 Task: Provide the 2023 Victory Lane Racing Xfinity Series picks for the track "Pocono Raceway".
Action: Mouse moved to (171, 217)
Screenshot: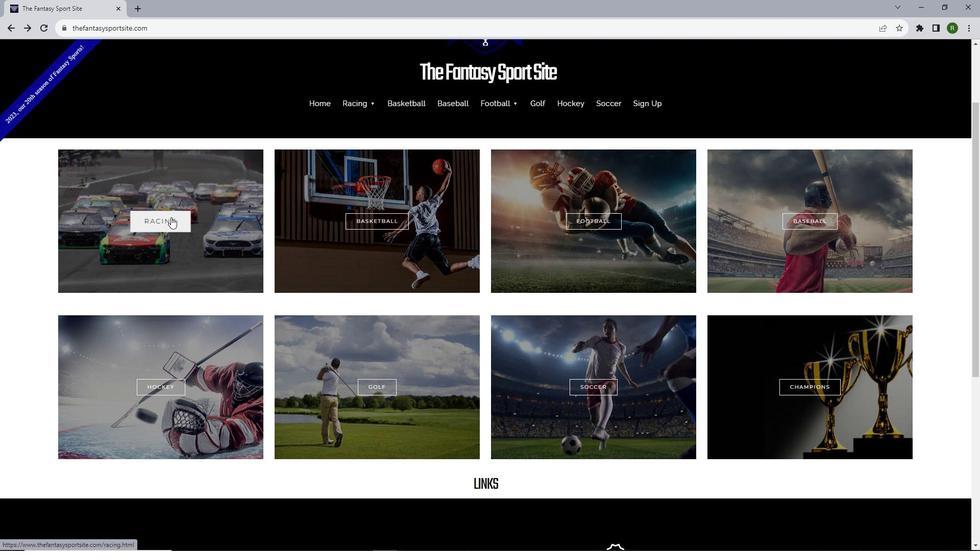 
Action: Mouse pressed left at (171, 217)
Screenshot: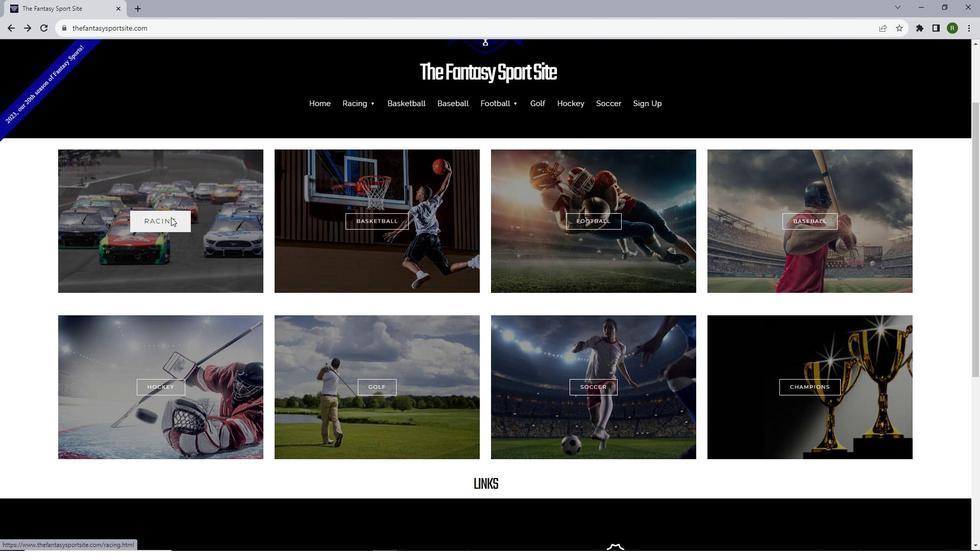 
Action: Mouse moved to (347, 228)
Screenshot: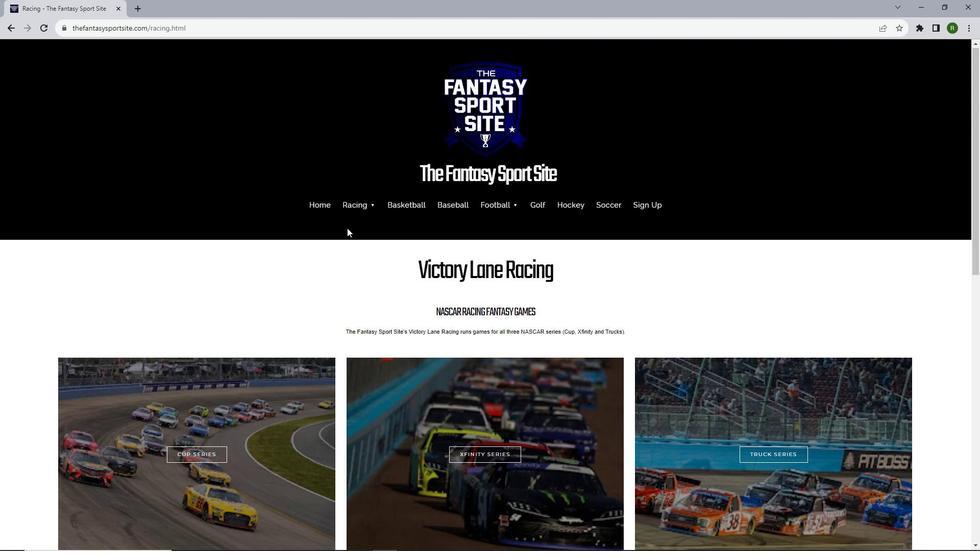 
Action: Mouse scrolled (347, 227) with delta (0, 0)
Screenshot: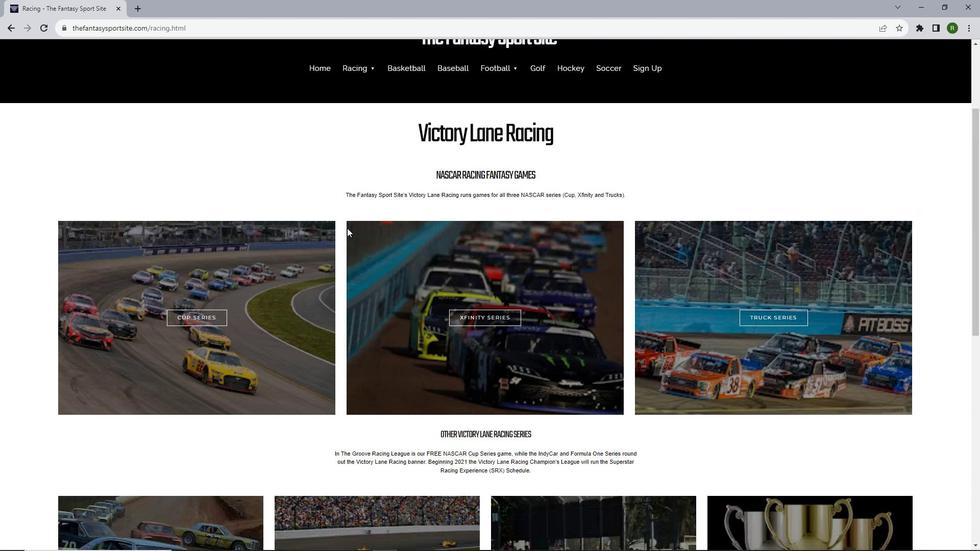 
Action: Mouse scrolled (347, 227) with delta (0, 0)
Screenshot: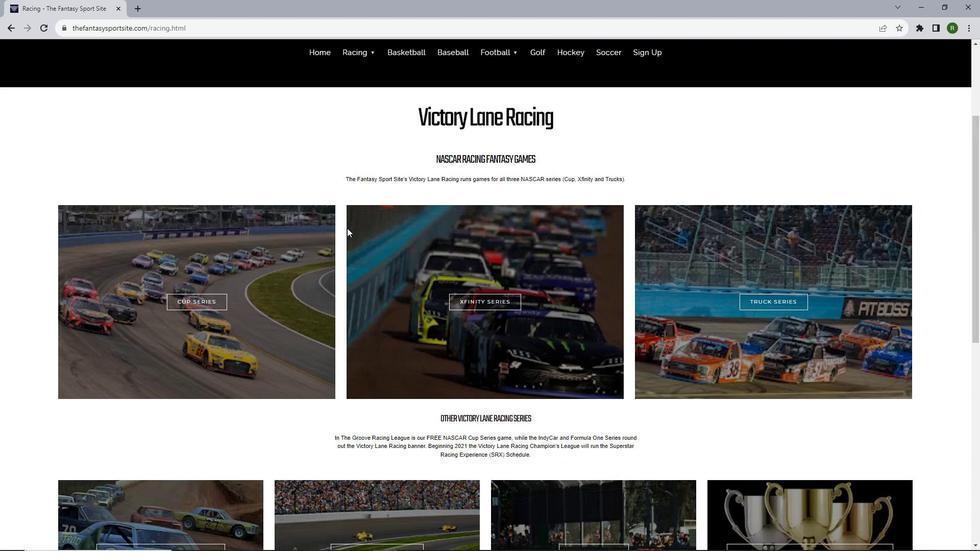 
Action: Mouse scrolled (347, 227) with delta (0, 0)
Screenshot: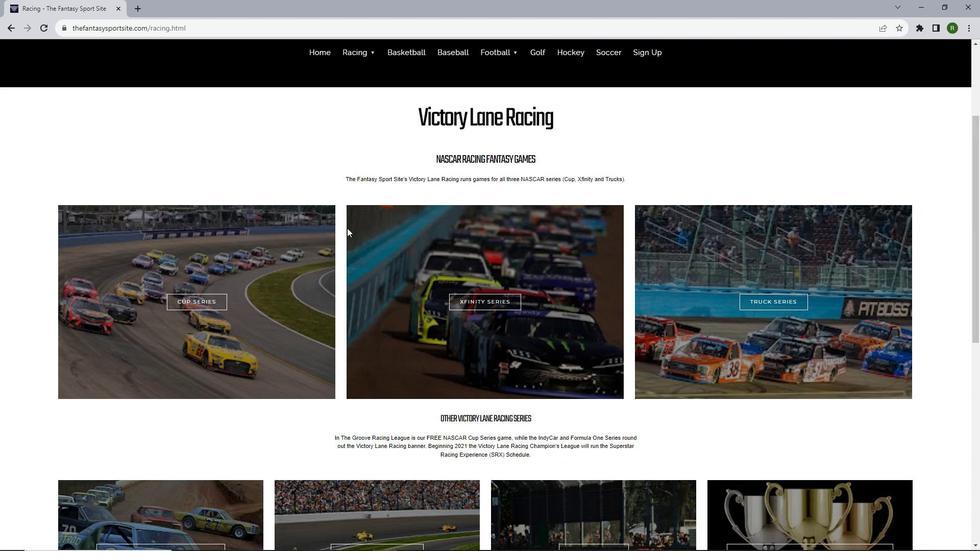
Action: Mouse moved to (507, 297)
Screenshot: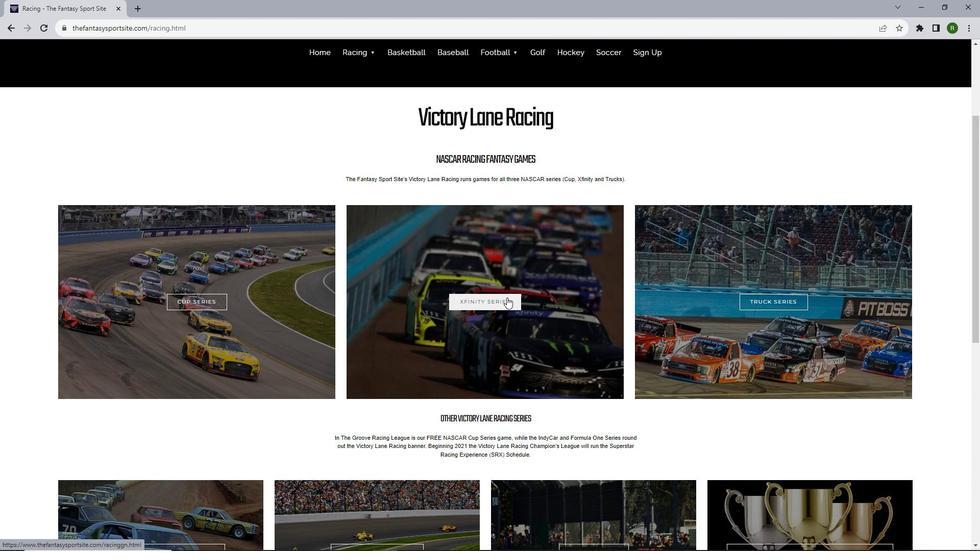 
Action: Mouse pressed left at (507, 297)
Screenshot: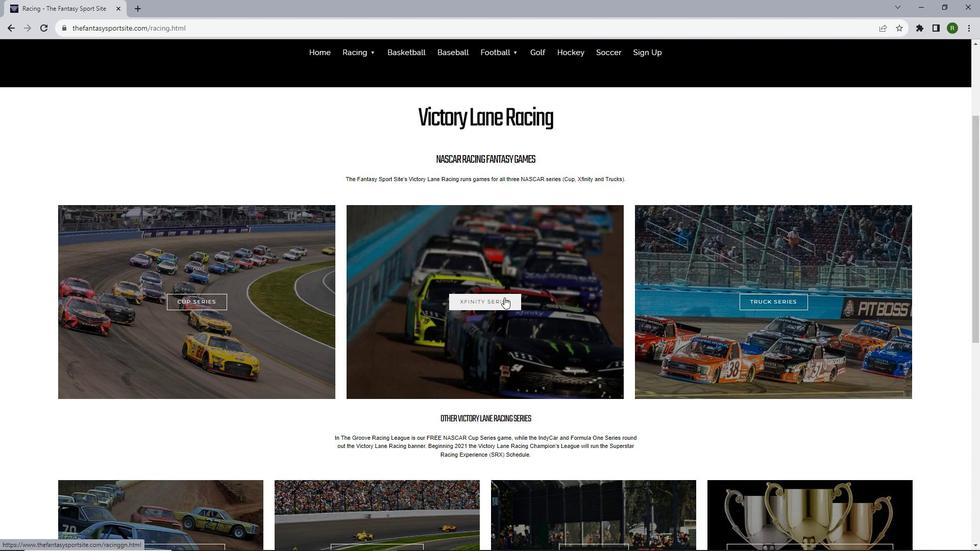 
Action: Mouse moved to (283, 146)
Screenshot: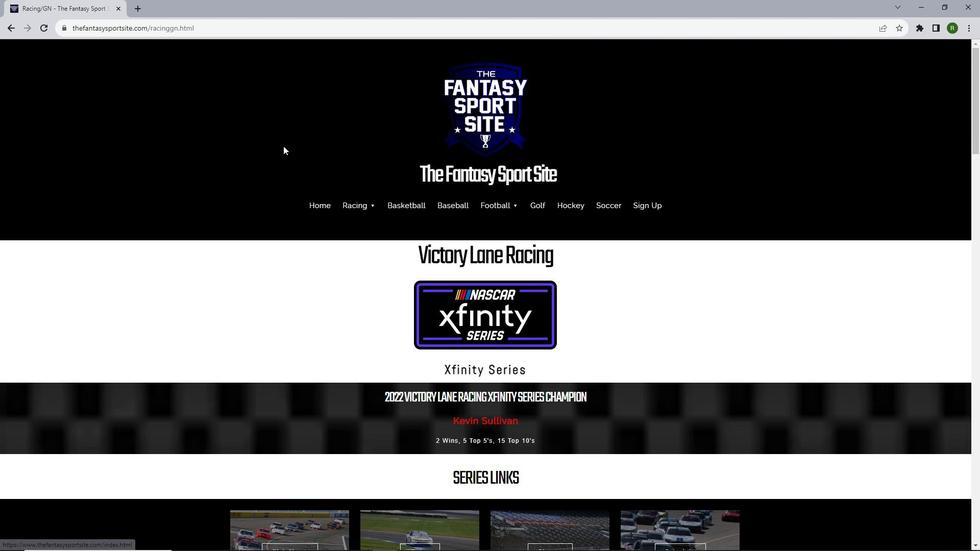
Action: Mouse scrolled (283, 145) with delta (0, 0)
Screenshot: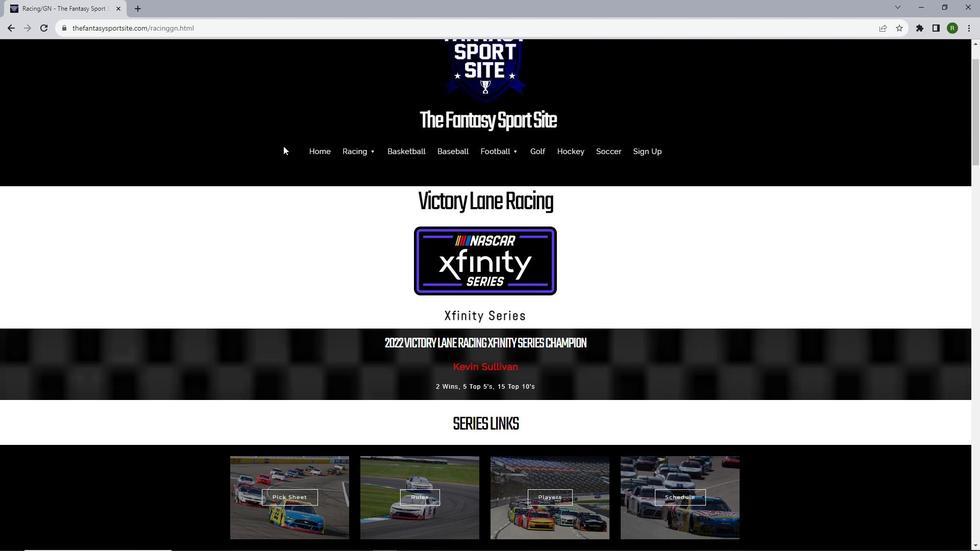 
Action: Mouse scrolled (283, 145) with delta (0, 0)
Screenshot: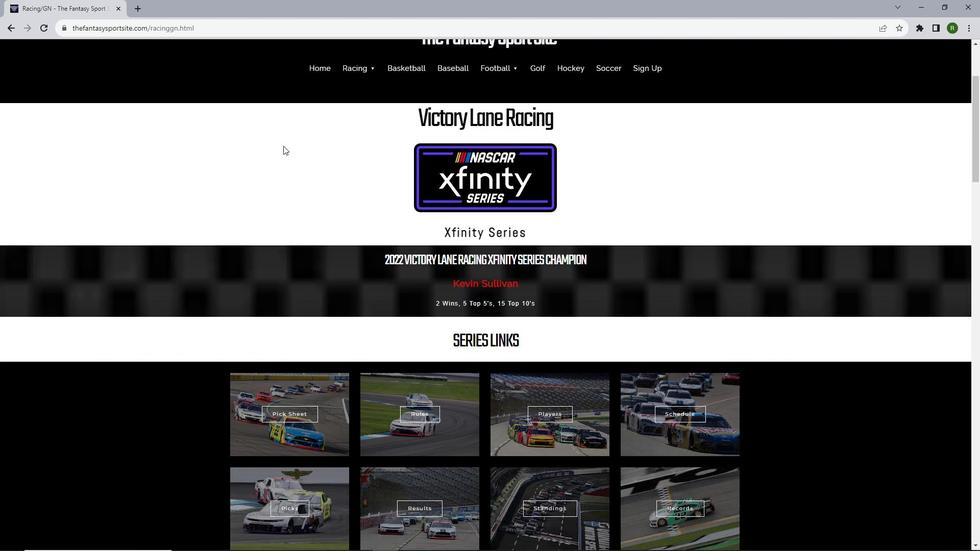 
Action: Mouse scrolled (283, 145) with delta (0, 0)
Screenshot: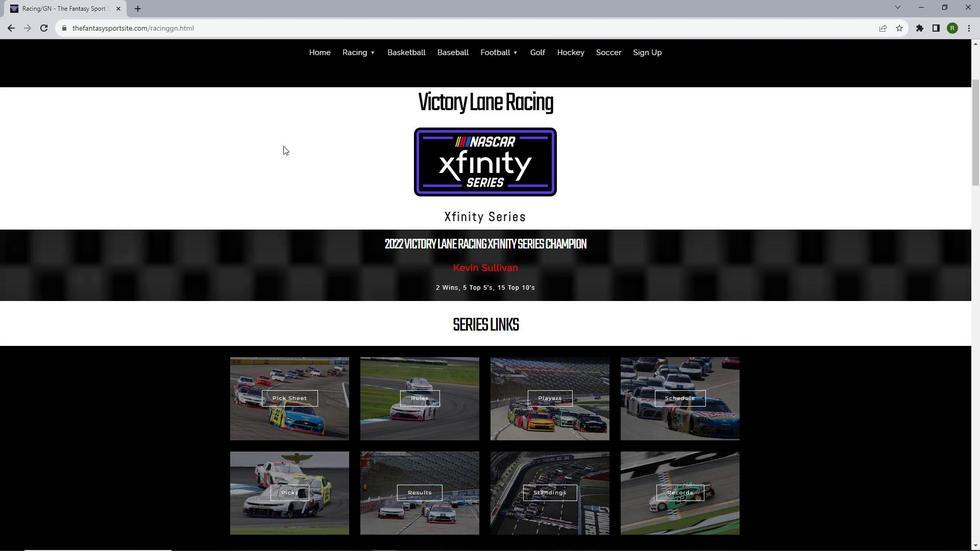 
Action: Mouse scrolled (283, 145) with delta (0, 0)
Screenshot: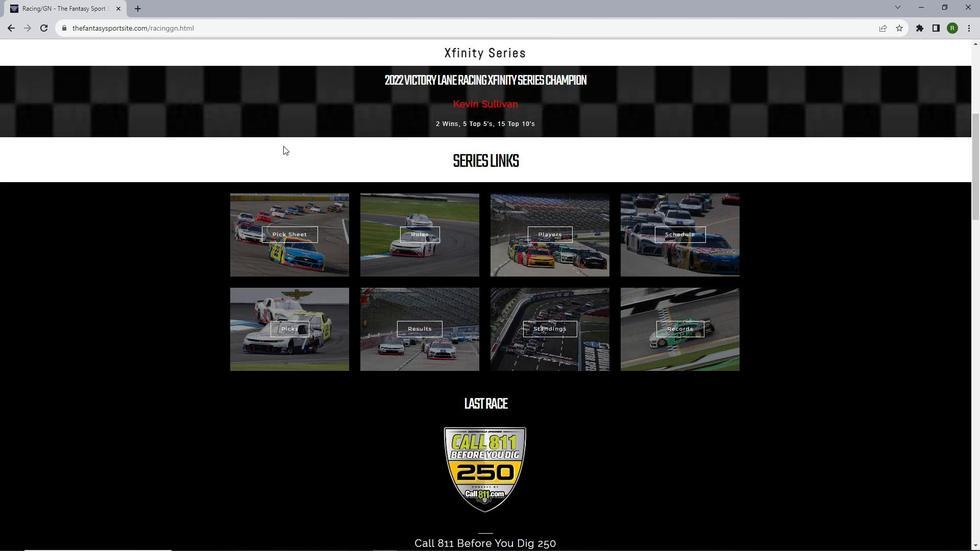 
Action: Mouse scrolled (283, 145) with delta (0, 0)
Screenshot: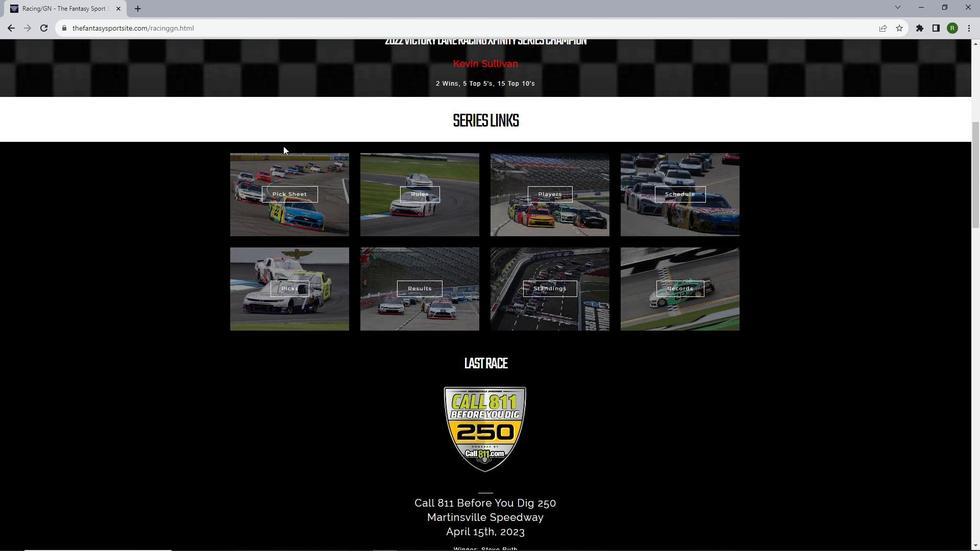 
Action: Mouse scrolled (283, 145) with delta (0, 0)
Screenshot: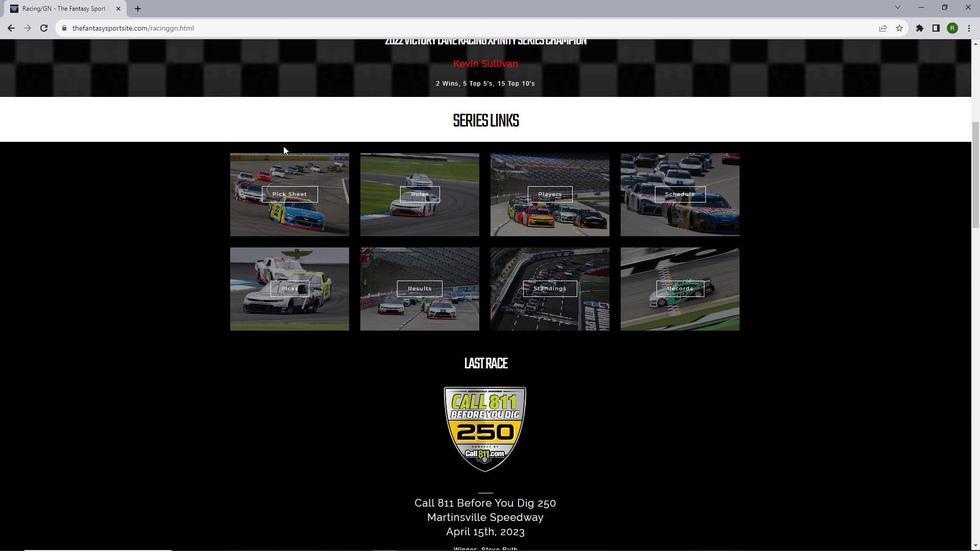 
Action: Mouse scrolled (283, 145) with delta (0, 0)
Screenshot: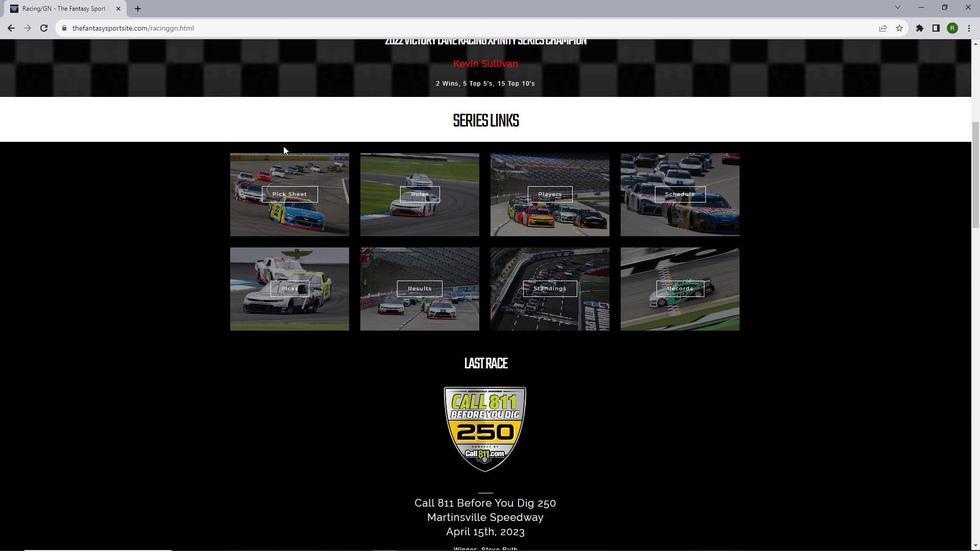 
Action: Mouse moved to (290, 295)
Screenshot: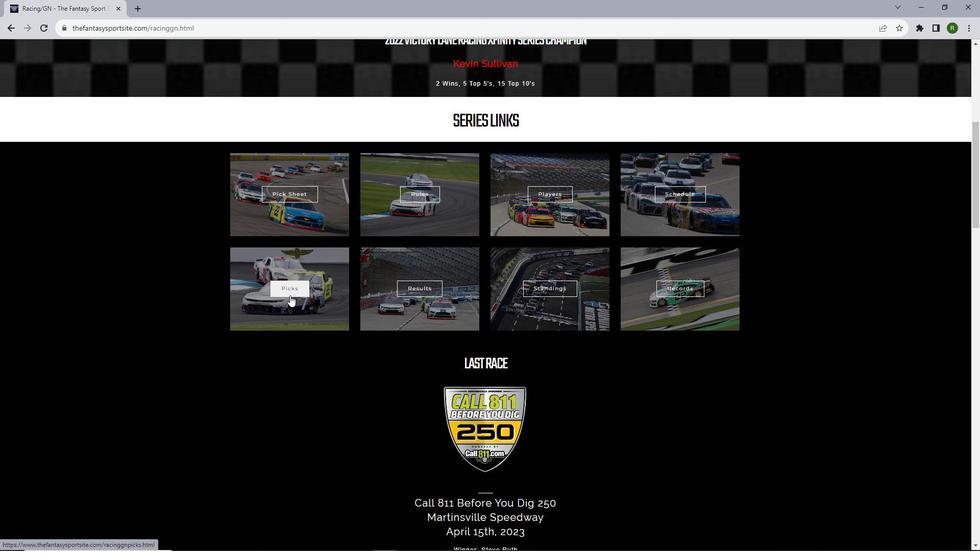 
Action: Mouse pressed left at (290, 295)
Screenshot: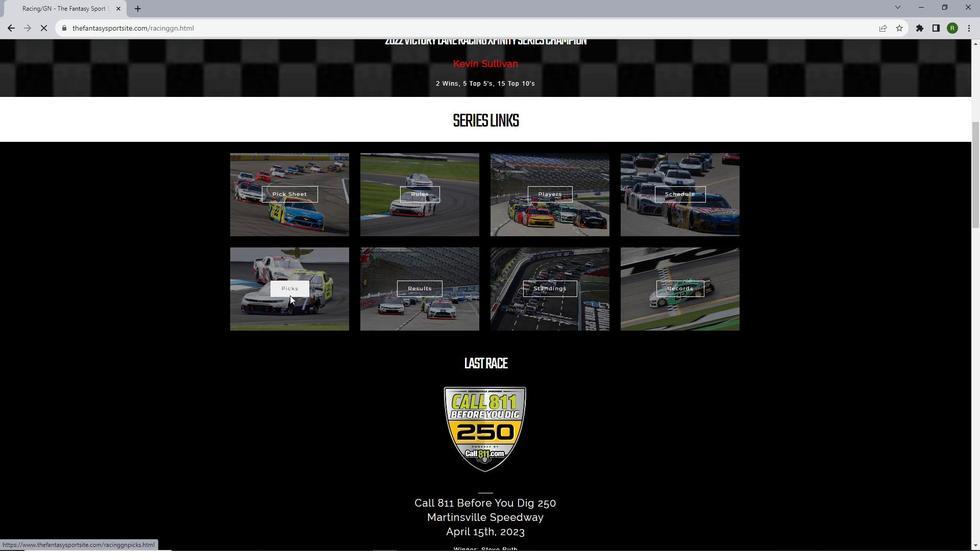 
Action: Mouse moved to (522, 275)
Screenshot: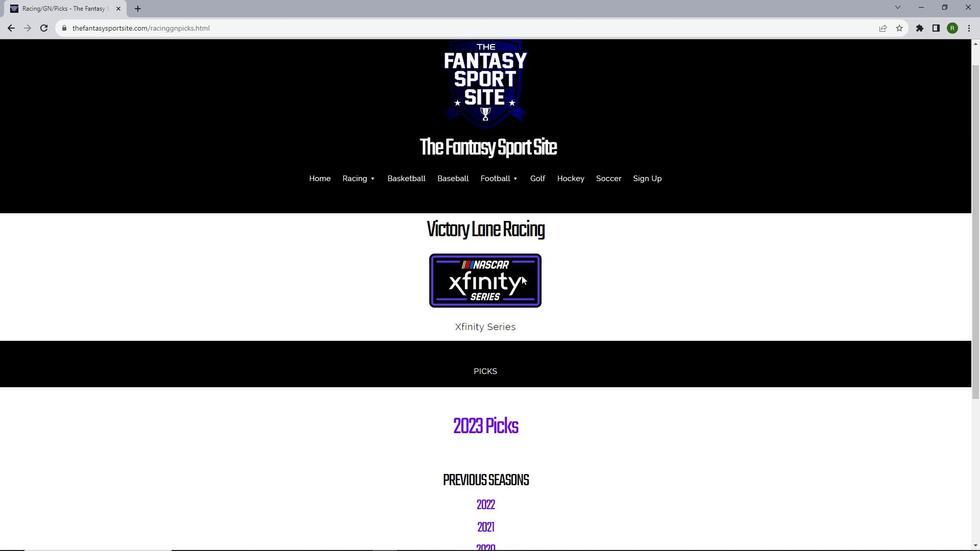 
Action: Mouse scrolled (522, 275) with delta (0, 0)
Screenshot: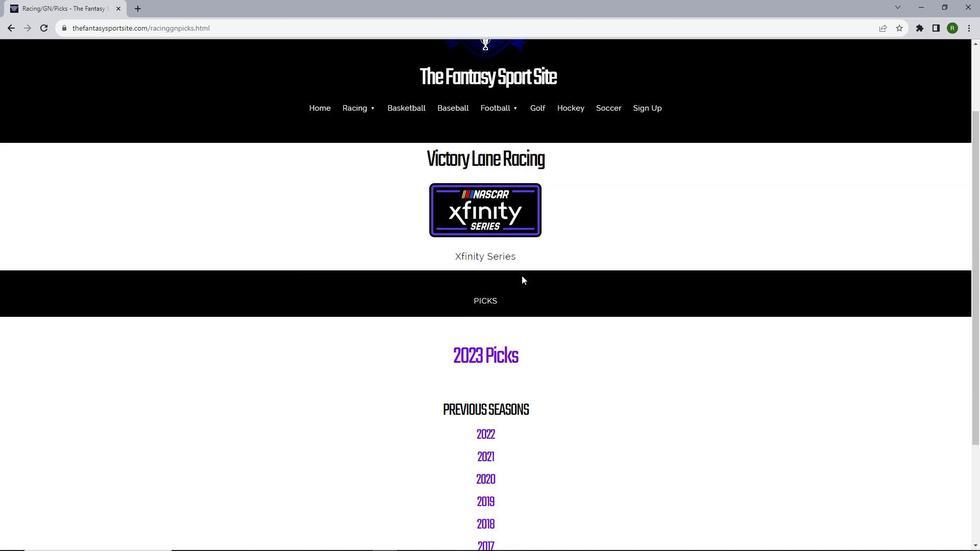 
Action: Mouse scrolled (522, 275) with delta (0, 0)
Screenshot: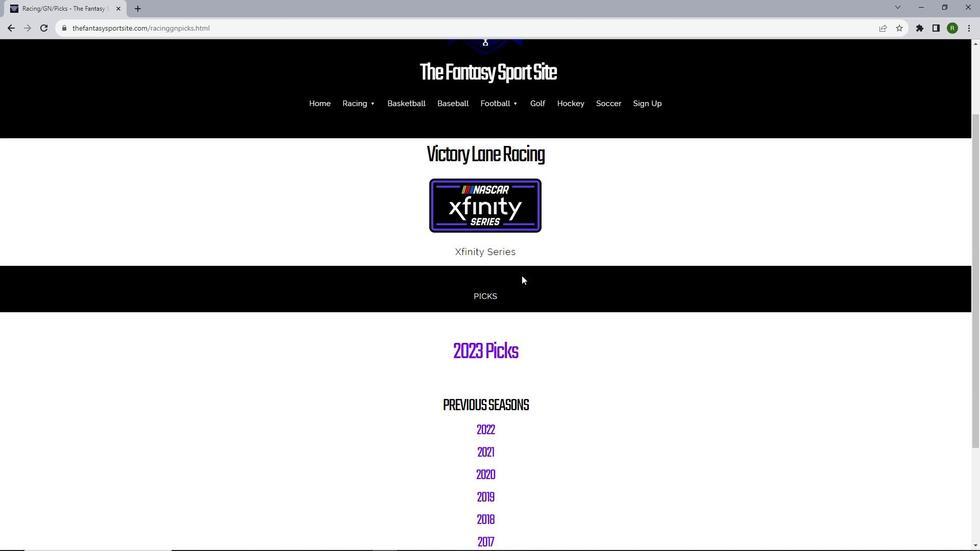 
Action: Mouse scrolled (522, 275) with delta (0, 0)
Screenshot: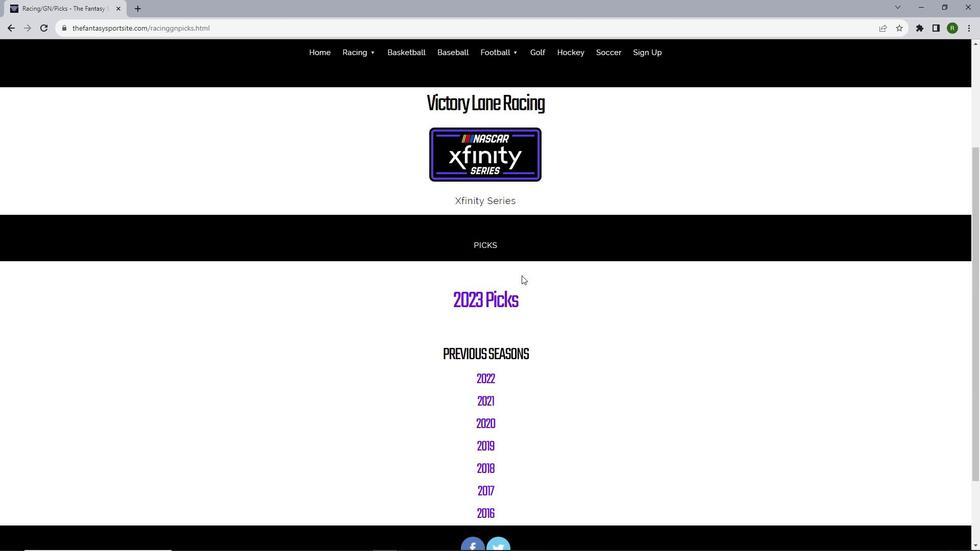 
Action: Mouse scrolled (522, 275) with delta (0, 0)
Screenshot: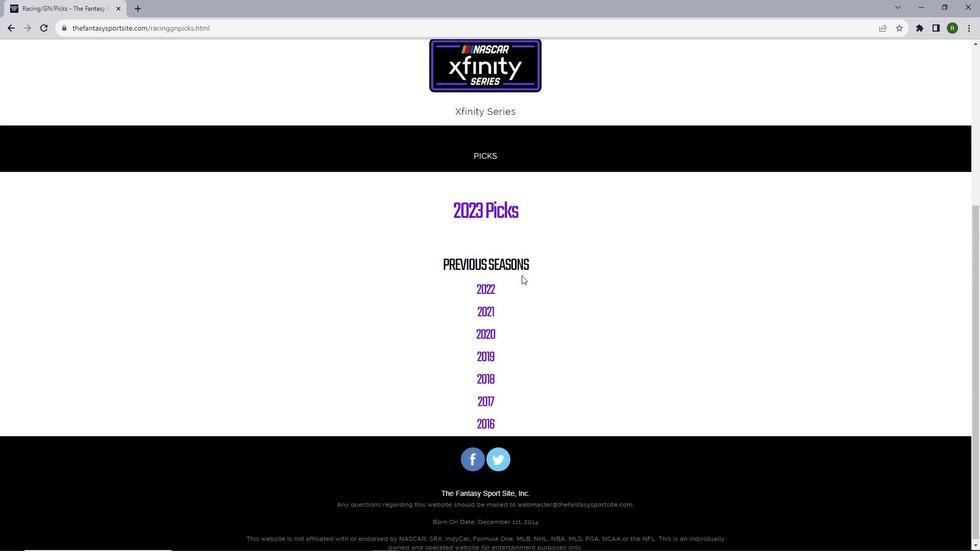
Action: Mouse scrolled (522, 275) with delta (0, 0)
Screenshot: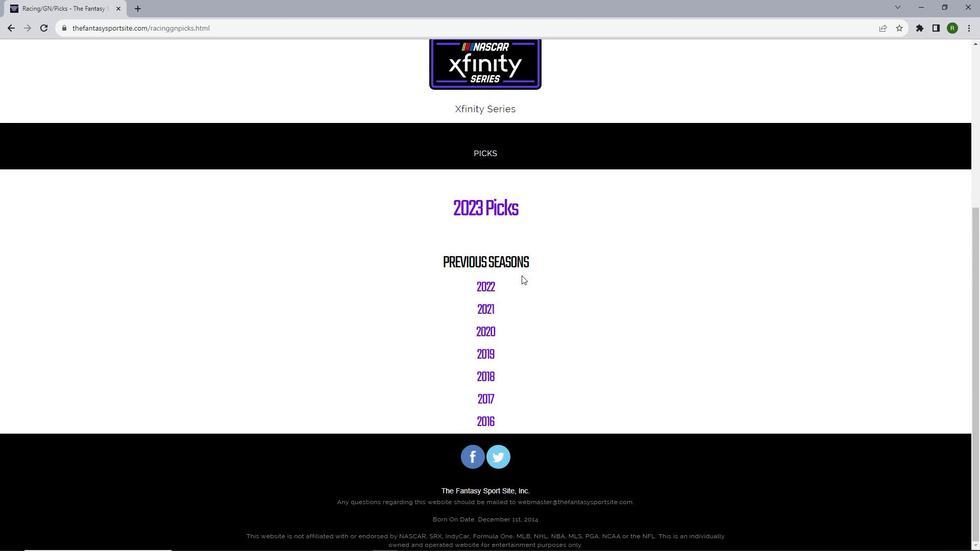 
Action: Mouse scrolled (522, 275) with delta (0, 0)
Screenshot: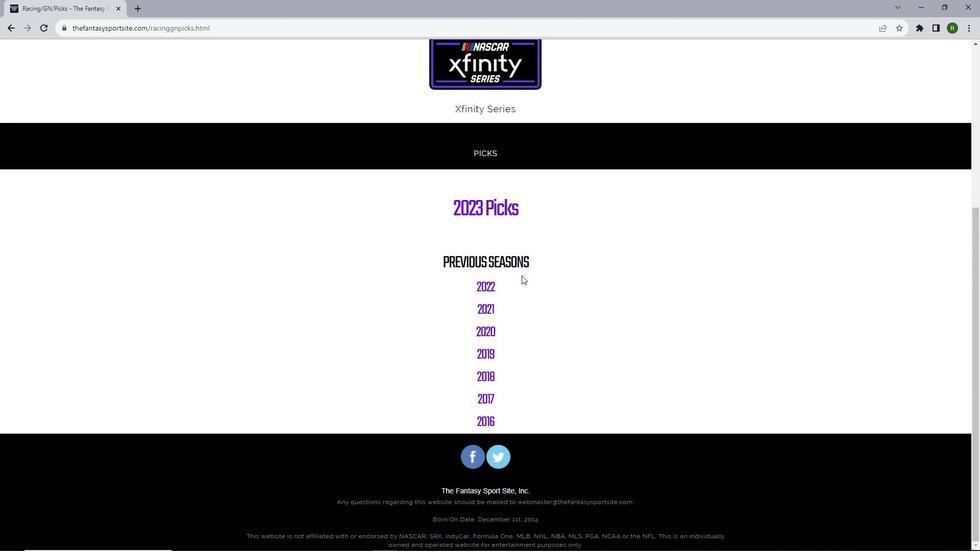
Action: Mouse moved to (489, 210)
Screenshot: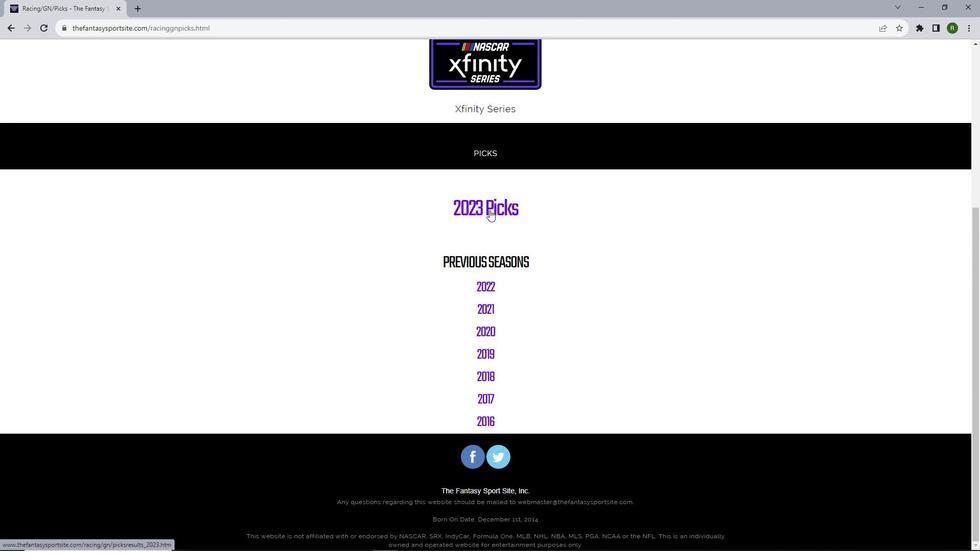 
Action: Mouse pressed left at (489, 210)
Screenshot: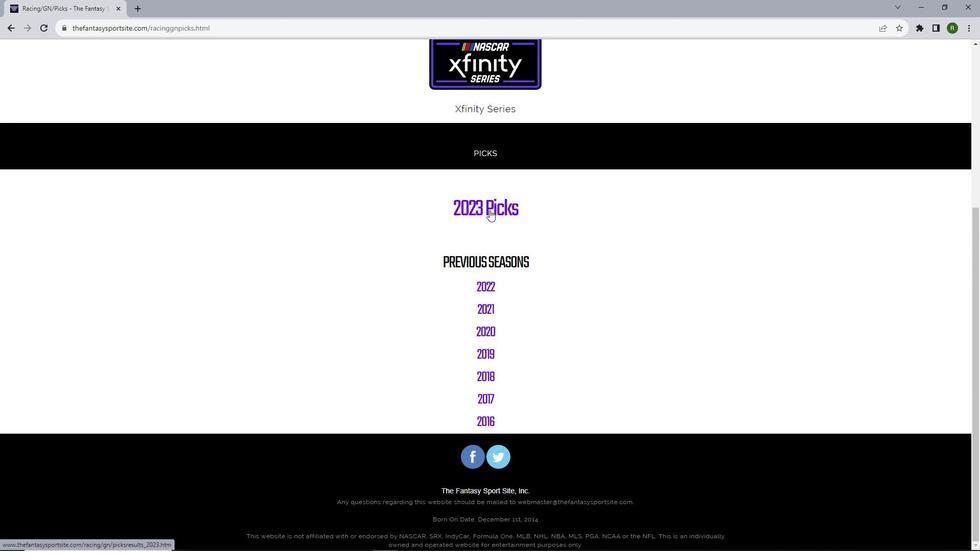 
Action: Mouse scrolled (489, 209) with delta (0, 0)
Screenshot: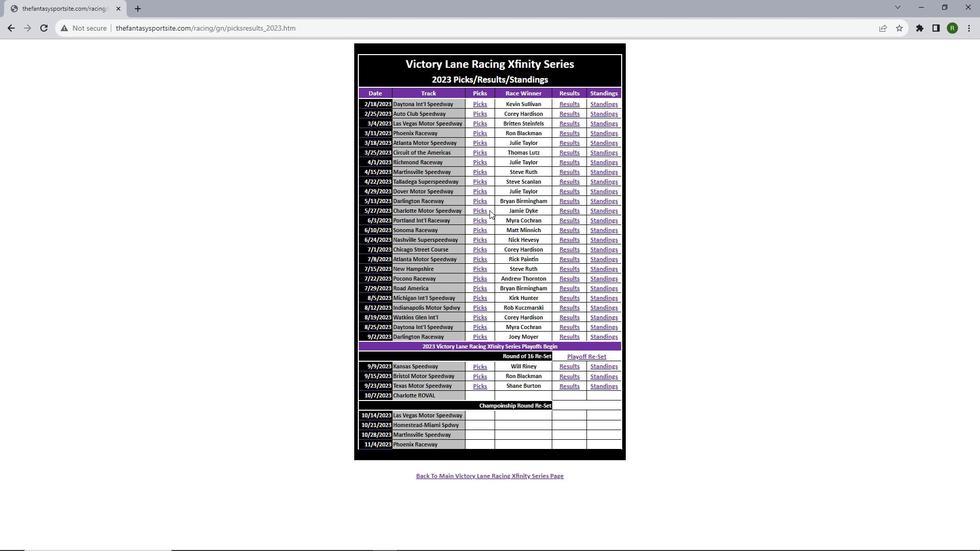 
Action: Mouse moved to (482, 281)
Screenshot: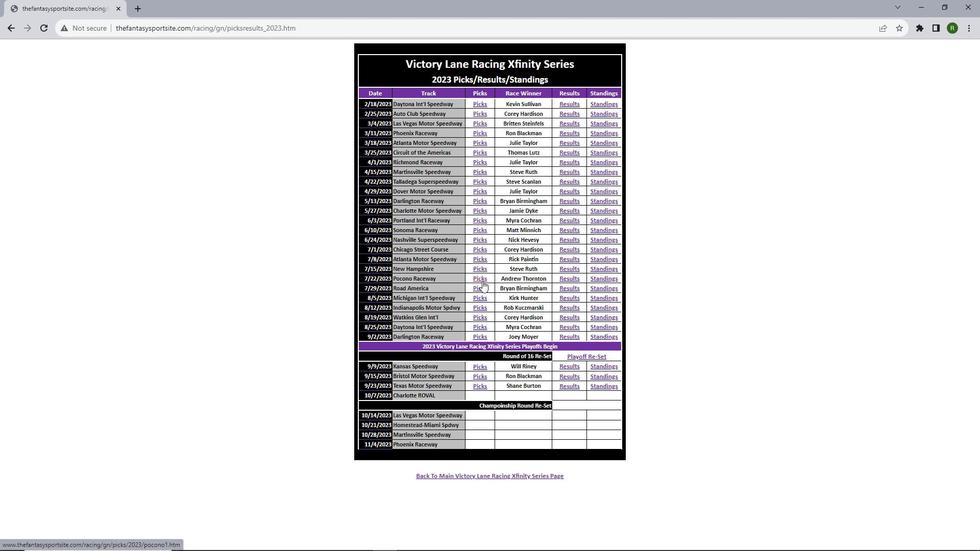 
Action: Mouse pressed left at (482, 281)
Screenshot: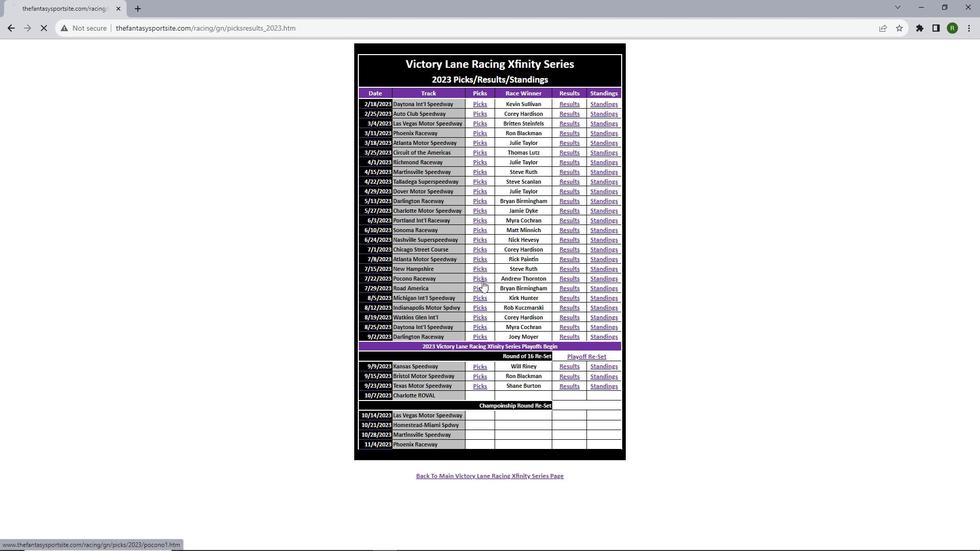 
Action: Mouse moved to (493, 160)
Screenshot: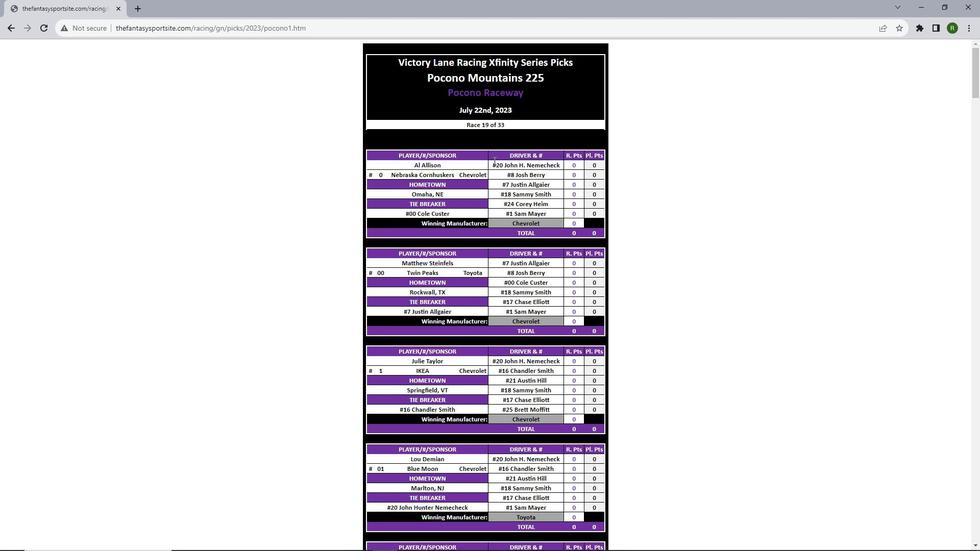 
Action: Mouse scrolled (493, 160) with delta (0, 0)
Screenshot: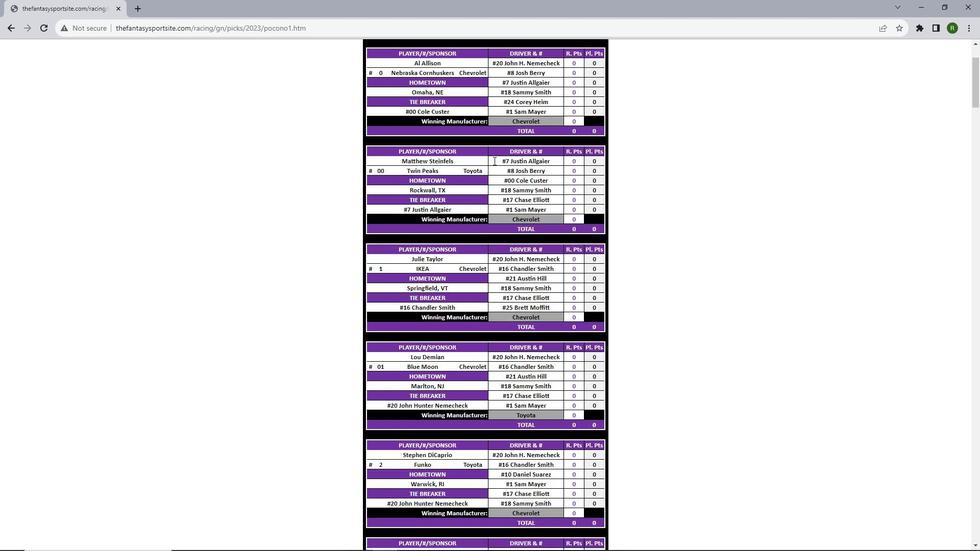 
Action: Mouse scrolled (493, 160) with delta (0, 0)
Screenshot: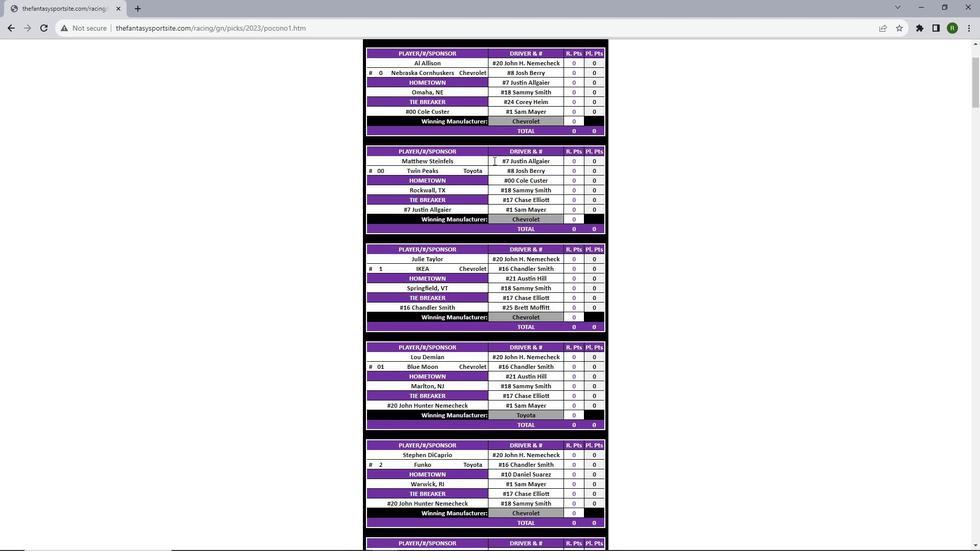 
Action: Mouse scrolled (493, 160) with delta (0, 0)
Screenshot: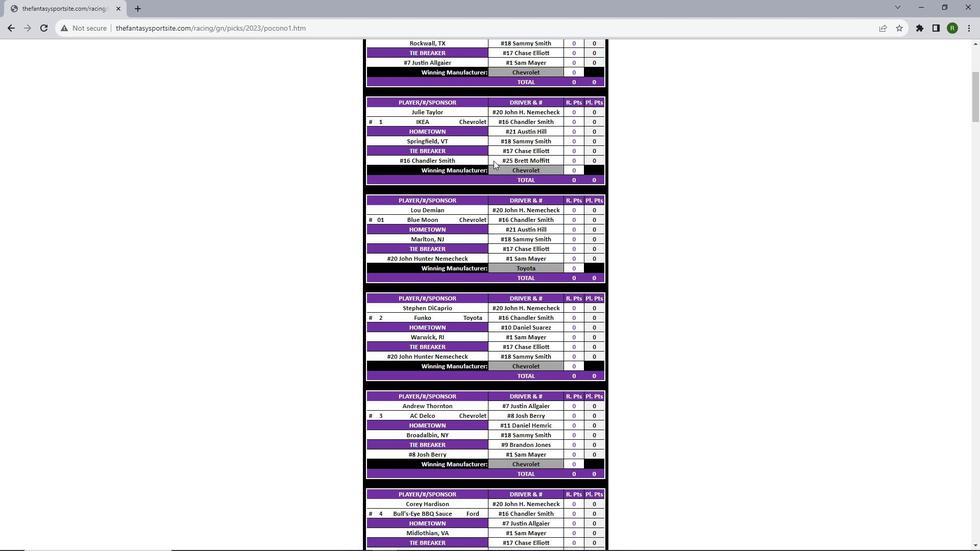 
Action: Mouse scrolled (493, 160) with delta (0, 0)
Screenshot: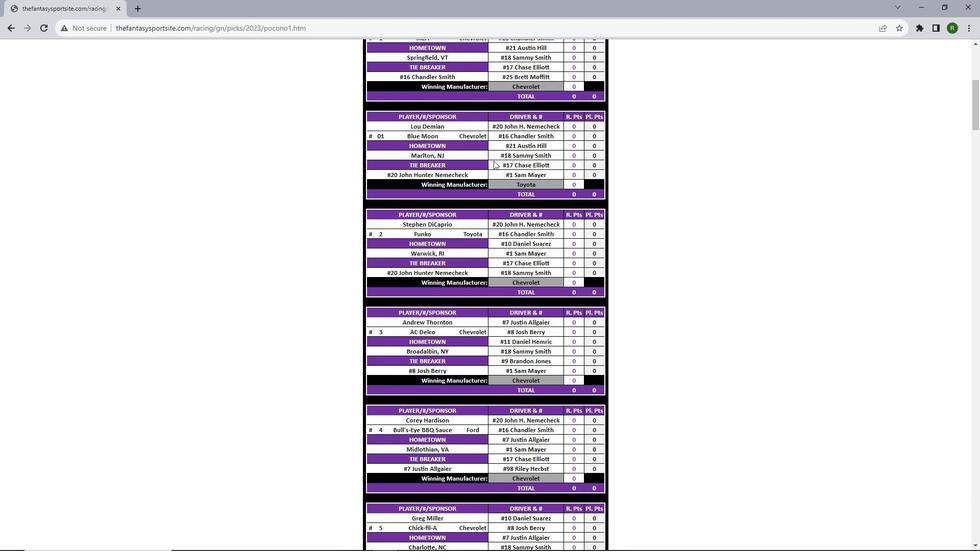 
Action: Mouse scrolled (493, 160) with delta (0, 0)
Screenshot: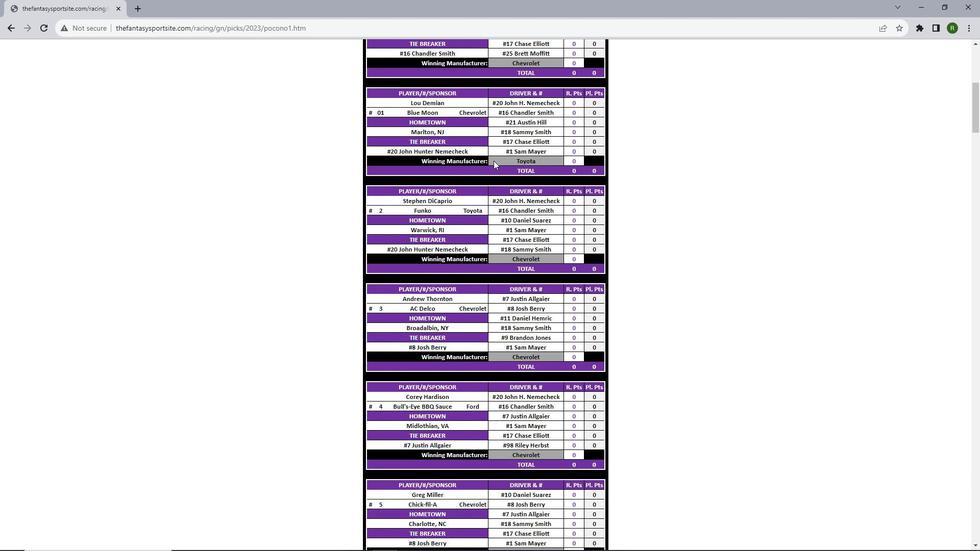 
Action: Mouse scrolled (493, 160) with delta (0, 0)
Screenshot: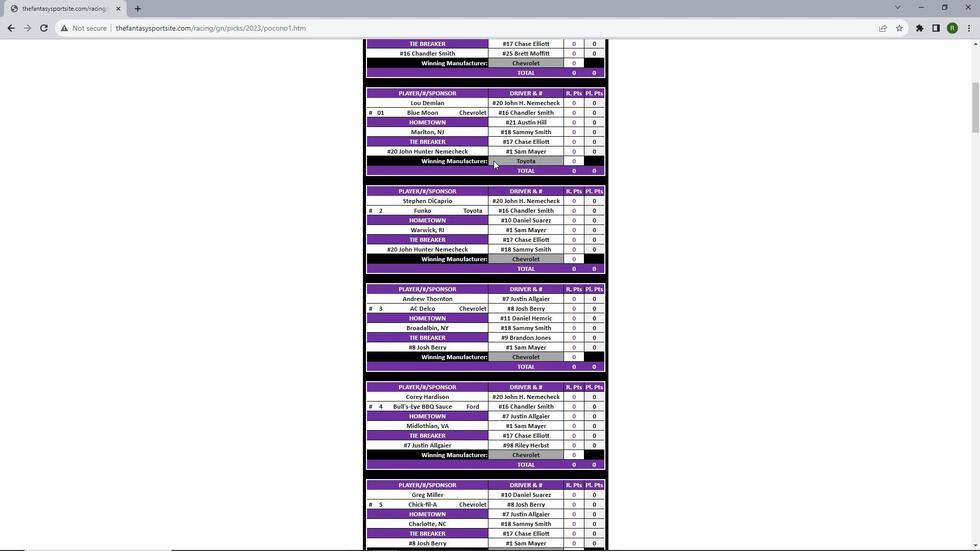 
Action: Mouse scrolled (493, 160) with delta (0, 0)
Screenshot: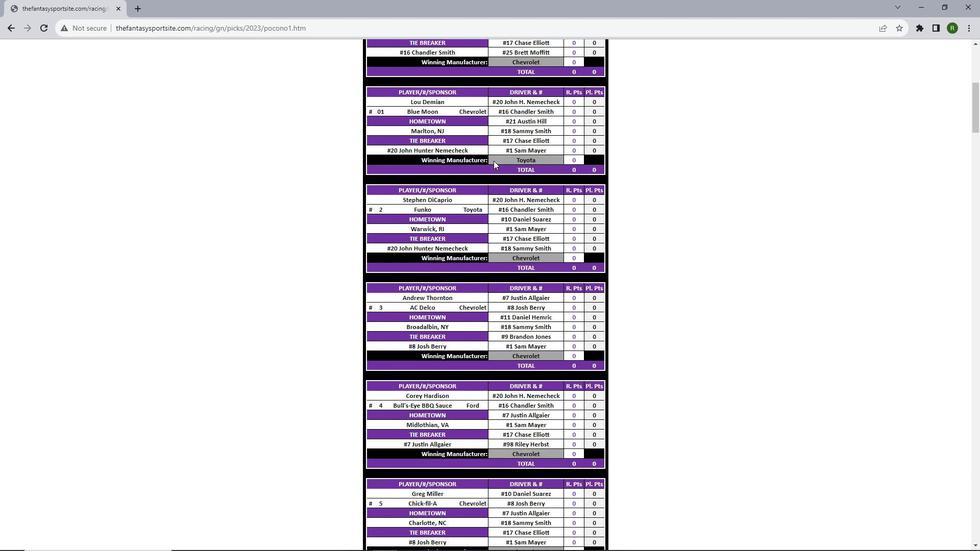 
Action: Mouse scrolled (493, 160) with delta (0, 0)
Screenshot: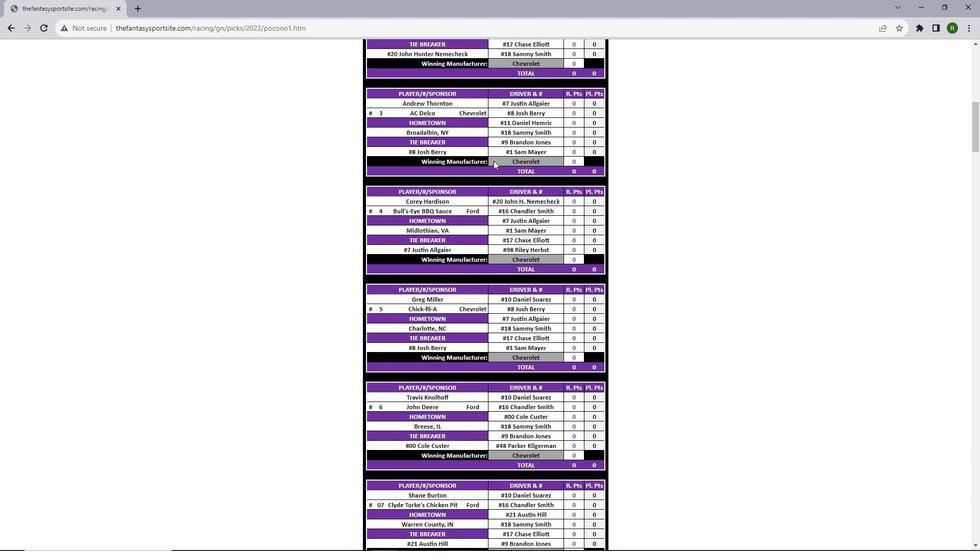 
Action: Mouse scrolled (493, 160) with delta (0, 0)
Screenshot: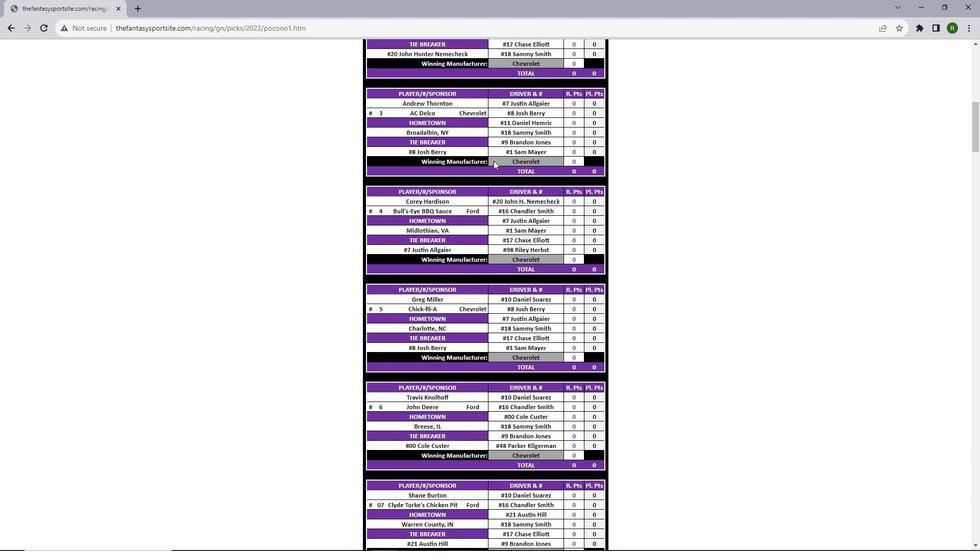
Action: Mouse scrolled (493, 160) with delta (0, 0)
Screenshot: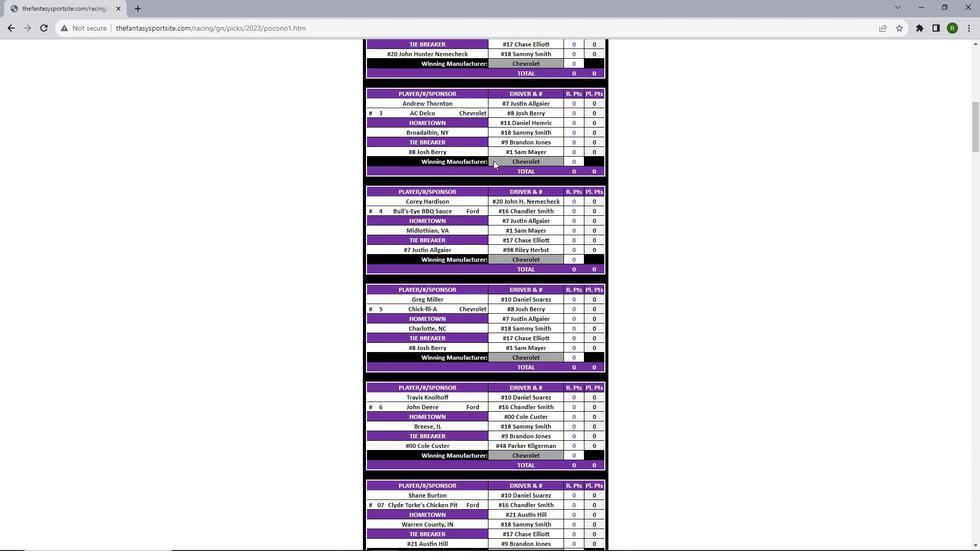 
Action: Mouse scrolled (493, 160) with delta (0, 0)
Screenshot: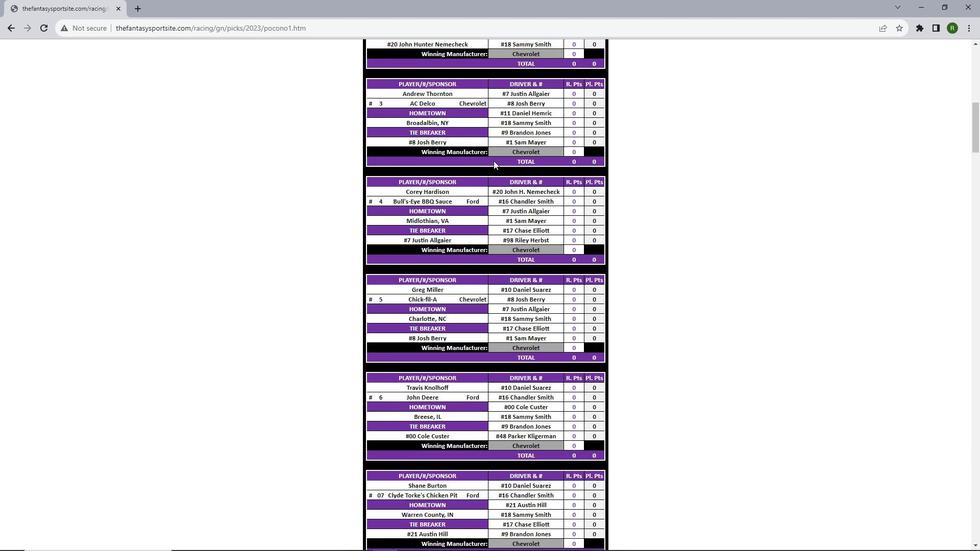 
Action: Mouse scrolled (493, 160) with delta (0, 0)
Screenshot: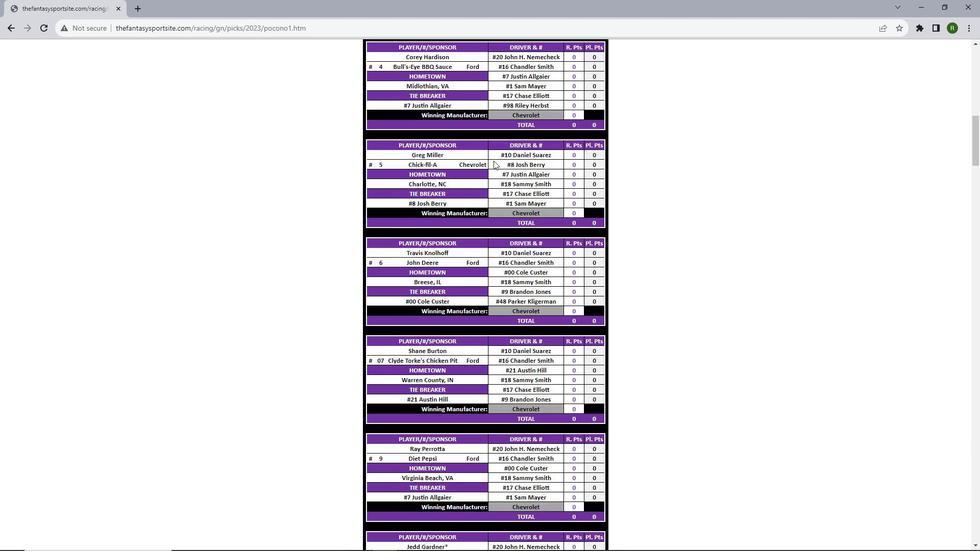 
Action: Mouse scrolled (493, 160) with delta (0, 0)
Screenshot: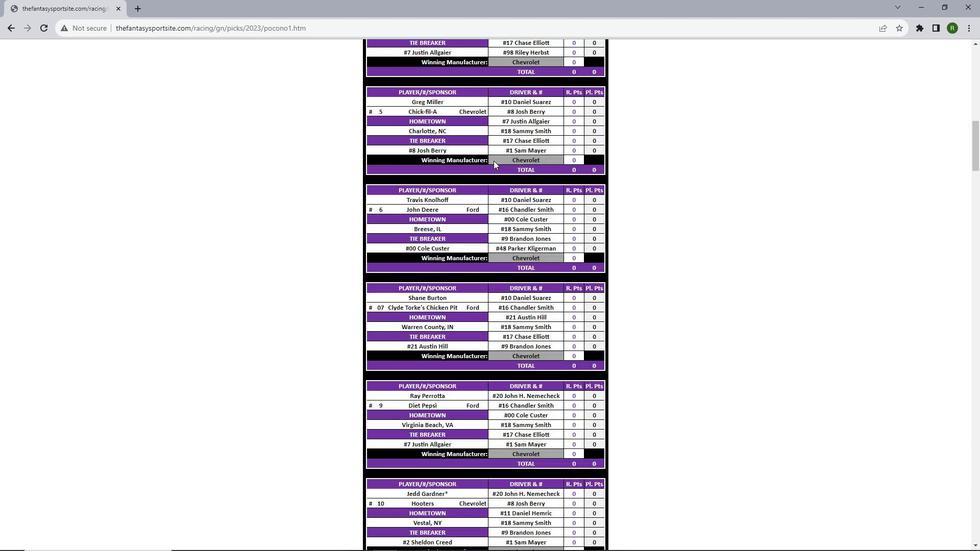 
Action: Mouse scrolled (493, 160) with delta (0, 0)
Screenshot: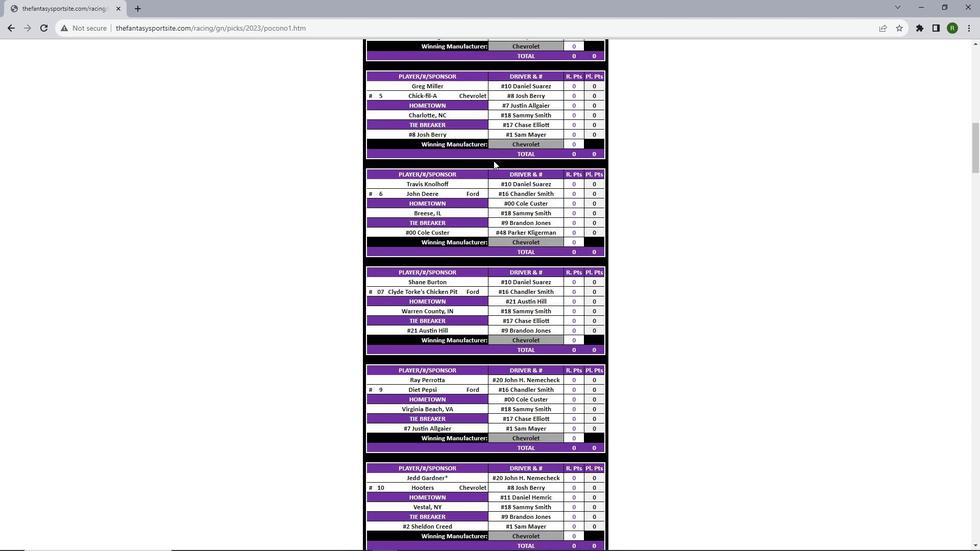 
Action: Mouse scrolled (493, 160) with delta (0, 0)
Screenshot: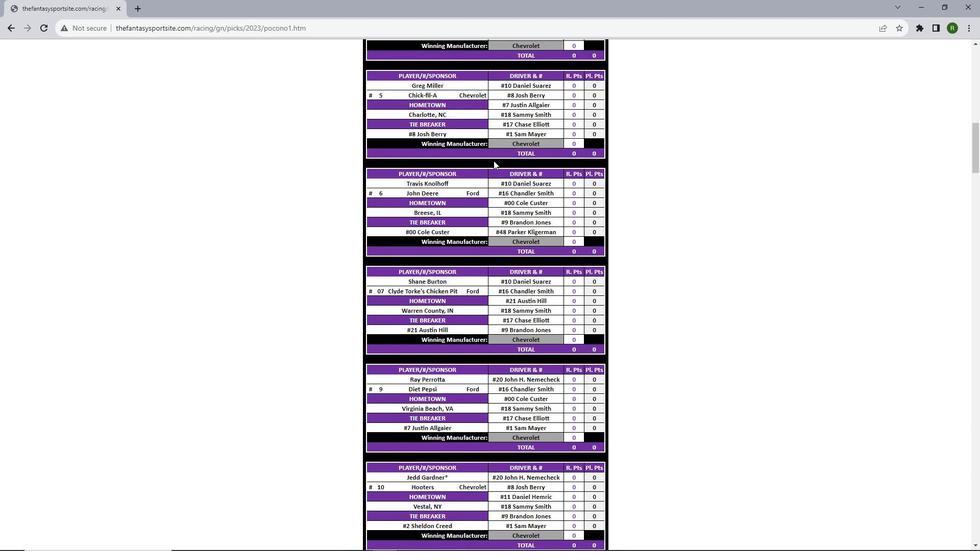 
Action: Mouse scrolled (493, 160) with delta (0, 0)
Screenshot: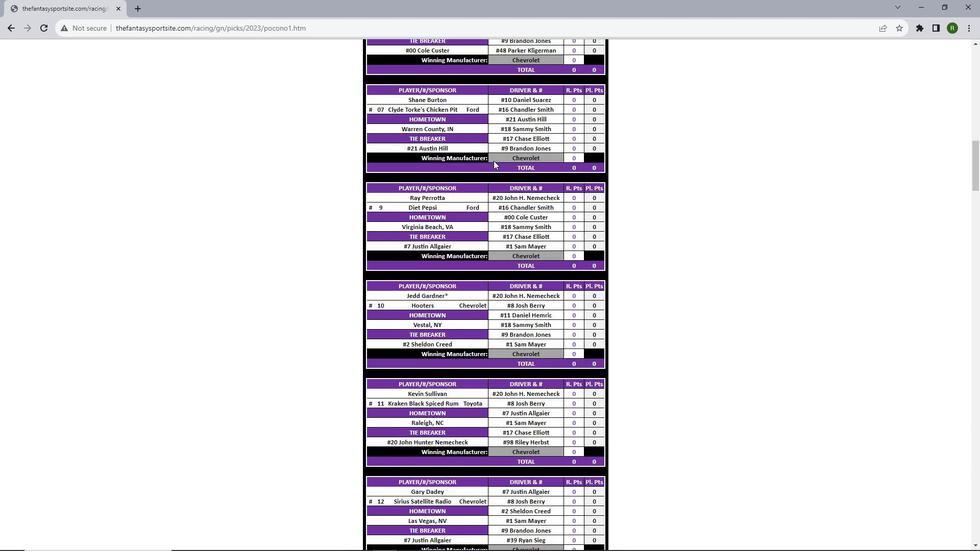 
Action: Mouse scrolled (493, 160) with delta (0, 0)
Screenshot: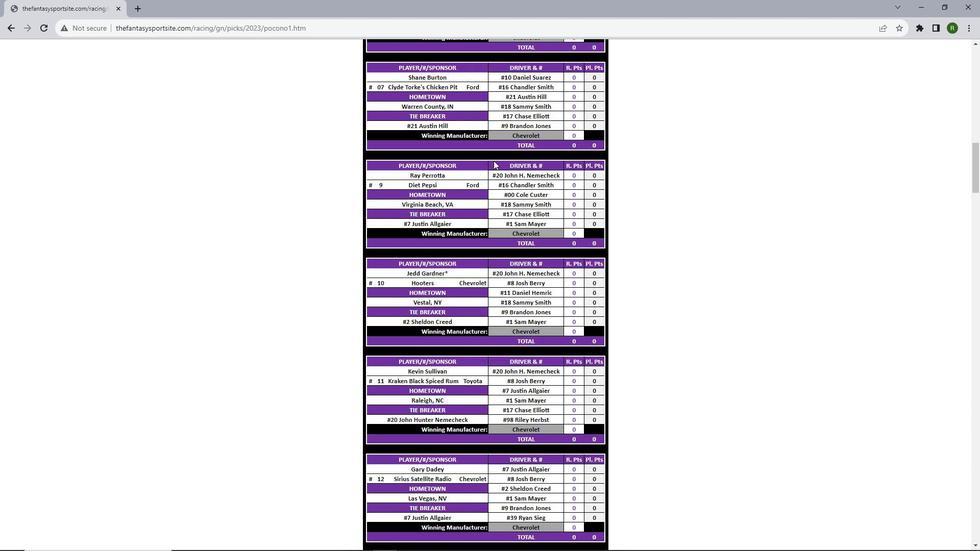
Action: Mouse scrolled (493, 160) with delta (0, 0)
Screenshot: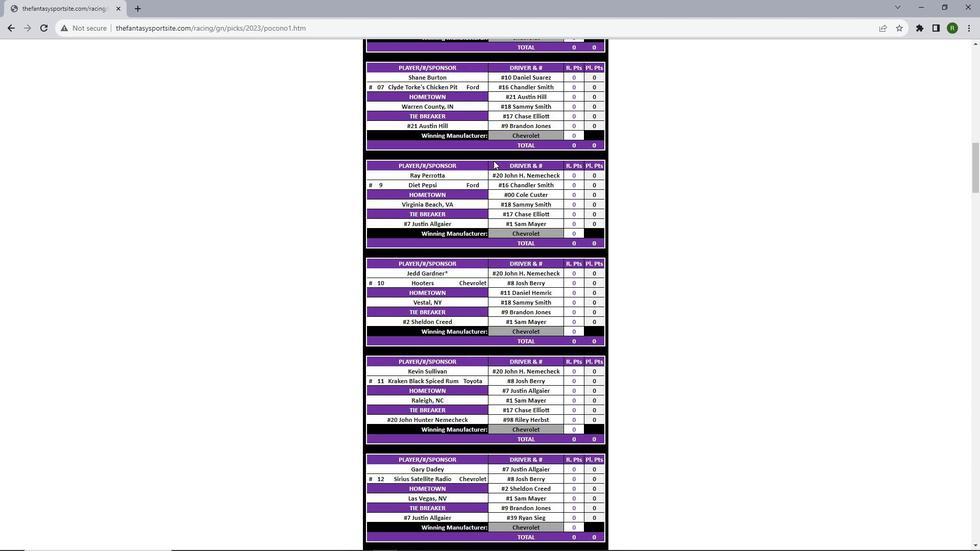 
Action: Mouse scrolled (493, 160) with delta (0, 0)
Screenshot: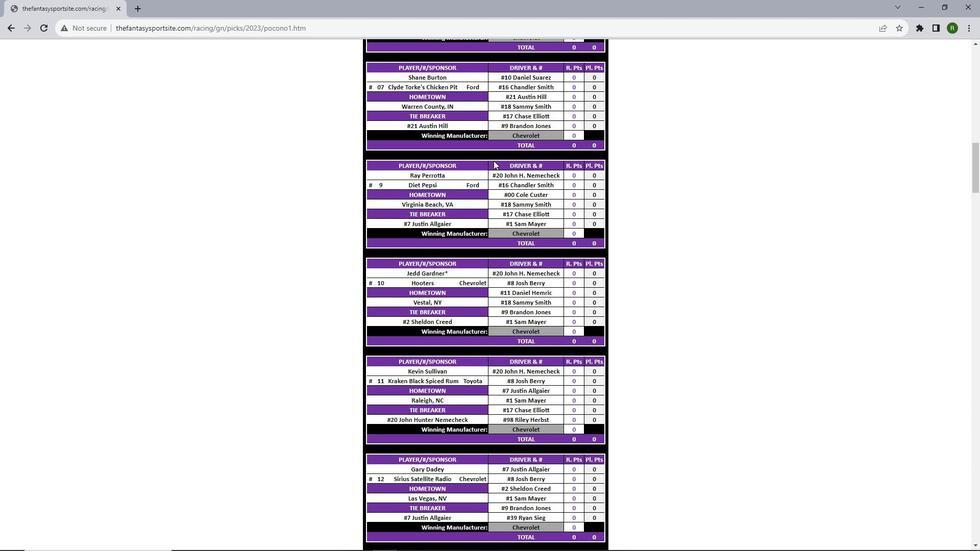 
Action: Mouse scrolled (493, 160) with delta (0, 0)
Screenshot: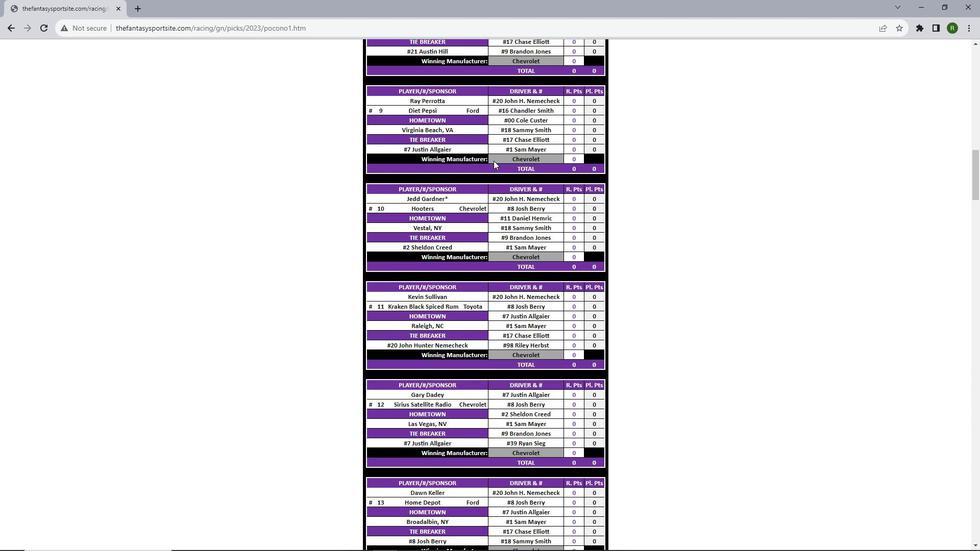 
Action: Mouse scrolled (493, 160) with delta (0, 0)
Screenshot: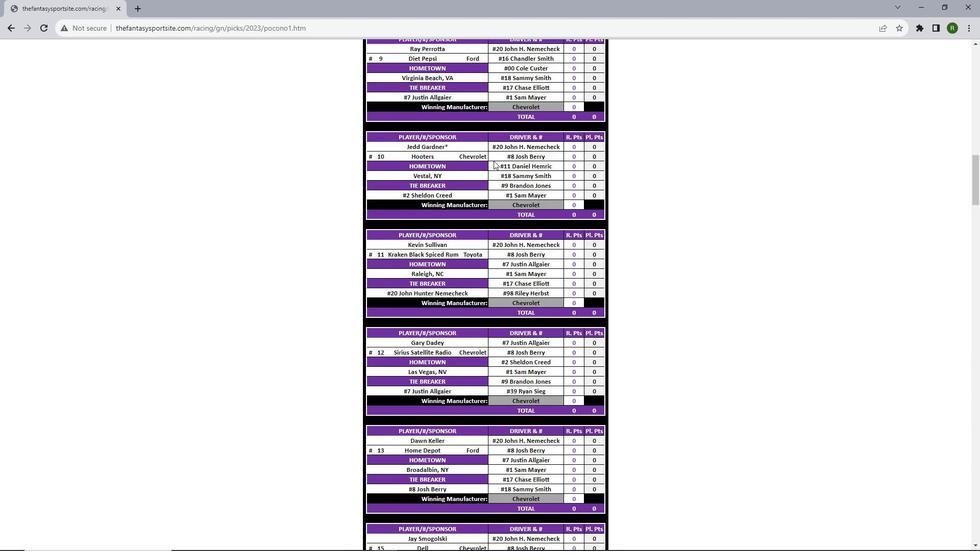
Action: Mouse scrolled (493, 160) with delta (0, 0)
Screenshot: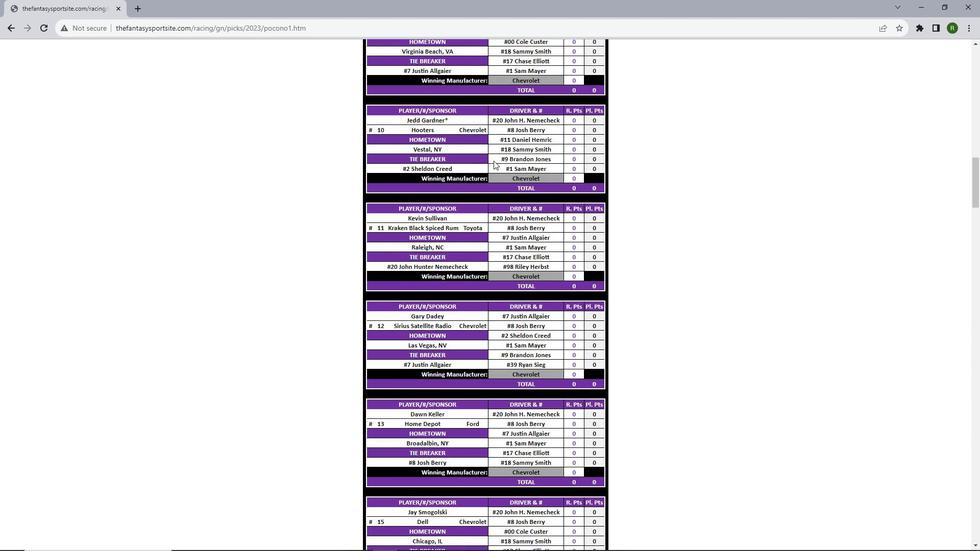
Action: Mouse scrolled (493, 160) with delta (0, 0)
Screenshot: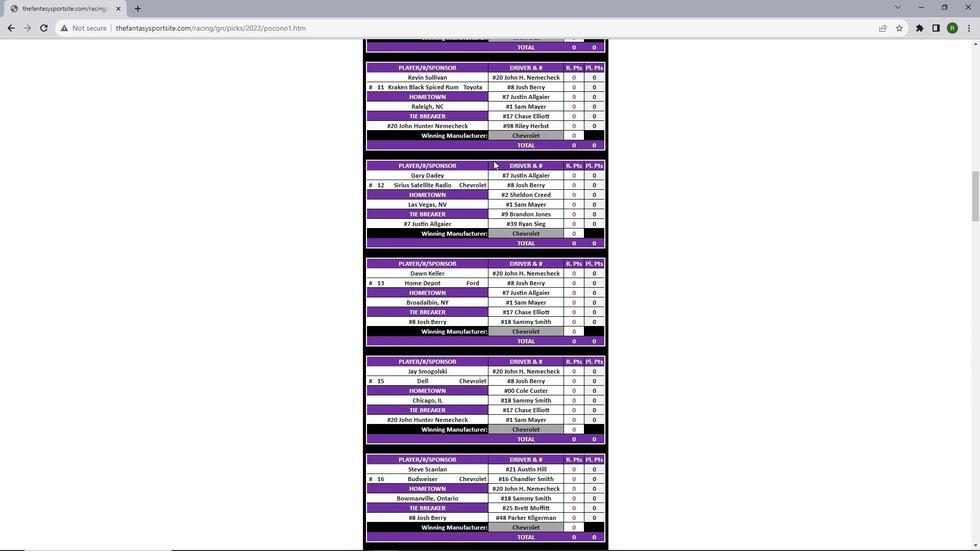 
Action: Mouse scrolled (493, 160) with delta (0, 0)
Screenshot: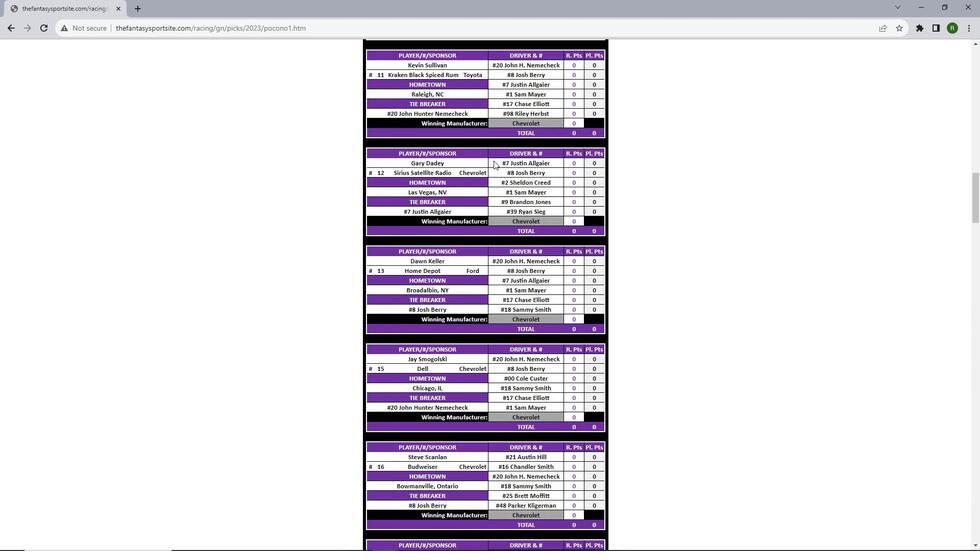
Action: Mouse scrolled (493, 160) with delta (0, 0)
Screenshot: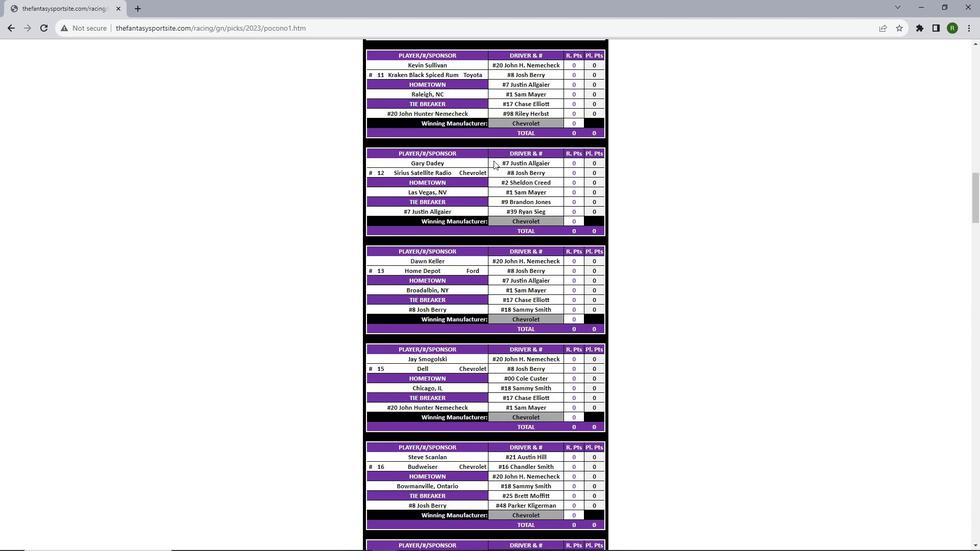 
Action: Mouse scrolled (493, 160) with delta (0, 0)
Screenshot: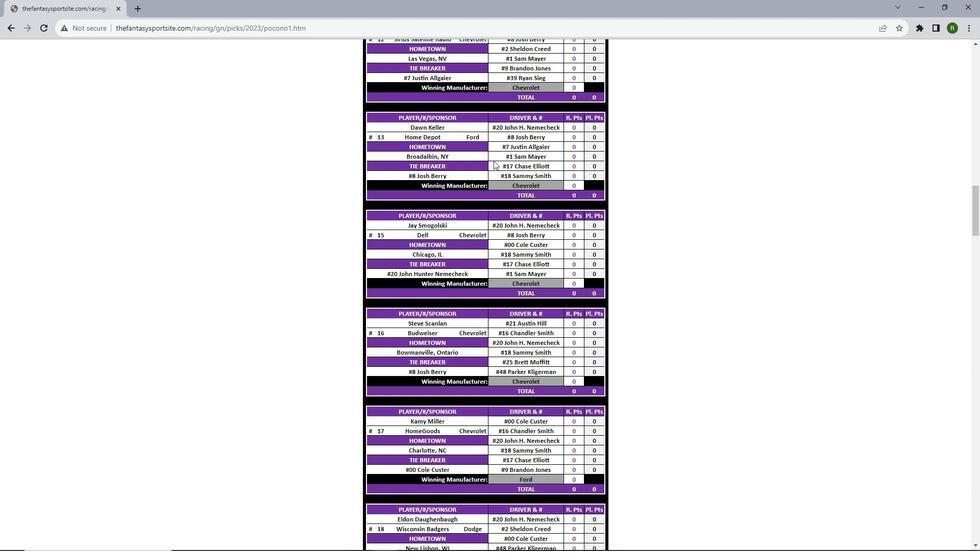 
Action: Mouse scrolled (493, 160) with delta (0, 0)
Screenshot: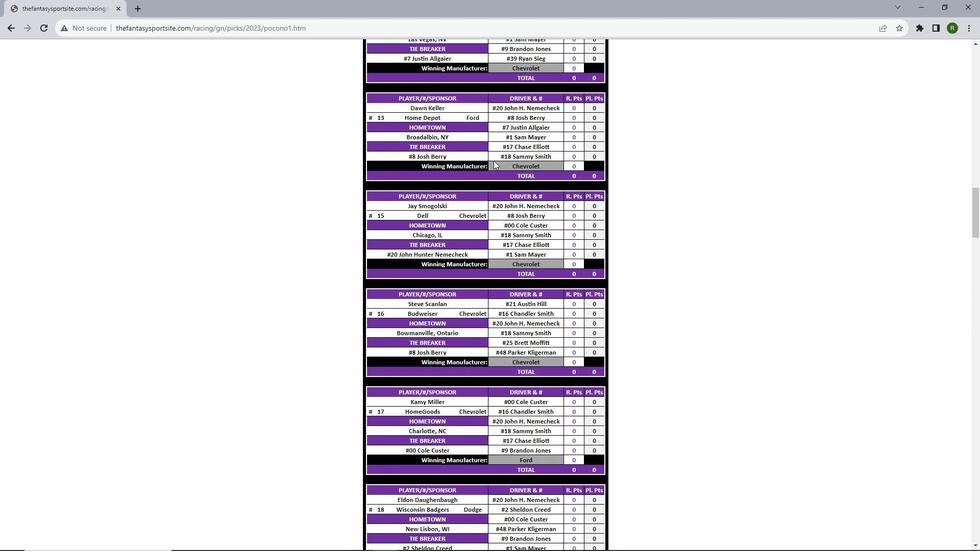 
Action: Mouse scrolled (493, 160) with delta (0, 0)
Screenshot: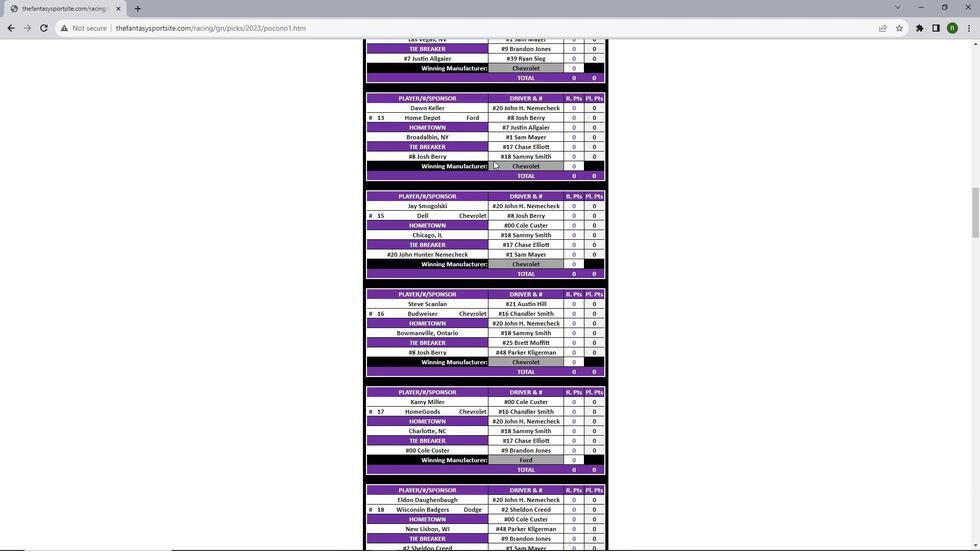 
Action: Mouse scrolled (493, 160) with delta (0, 0)
Screenshot: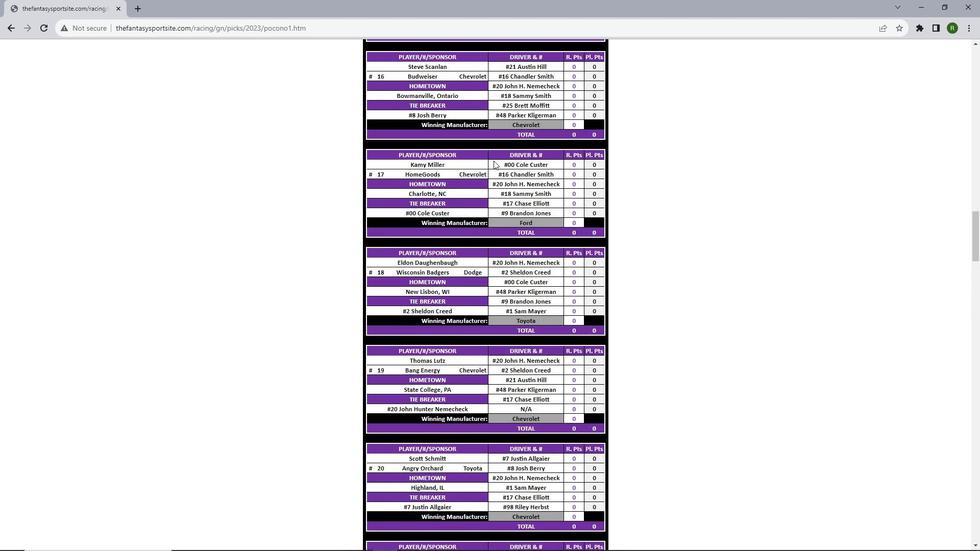 
Action: Mouse scrolled (493, 160) with delta (0, 0)
Screenshot: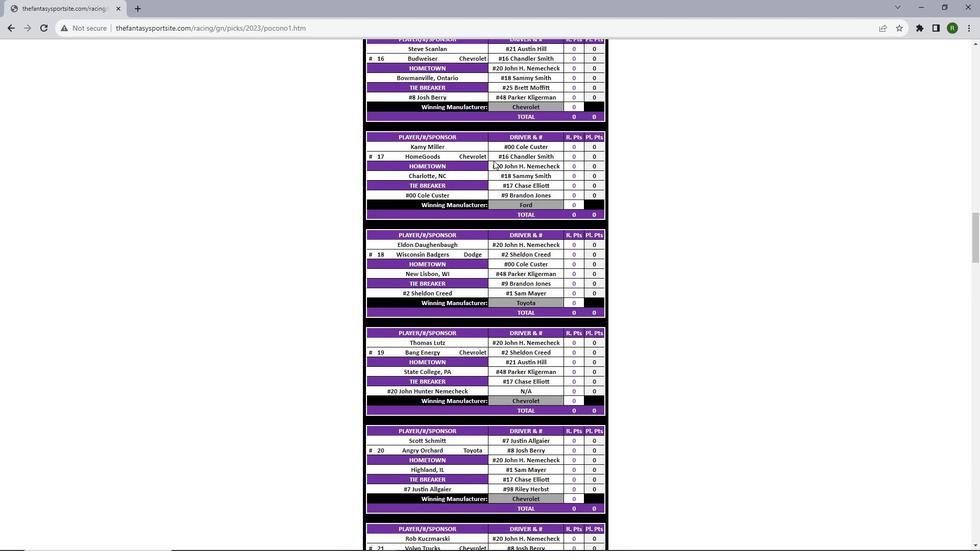 
Action: Mouse scrolled (493, 160) with delta (0, 0)
Screenshot: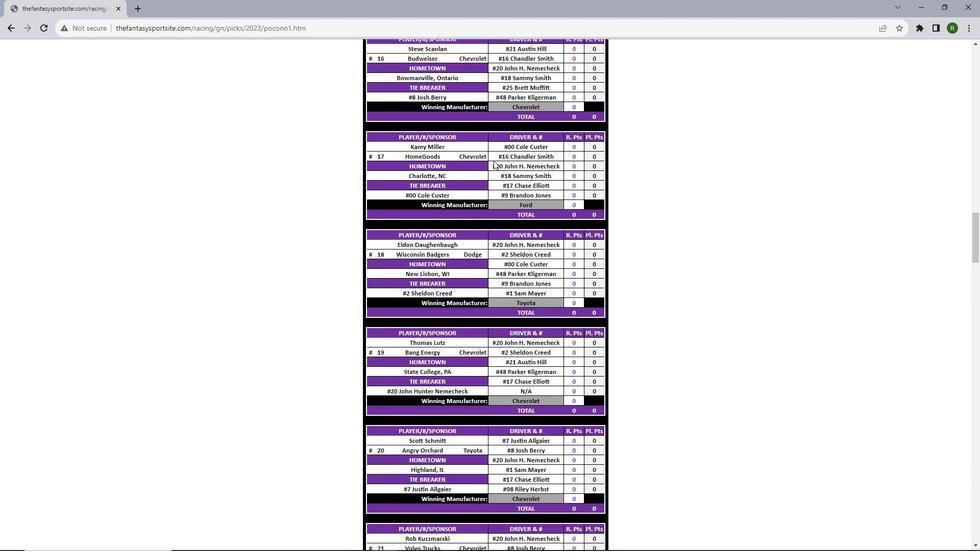 
Action: Mouse scrolled (493, 160) with delta (0, 0)
Screenshot: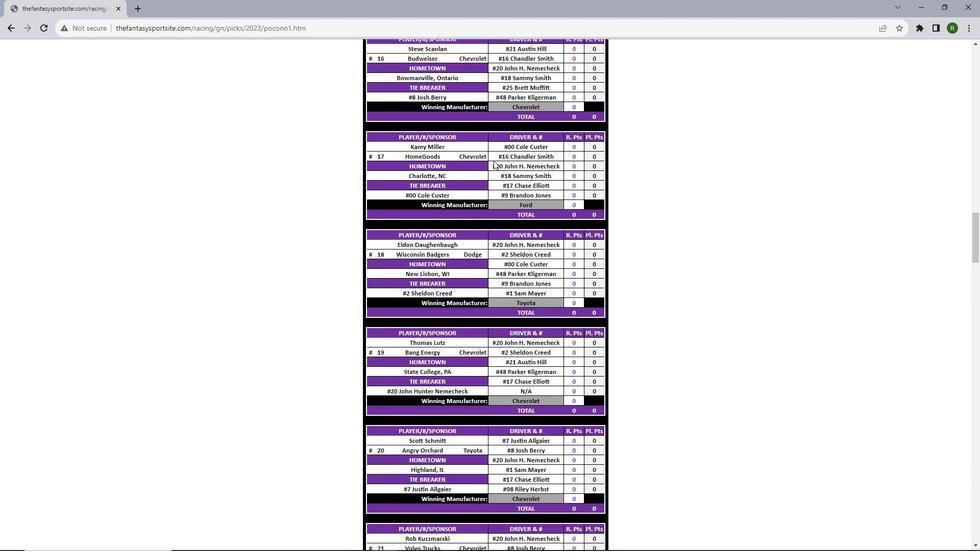 
Action: Mouse scrolled (493, 160) with delta (0, 0)
Screenshot: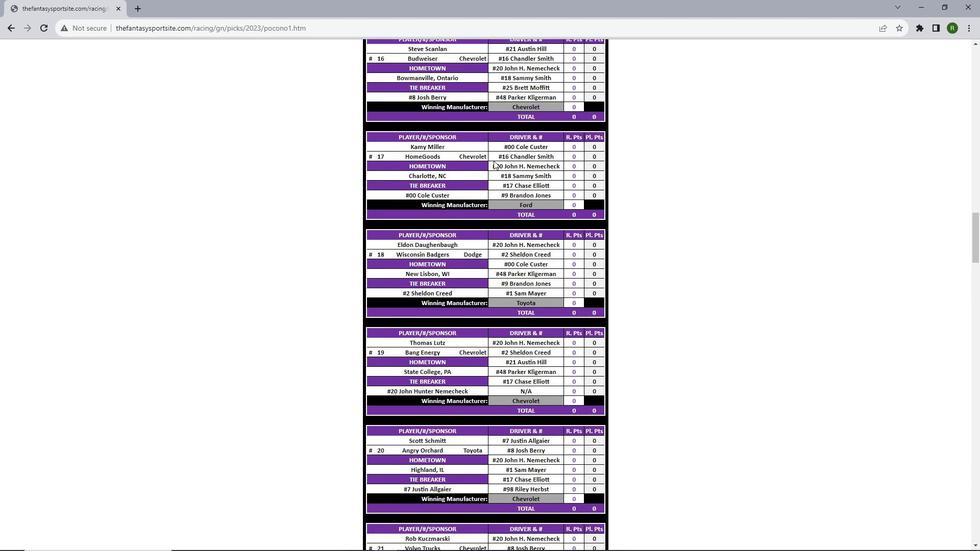 
Action: Mouse scrolled (493, 160) with delta (0, 0)
Screenshot: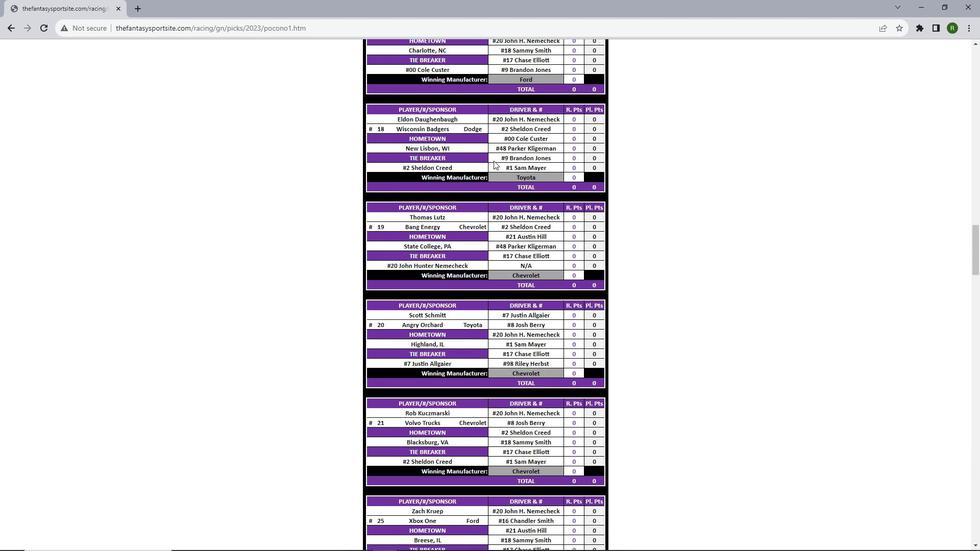 
Action: Mouse scrolled (493, 160) with delta (0, 0)
Screenshot: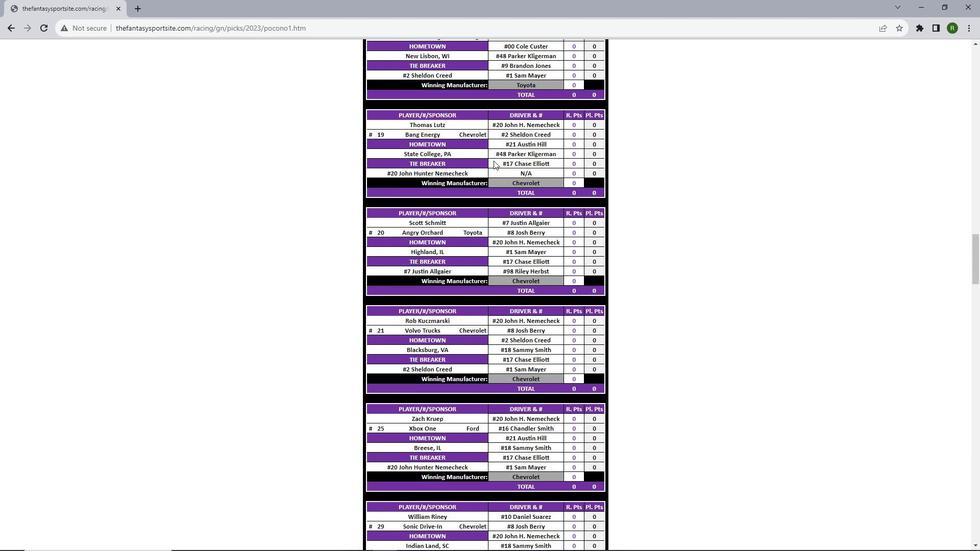
Action: Mouse scrolled (493, 160) with delta (0, 0)
Screenshot: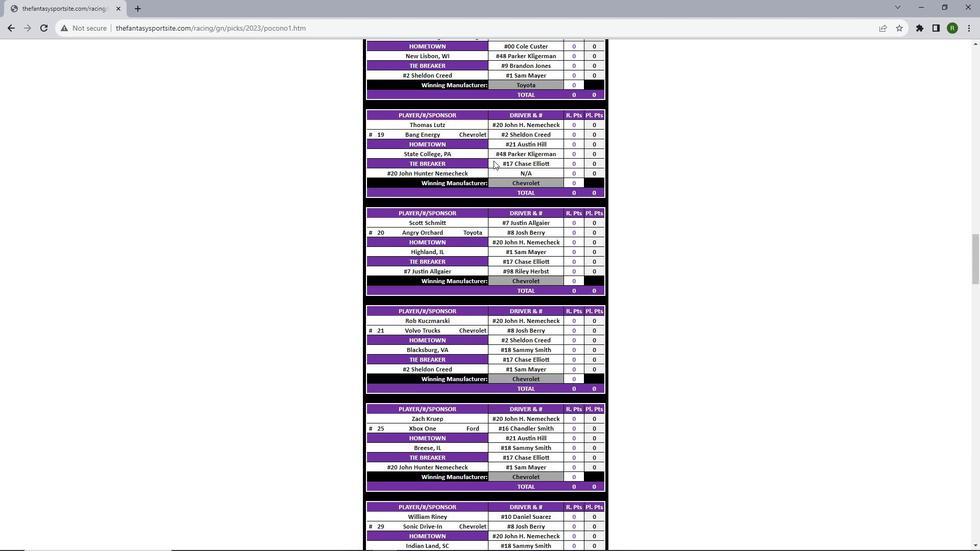 
Action: Mouse scrolled (493, 160) with delta (0, 0)
Screenshot: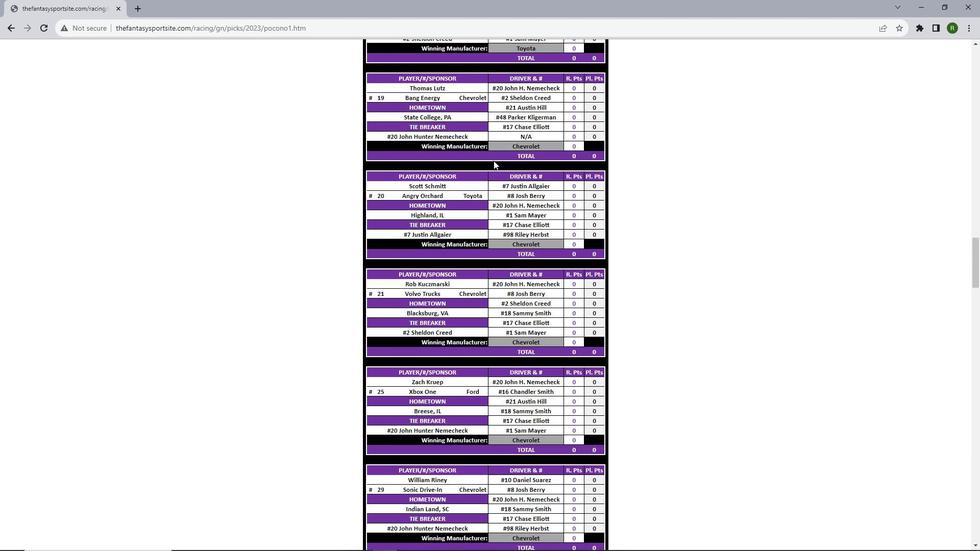 
Action: Mouse scrolled (493, 160) with delta (0, 0)
Screenshot: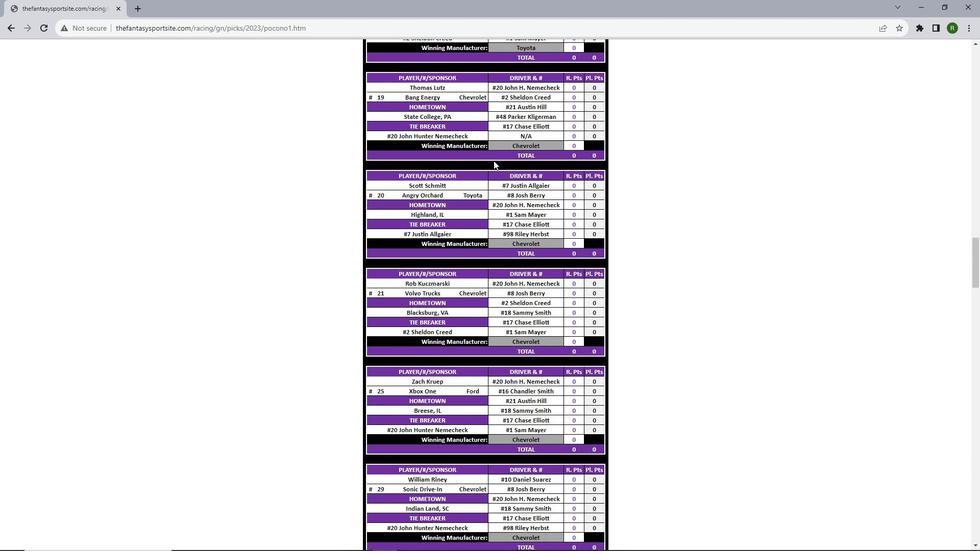 
Action: Mouse scrolled (493, 160) with delta (0, 0)
Screenshot: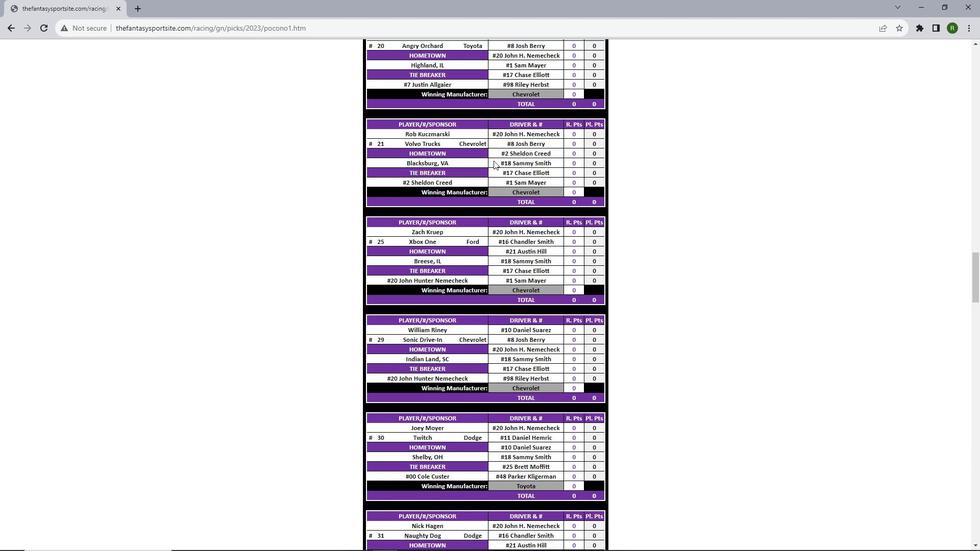 
Action: Mouse scrolled (493, 160) with delta (0, 0)
Screenshot: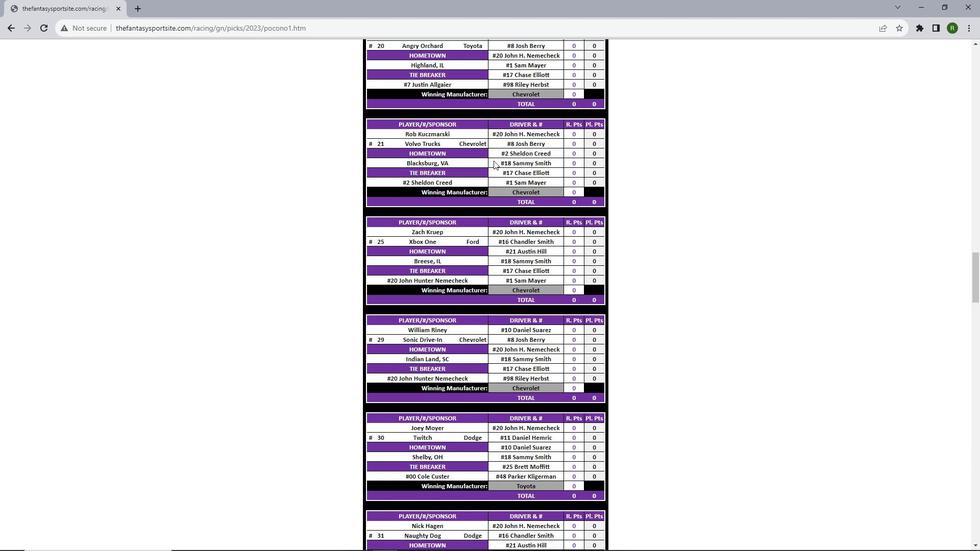 
Action: Mouse scrolled (493, 160) with delta (0, 0)
Screenshot: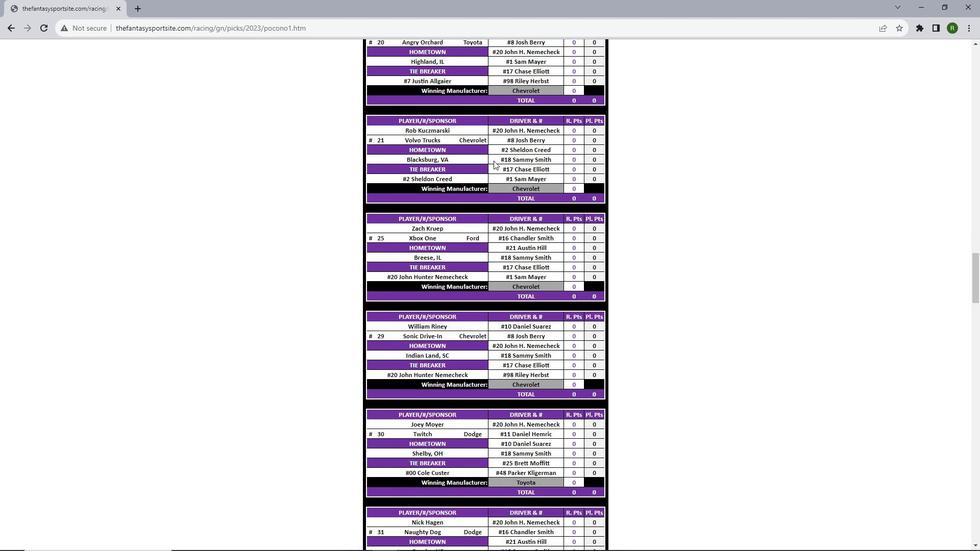 
Action: Mouse scrolled (493, 160) with delta (0, 0)
Screenshot: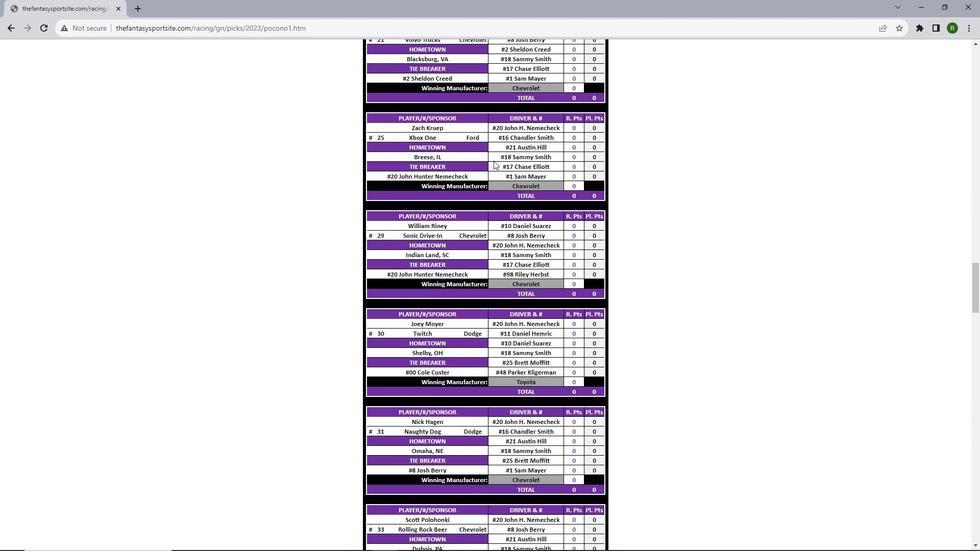 
Action: Mouse scrolled (493, 160) with delta (0, 0)
Screenshot: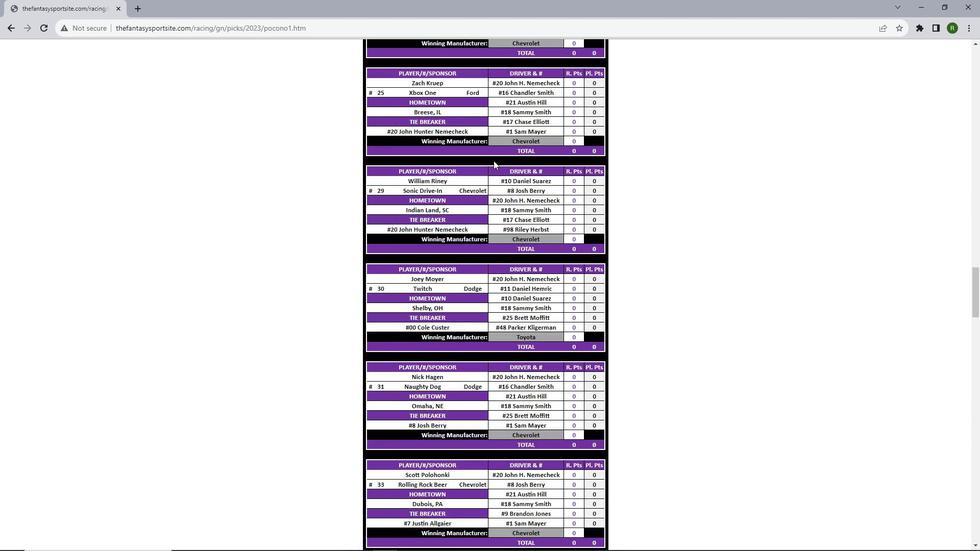 
Action: Mouse scrolled (493, 160) with delta (0, 0)
Screenshot: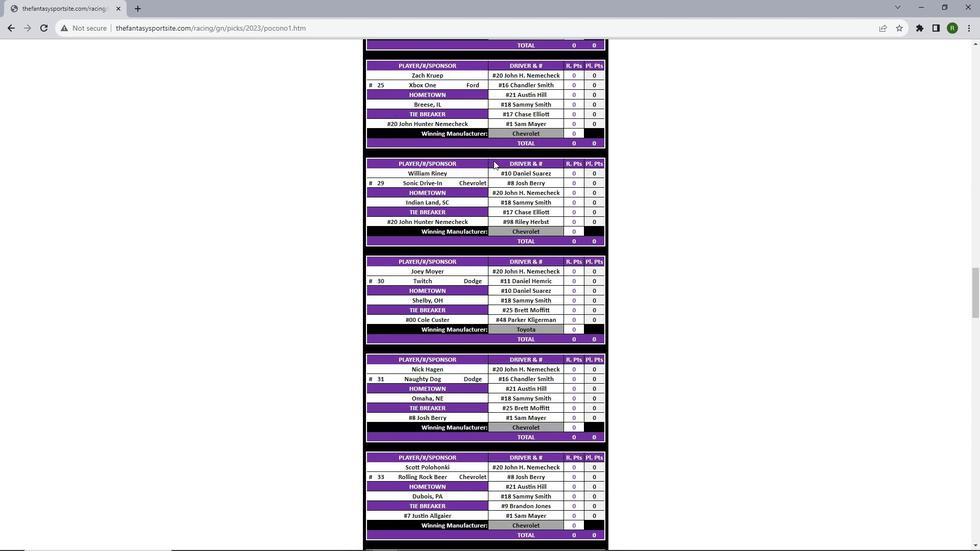 
Action: Mouse moved to (493, 160)
Screenshot: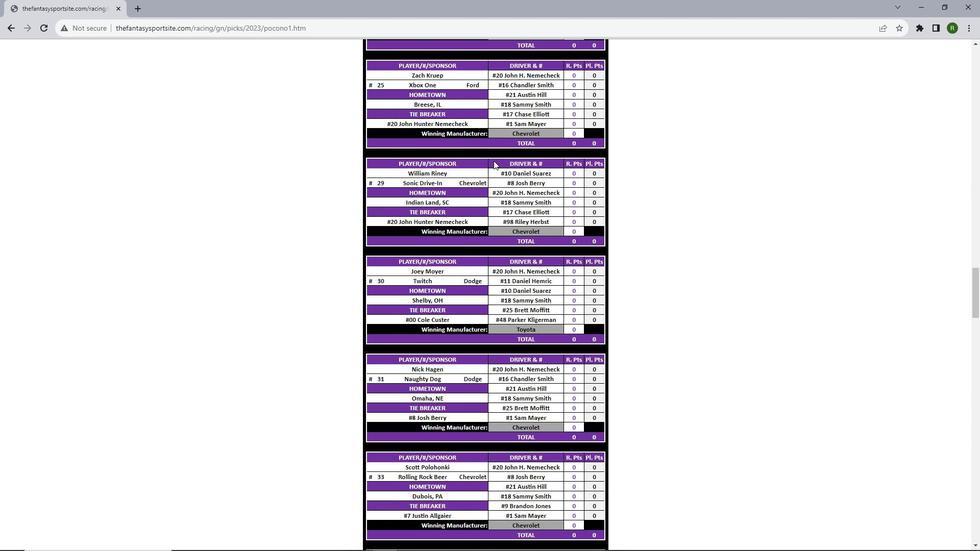 
Action: Mouse scrolled (493, 160) with delta (0, 0)
Screenshot: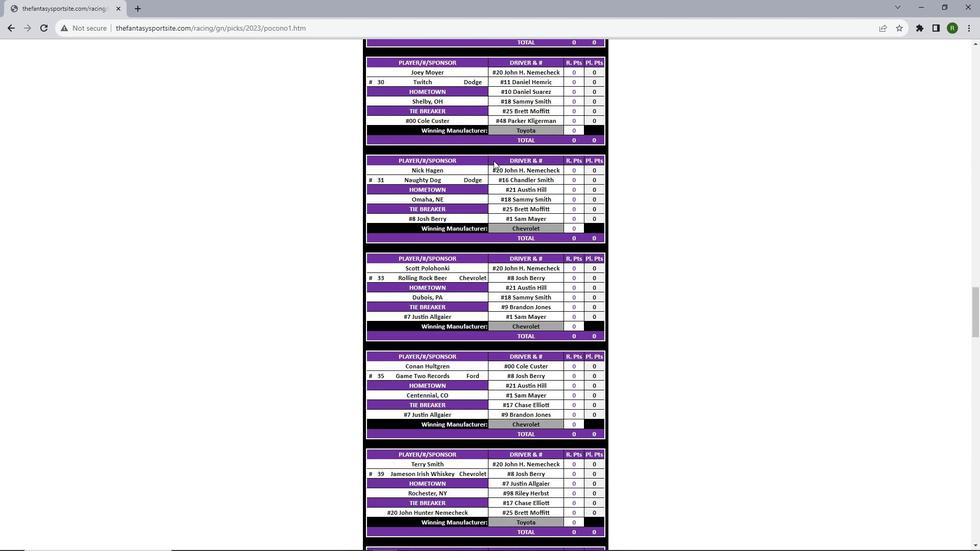 
Action: Mouse scrolled (493, 160) with delta (0, 0)
Screenshot: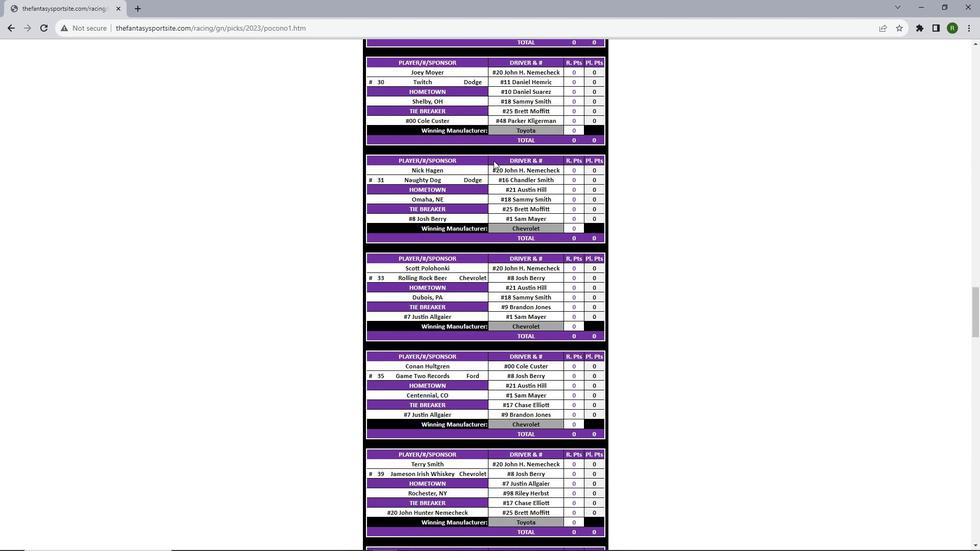 
Action: Mouse scrolled (493, 160) with delta (0, 0)
Screenshot: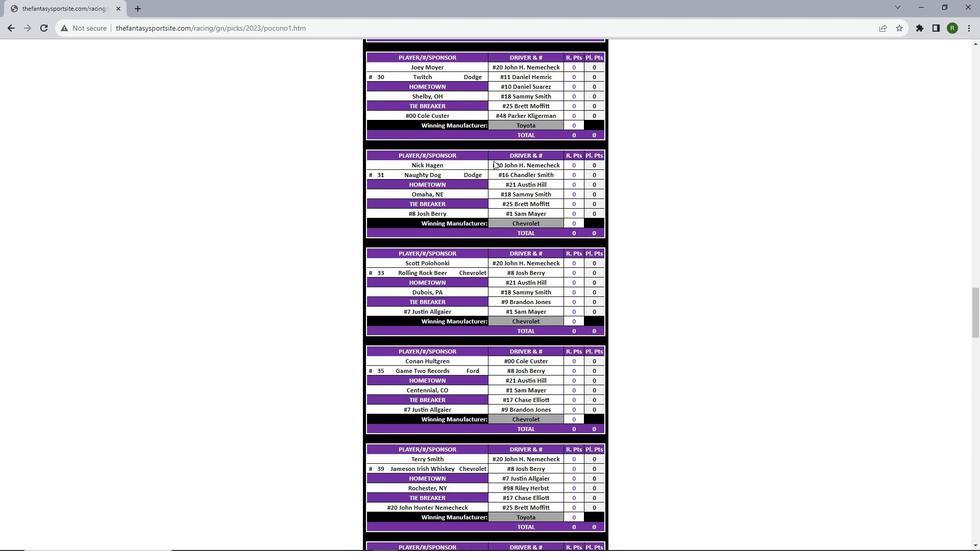 
Action: Mouse scrolled (493, 160) with delta (0, 0)
Screenshot: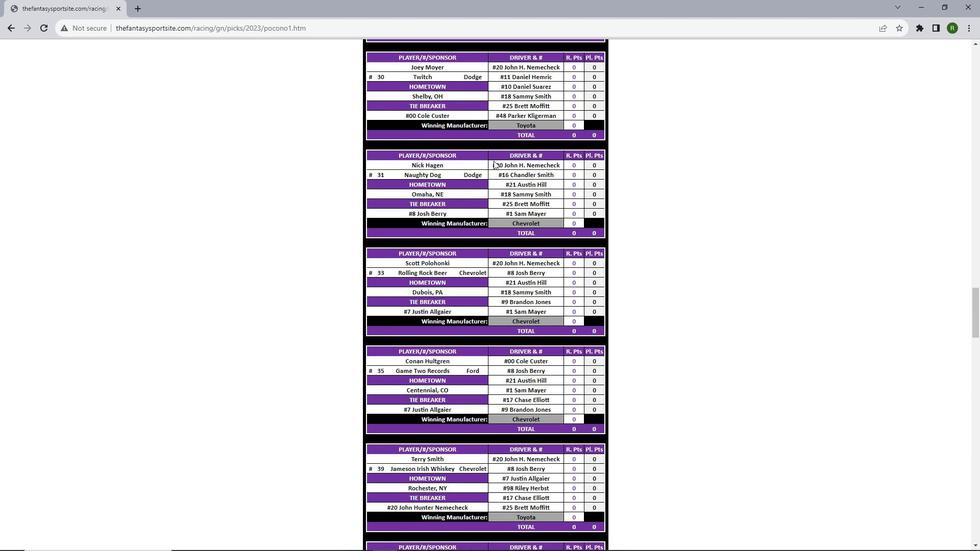 
Action: Mouse scrolled (493, 160) with delta (0, 0)
Screenshot: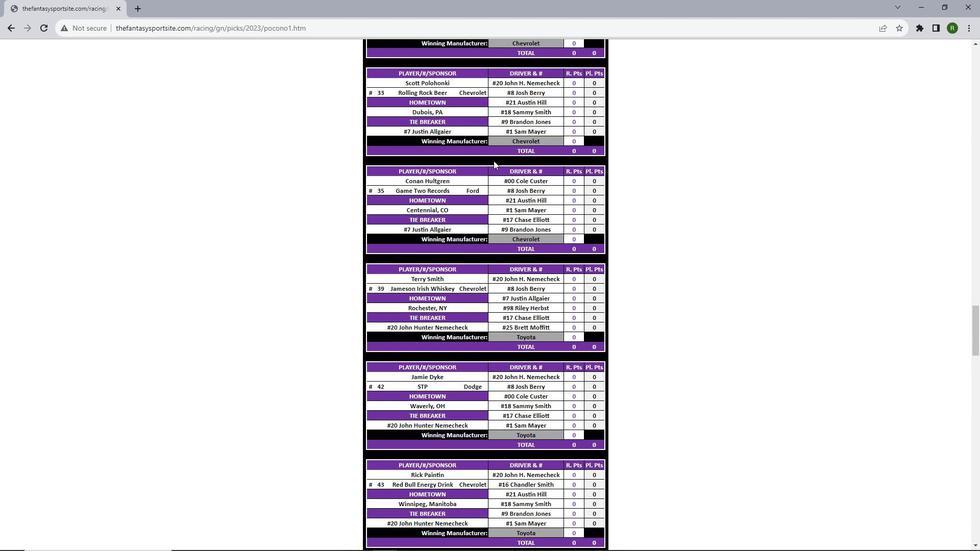 
Action: Mouse scrolled (493, 160) with delta (0, 0)
Screenshot: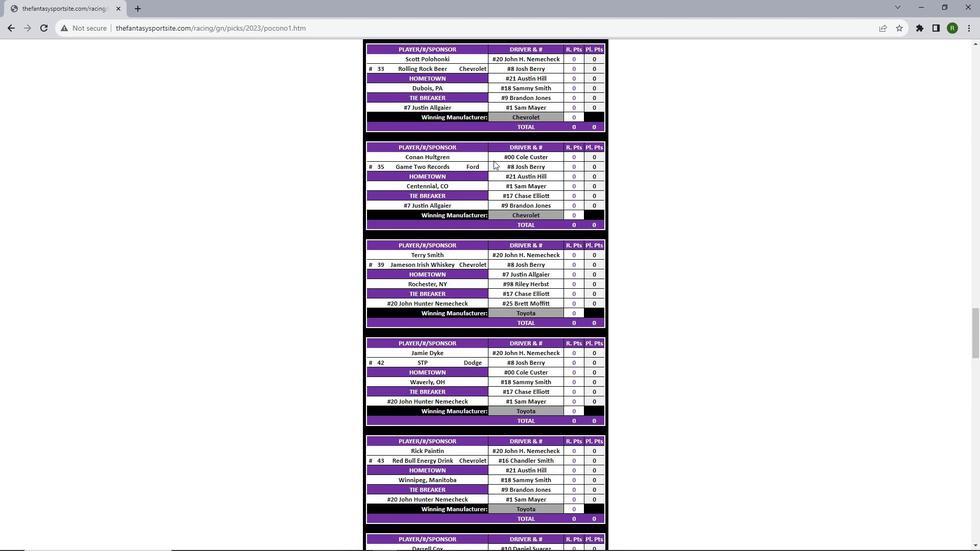 
Action: Mouse scrolled (493, 160) with delta (0, 0)
Screenshot: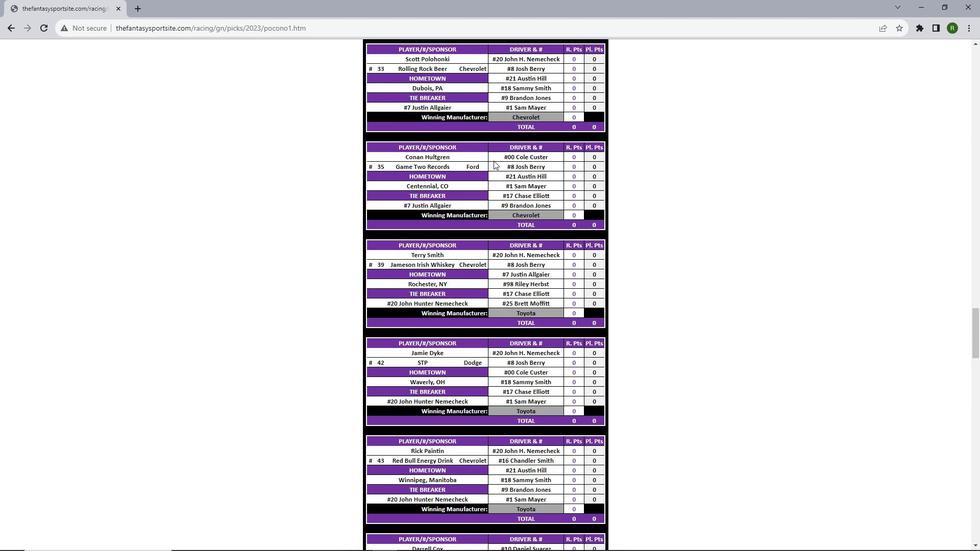 
Action: Mouse scrolled (493, 160) with delta (0, 0)
Screenshot: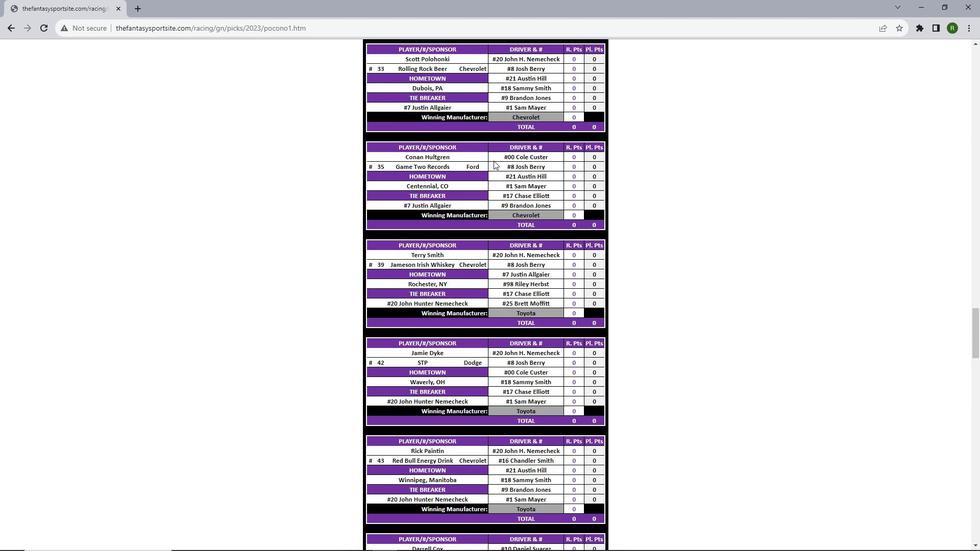 
Action: Mouse scrolled (493, 160) with delta (0, 0)
Screenshot: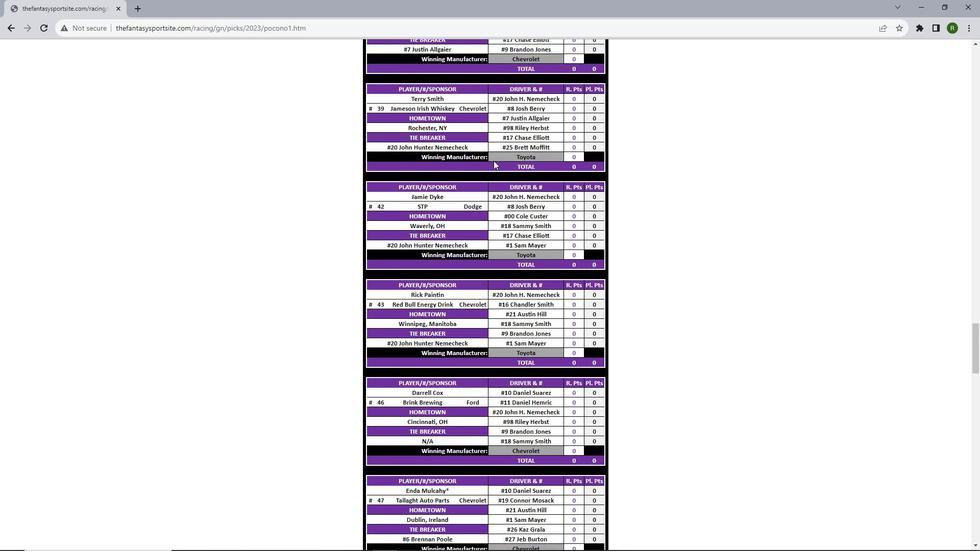 
Action: Mouse scrolled (493, 160) with delta (0, 0)
Screenshot: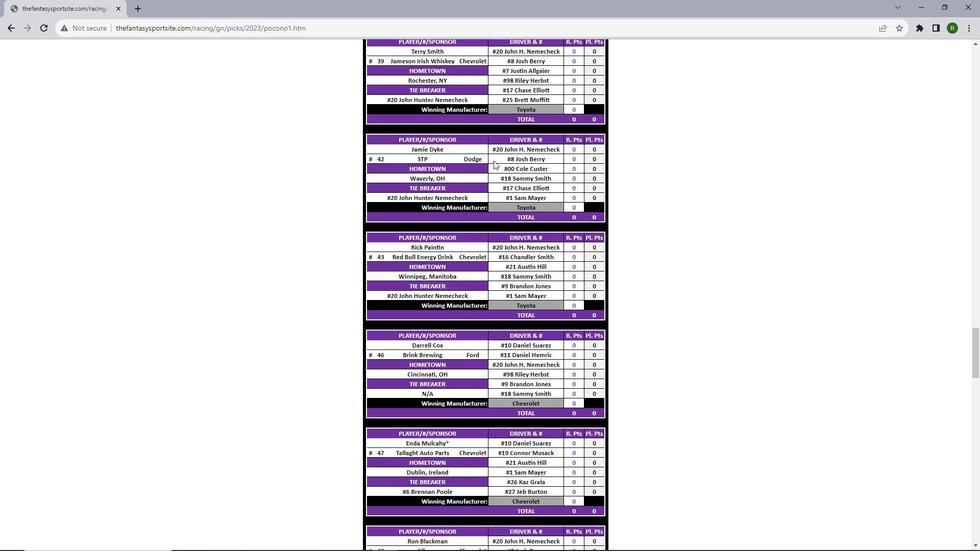 
Action: Mouse scrolled (493, 160) with delta (0, 0)
Screenshot: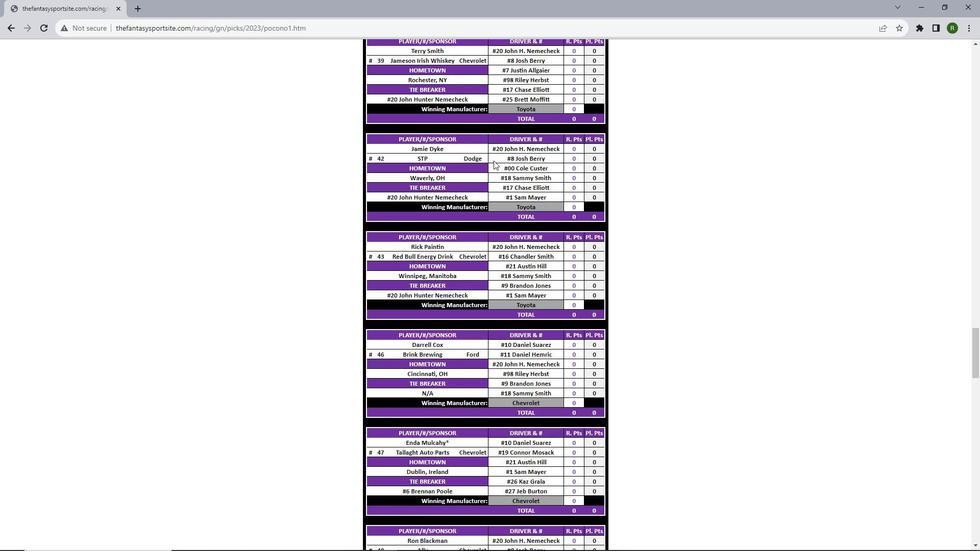
Action: Mouse scrolled (493, 160) with delta (0, 0)
Screenshot: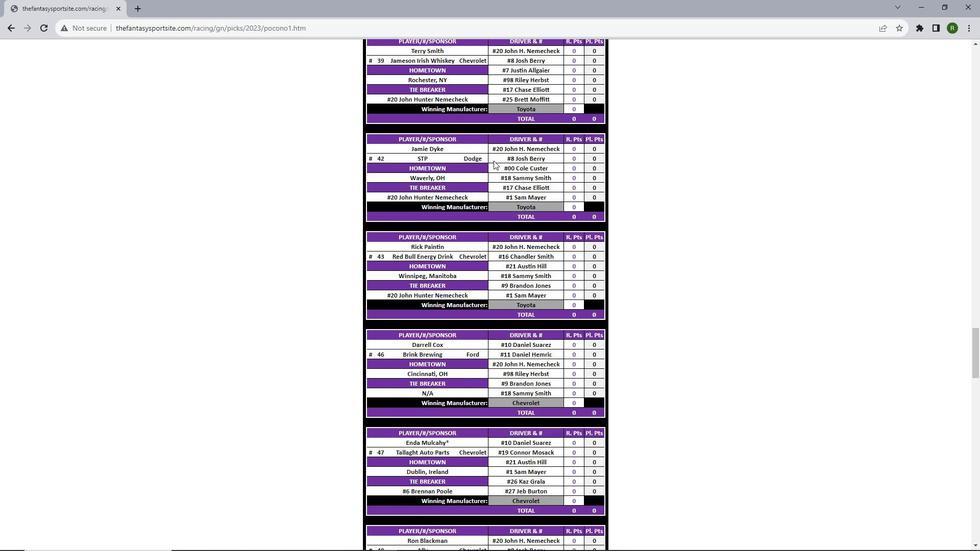 
Action: Mouse scrolled (493, 160) with delta (0, 0)
Screenshot: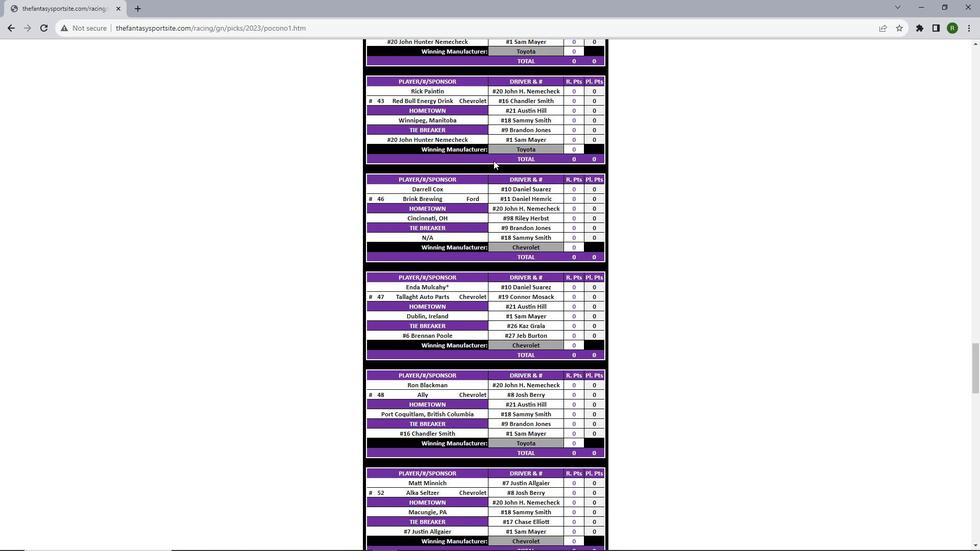 
Action: Mouse scrolled (493, 160) with delta (0, 0)
Screenshot: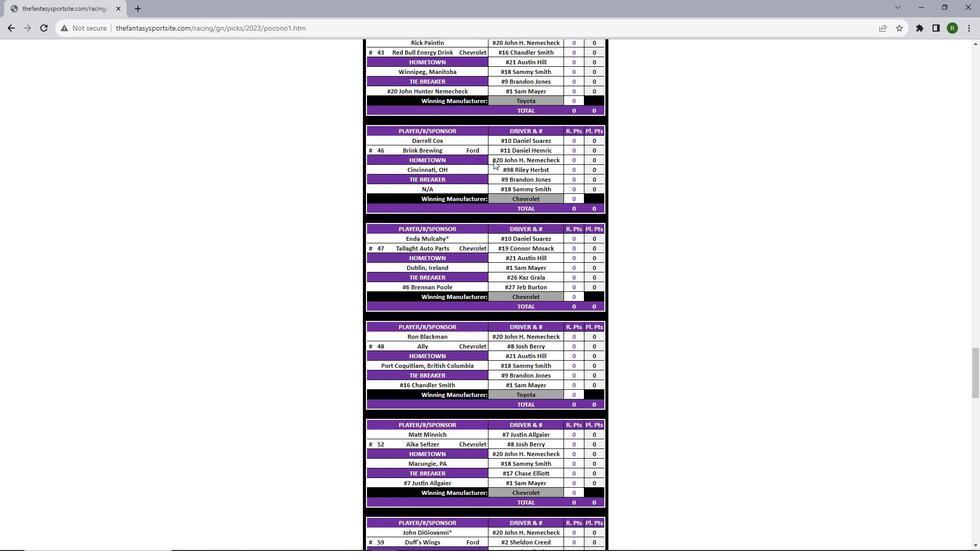 
Action: Mouse scrolled (493, 160) with delta (0, 0)
Screenshot: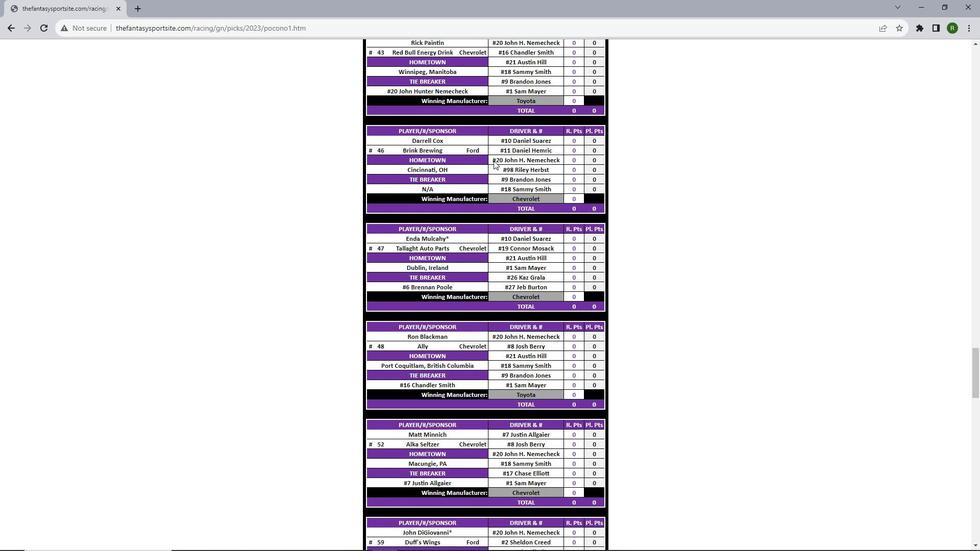 
Action: Mouse scrolled (493, 160) with delta (0, 0)
Screenshot: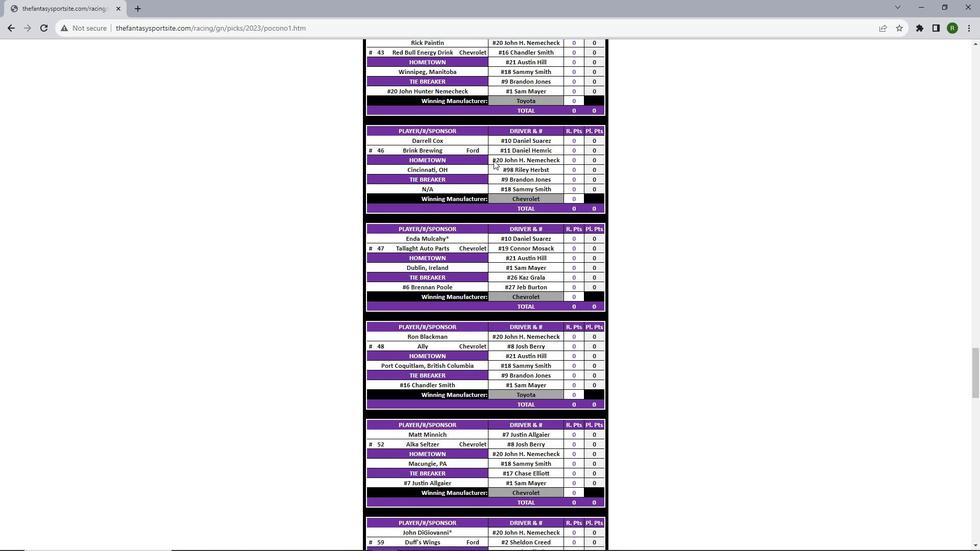 
Action: Mouse scrolled (493, 160) with delta (0, 0)
Screenshot: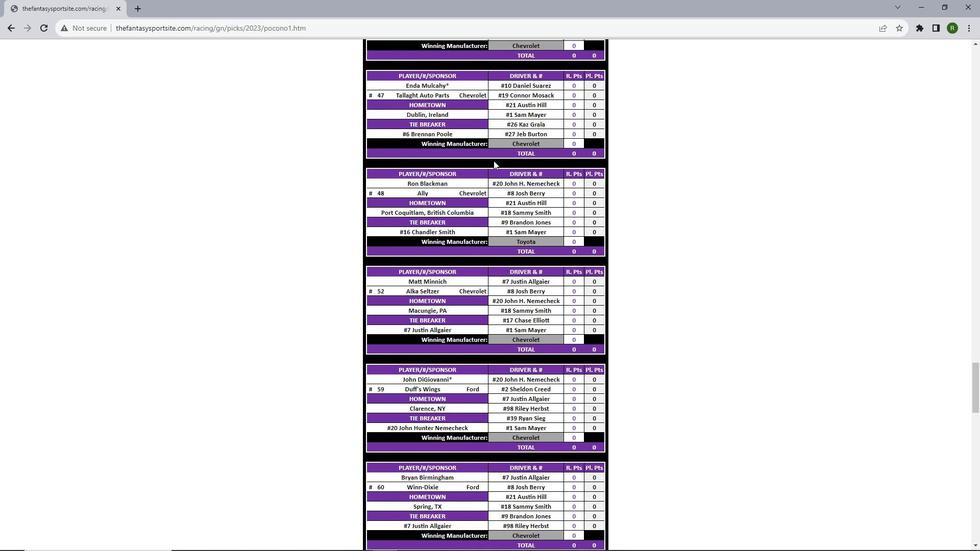 
Action: Mouse scrolled (493, 160) with delta (0, 0)
Screenshot: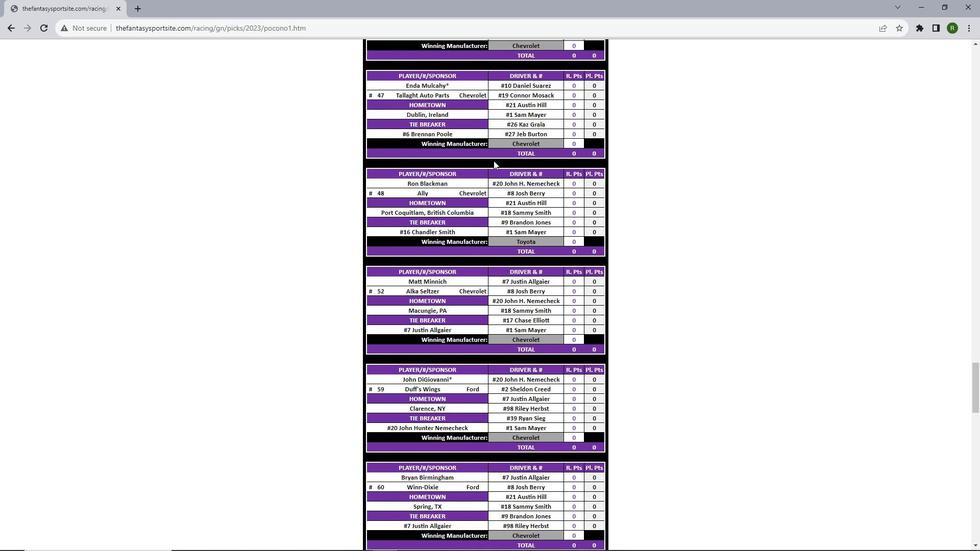
Action: Mouse scrolled (493, 160) with delta (0, 0)
Screenshot: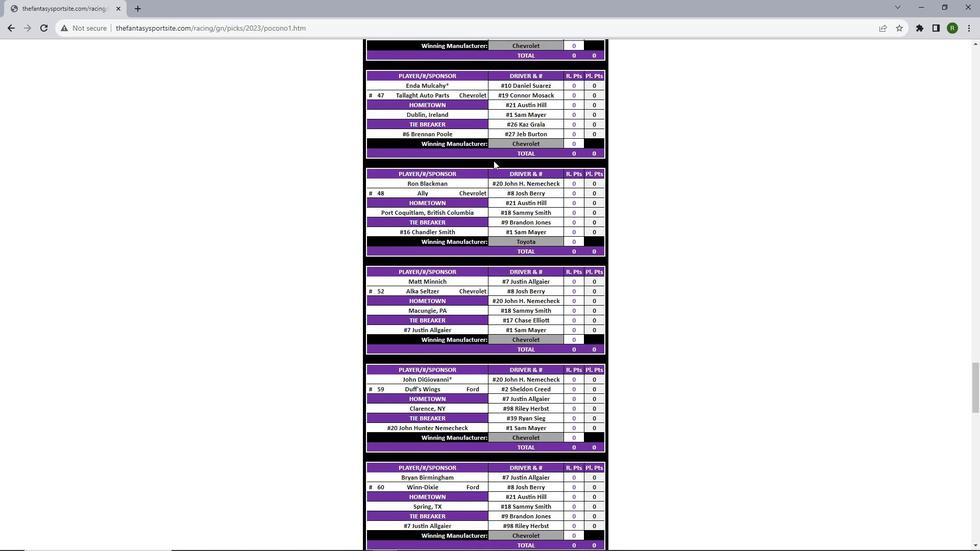 
Action: Mouse moved to (493, 160)
Screenshot: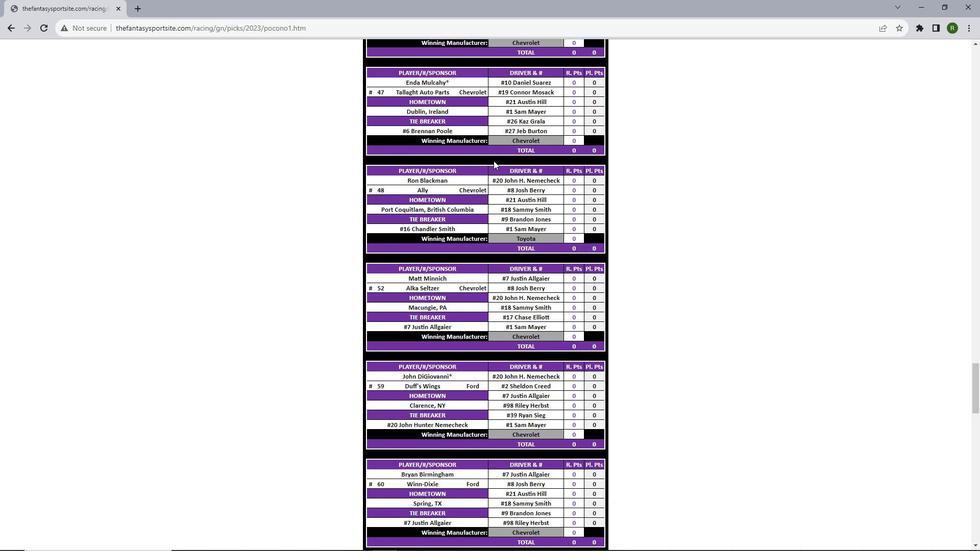 
Action: Mouse scrolled (493, 160) with delta (0, 0)
Screenshot: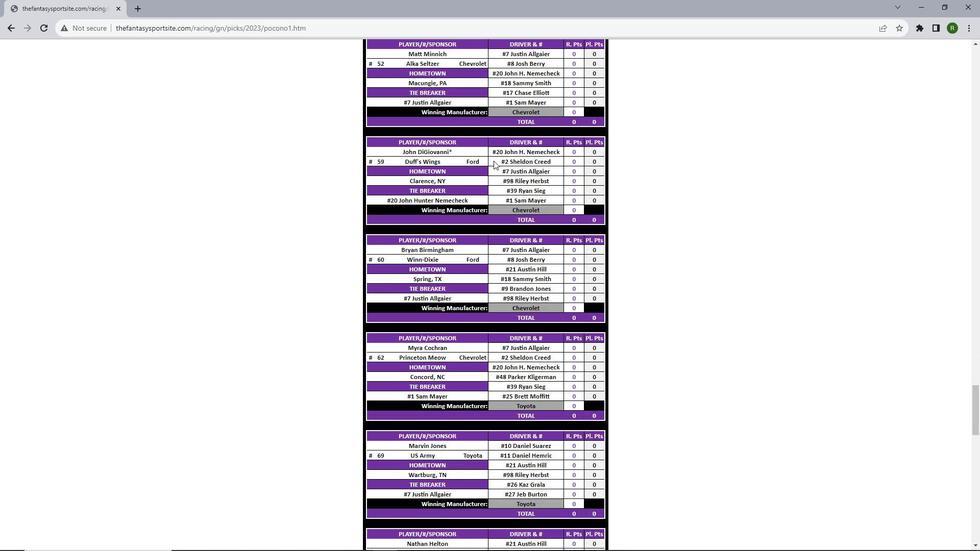 
Action: Mouse scrolled (493, 160) with delta (0, 0)
Screenshot: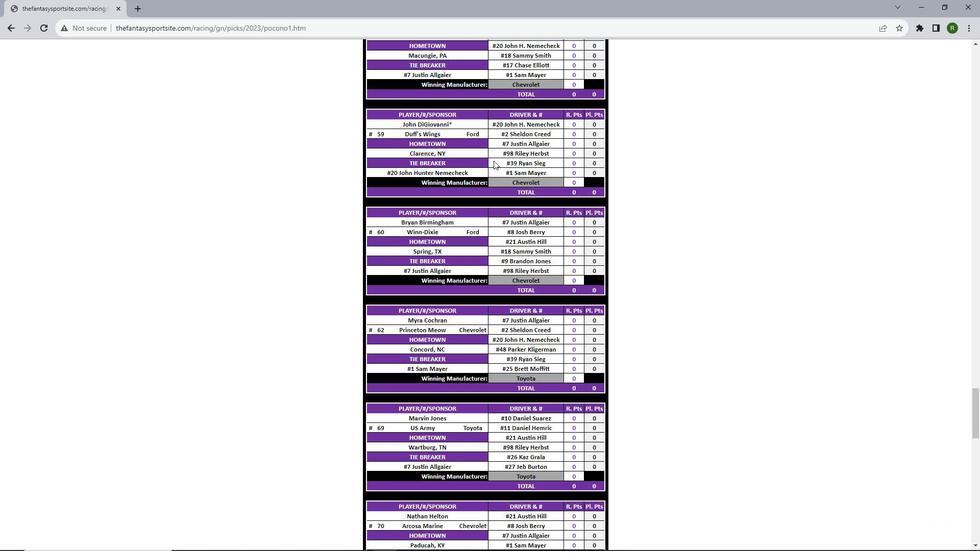 
Action: Mouse scrolled (493, 160) with delta (0, 0)
Screenshot: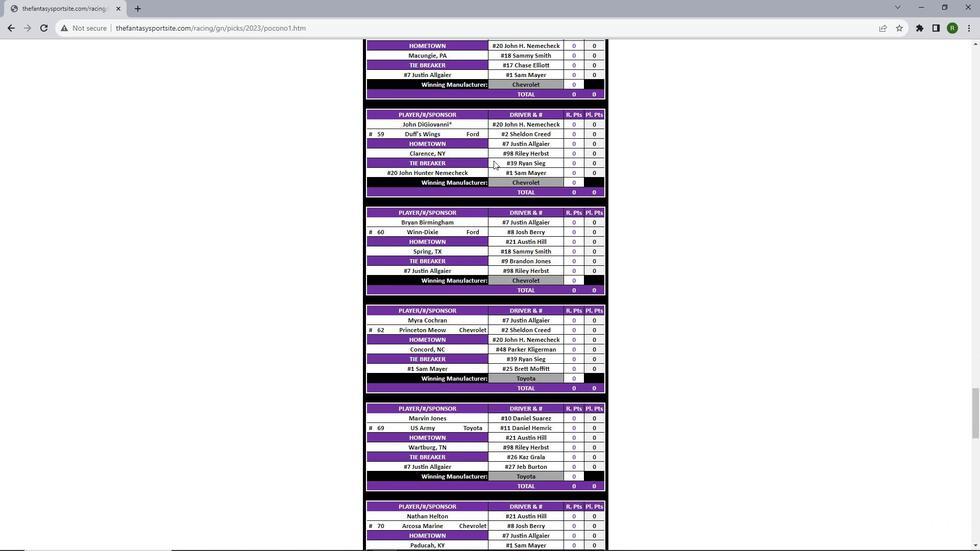 
Action: Mouse scrolled (493, 160) with delta (0, 0)
Screenshot: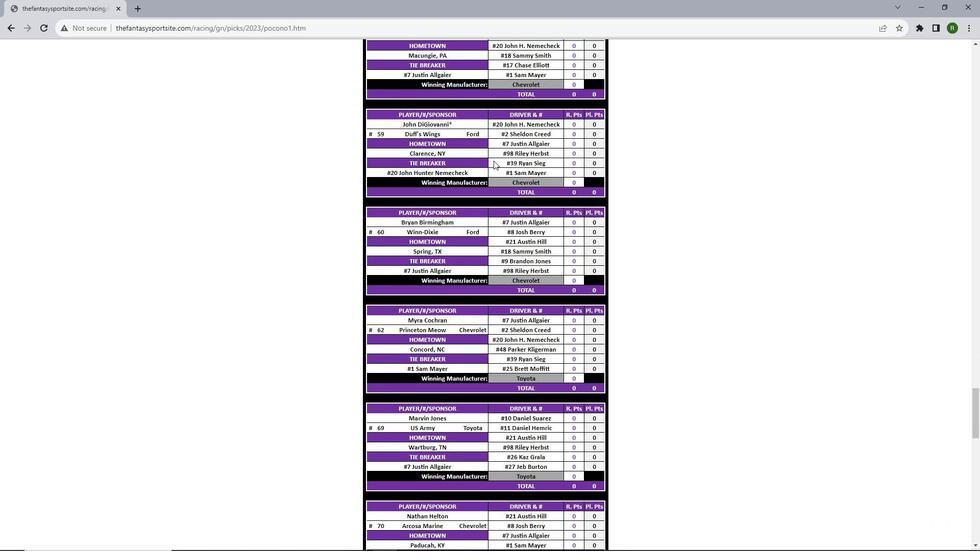 
Action: Mouse scrolled (493, 160) with delta (0, 0)
Screenshot: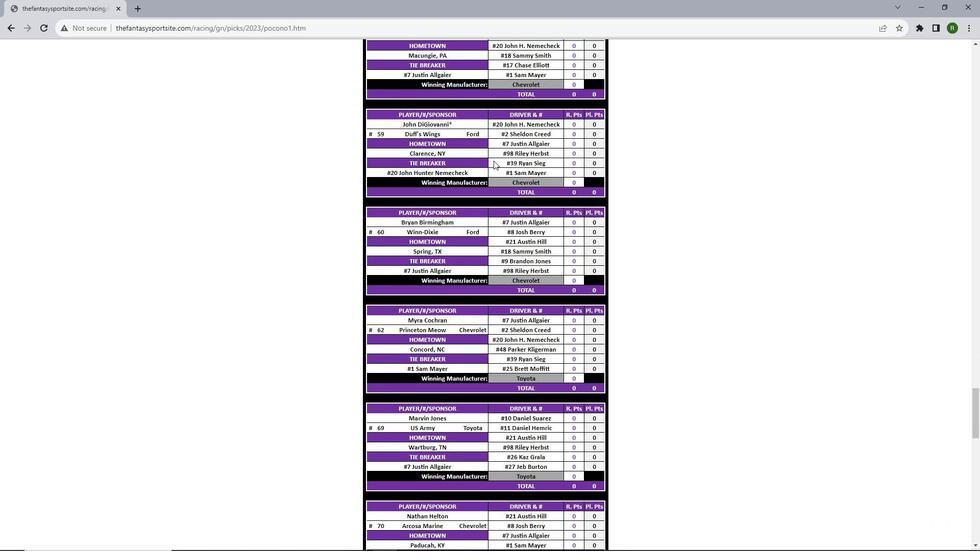 
Action: Mouse scrolled (493, 160) with delta (0, 0)
Screenshot: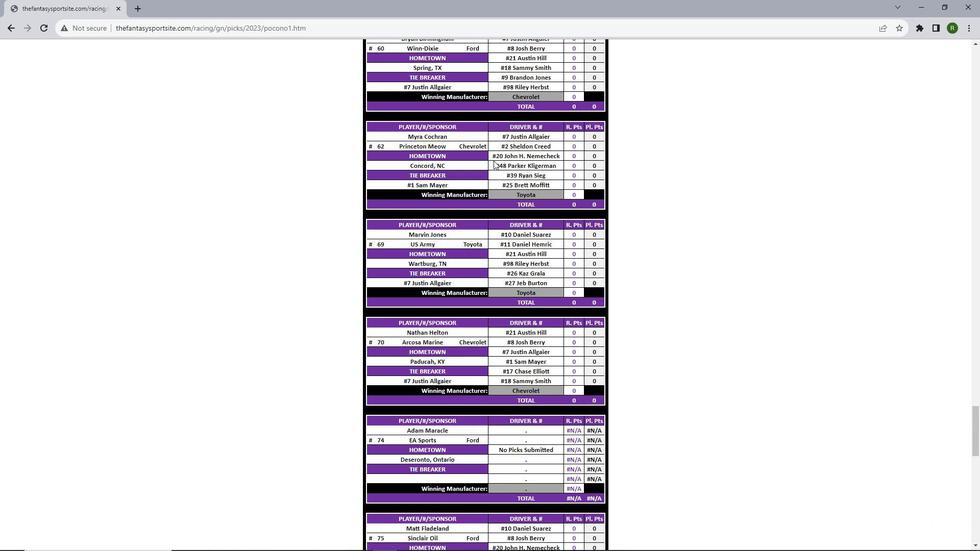 
Action: Mouse scrolled (493, 160) with delta (0, 0)
Screenshot: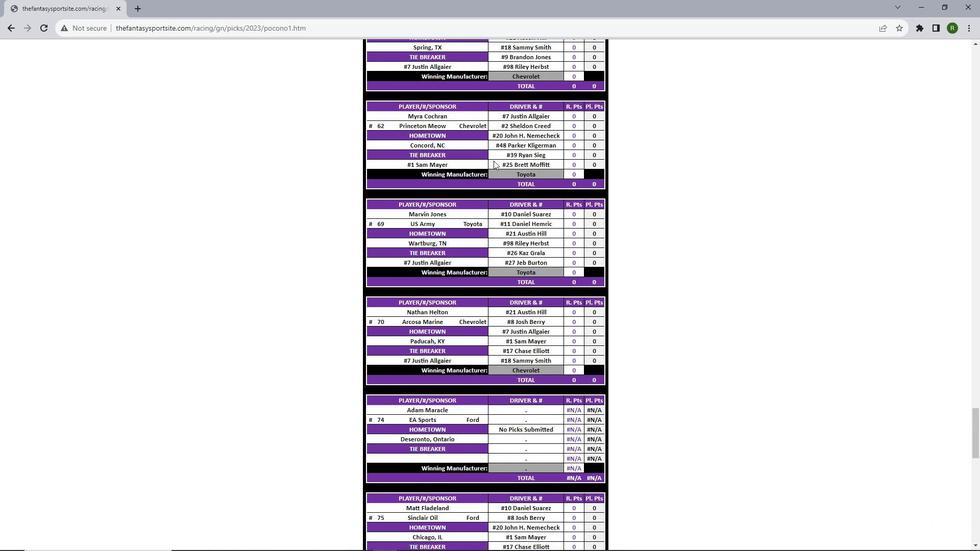 
Action: Mouse scrolled (493, 160) with delta (0, 0)
Screenshot: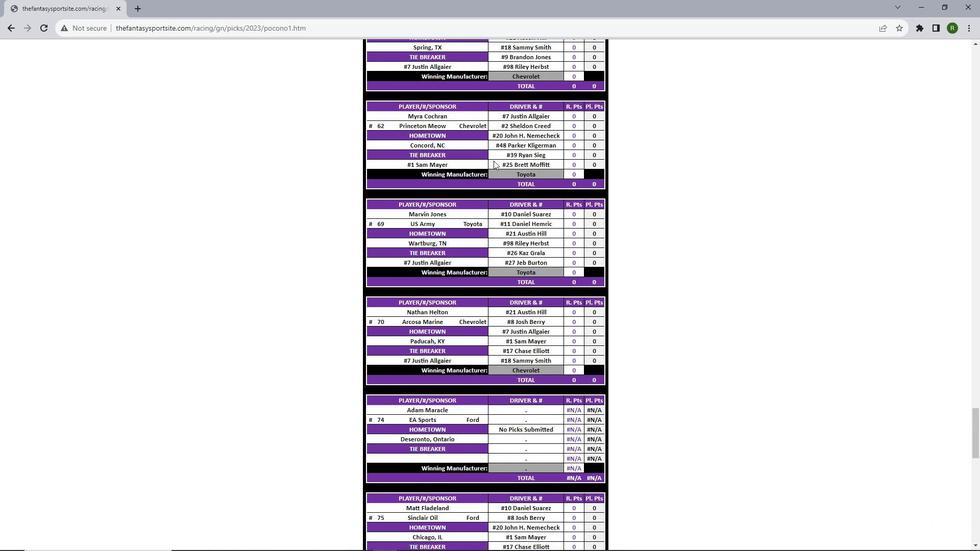 
Action: Mouse scrolled (493, 160) with delta (0, 0)
Screenshot: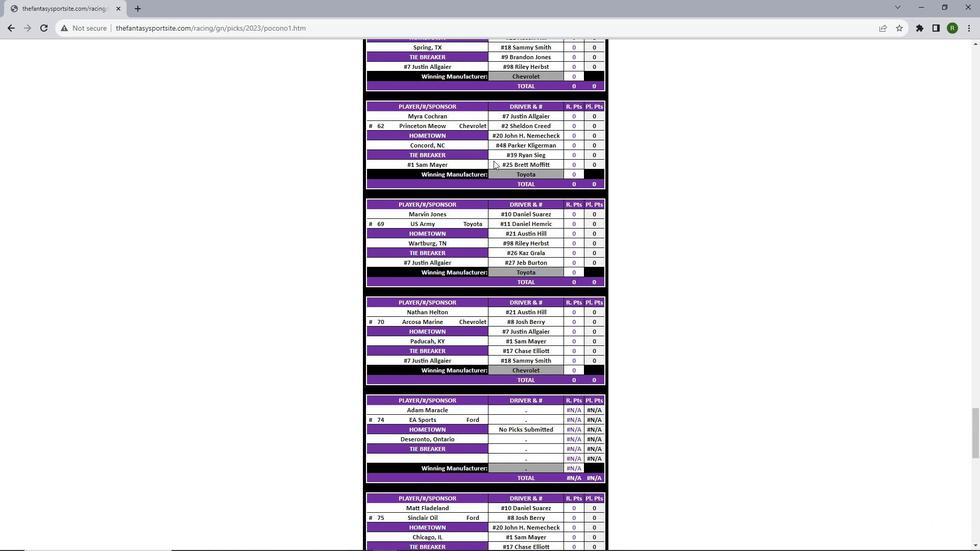 
Action: Mouse scrolled (493, 160) with delta (0, 0)
Screenshot: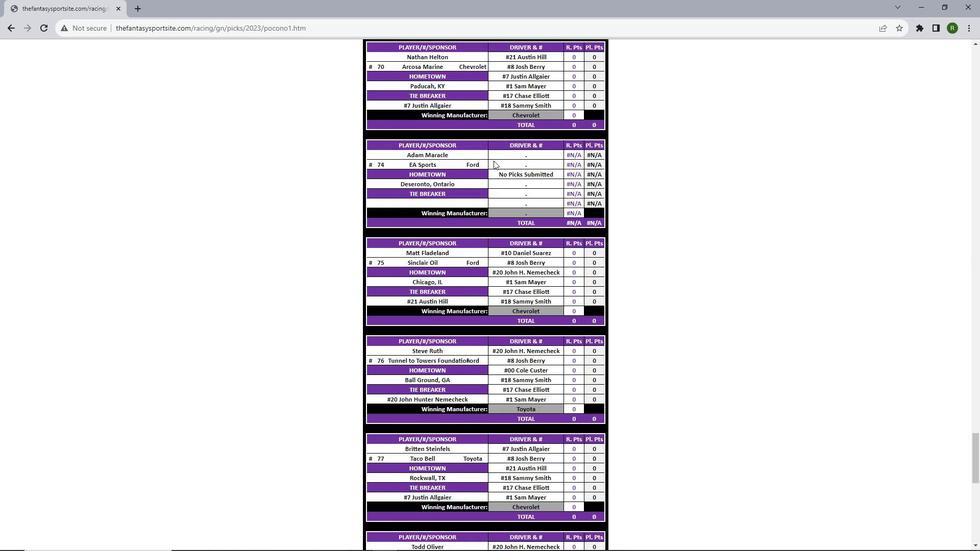
Action: Mouse scrolled (493, 160) with delta (0, 0)
Screenshot: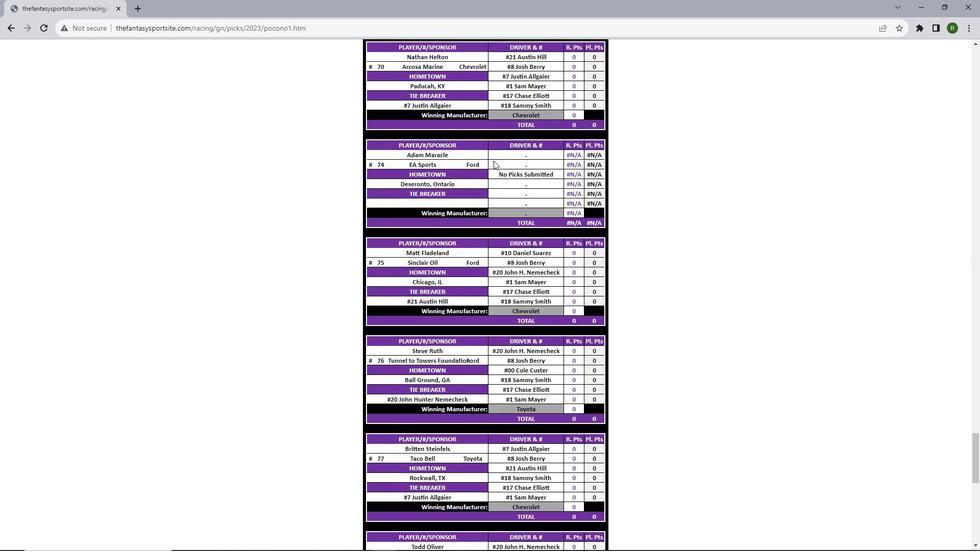 
Action: Mouse scrolled (493, 160) with delta (0, 0)
Screenshot: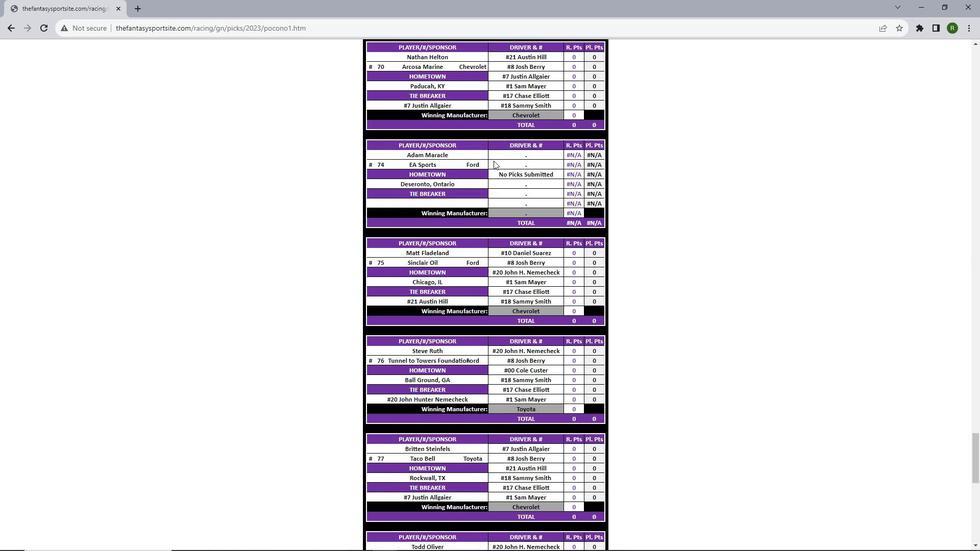 
Action: Mouse scrolled (493, 160) with delta (0, 0)
Screenshot: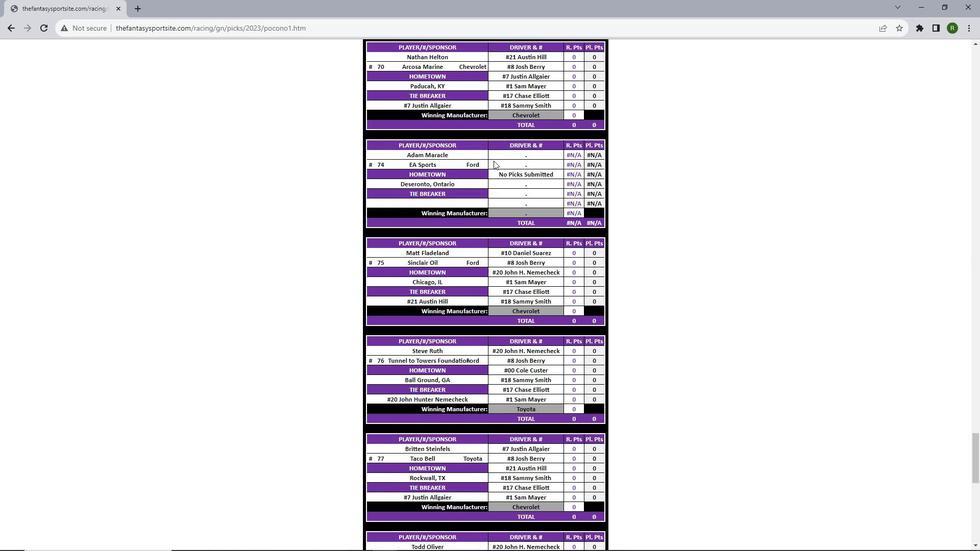 
Action: Mouse scrolled (493, 160) with delta (0, 0)
Screenshot: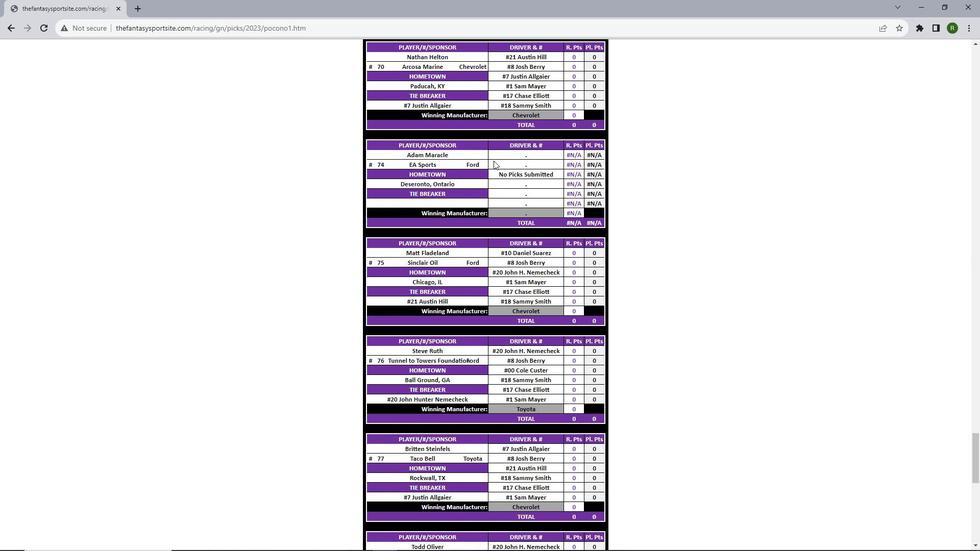 
Action: Mouse scrolled (493, 160) with delta (0, 0)
Screenshot: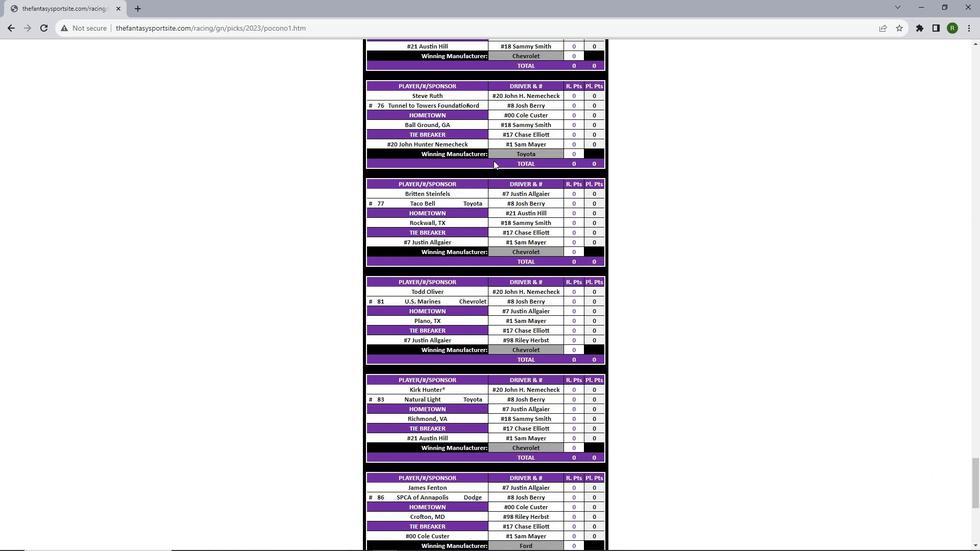 
Action: Mouse scrolled (493, 160) with delta (0, 0)
Screenshot: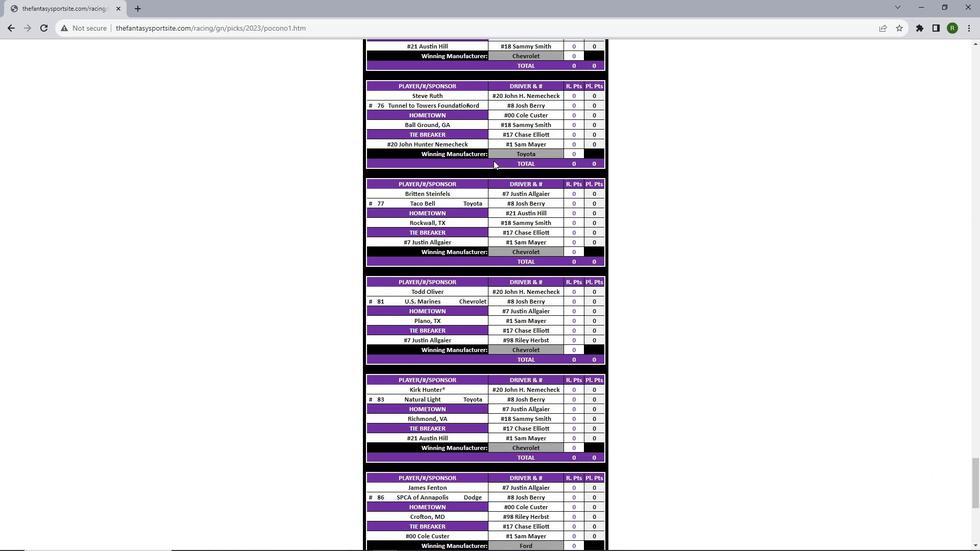 
Action: Mouse scrolled (493, 160) with delta (0, 0)
Screenshot: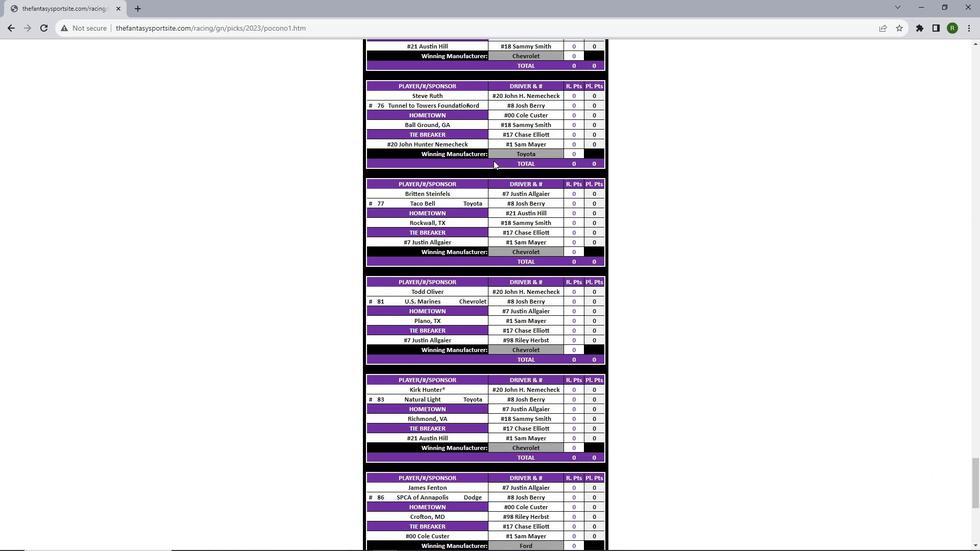 
Action: Mouse scrolled (493, 160) with delta (0, 0)
Screenshot: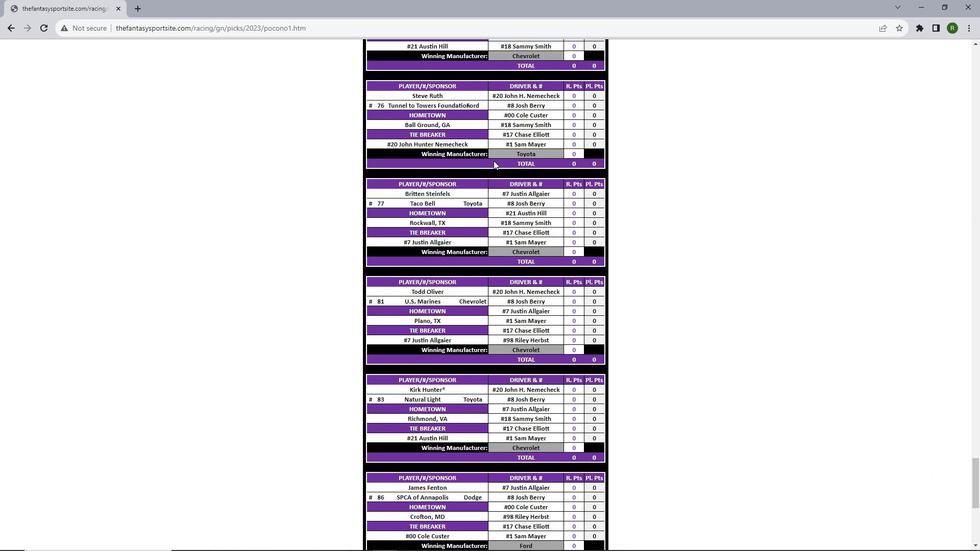 
Action: Mouse scrolled (493, 160) with delta (0, 0)
Screenshot: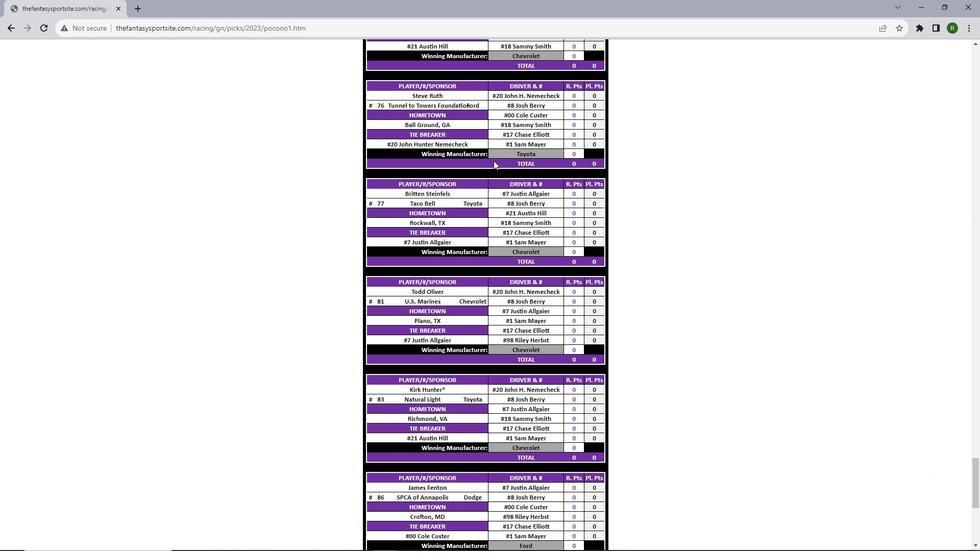 
Action: Mouse scrolled (493, 160) with delta (0, 0)
Screenshot: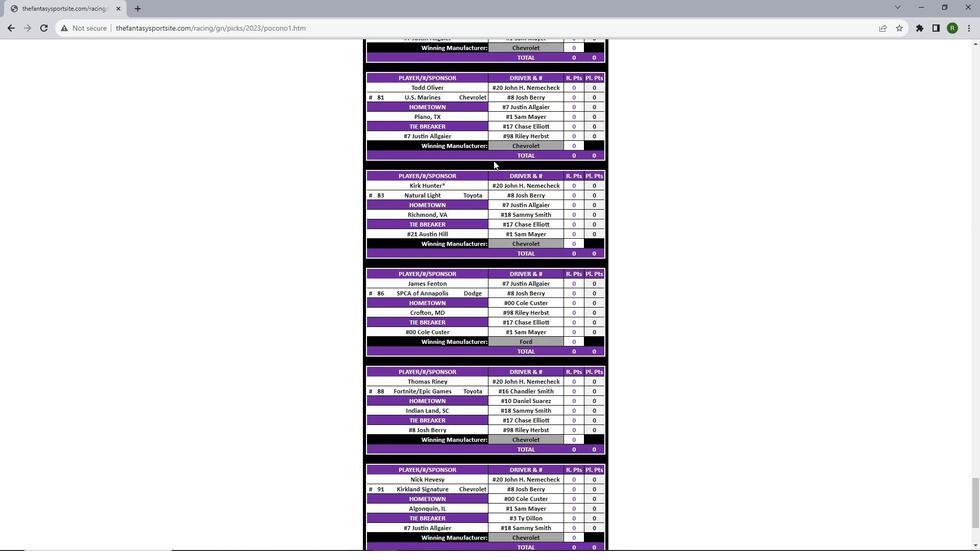 
Action: Mouse scrolled (493, 160) with delta (0, 0)
Screenshot: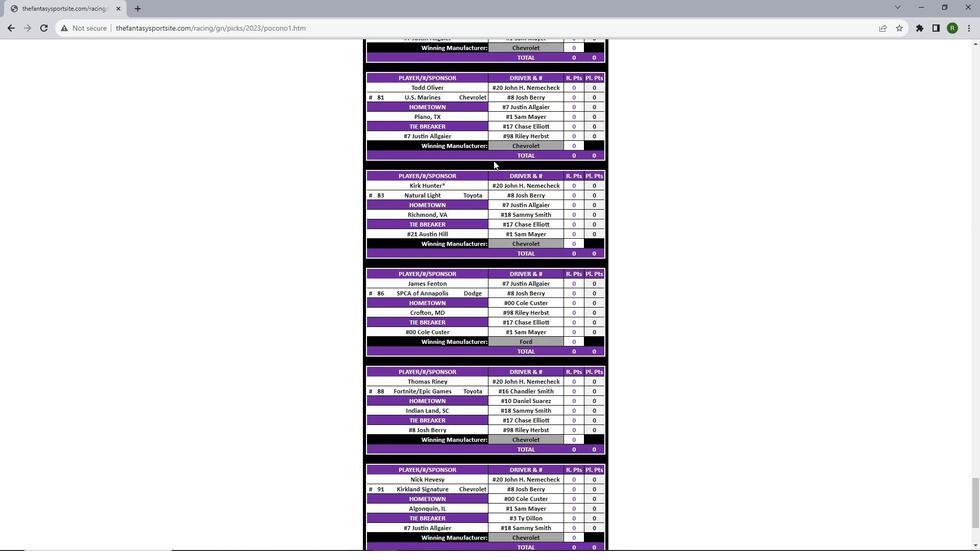 
Action: Mouse scrolled (493, 160) with delta (0, 0)
Screenshot: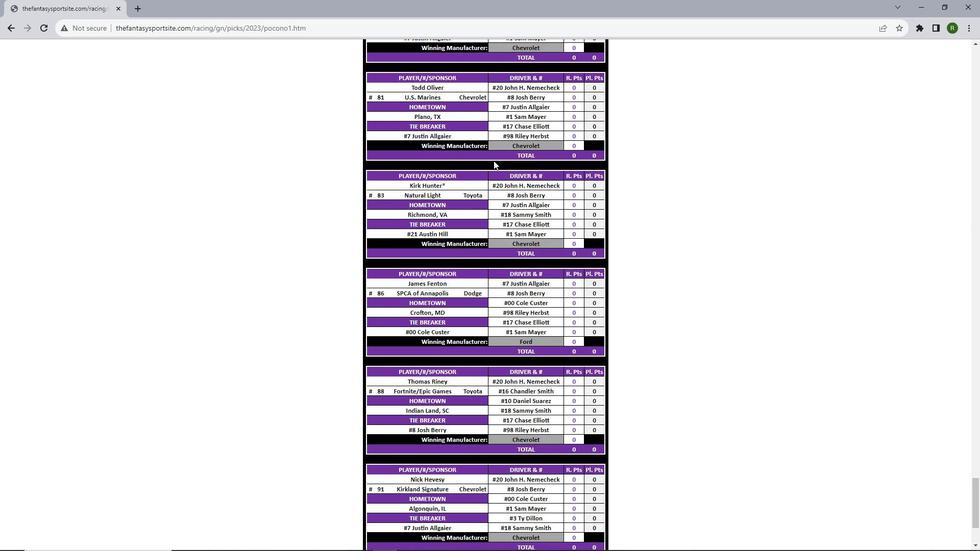 
Action: Mouse scrolled (493, 160) with delta (0, 0)
Screenshot: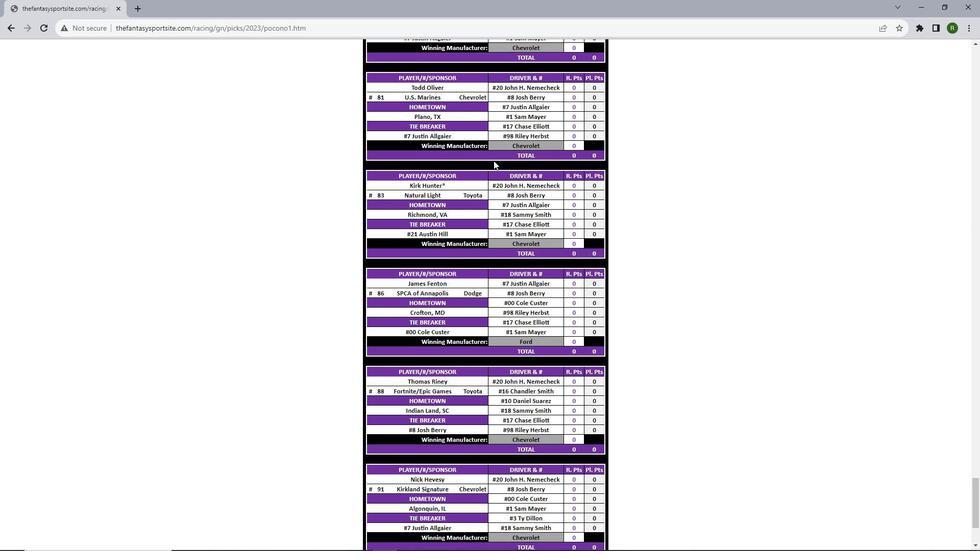 
Action: Mouse scrolled (493, 160) with delta (0, 0)
Screenshot: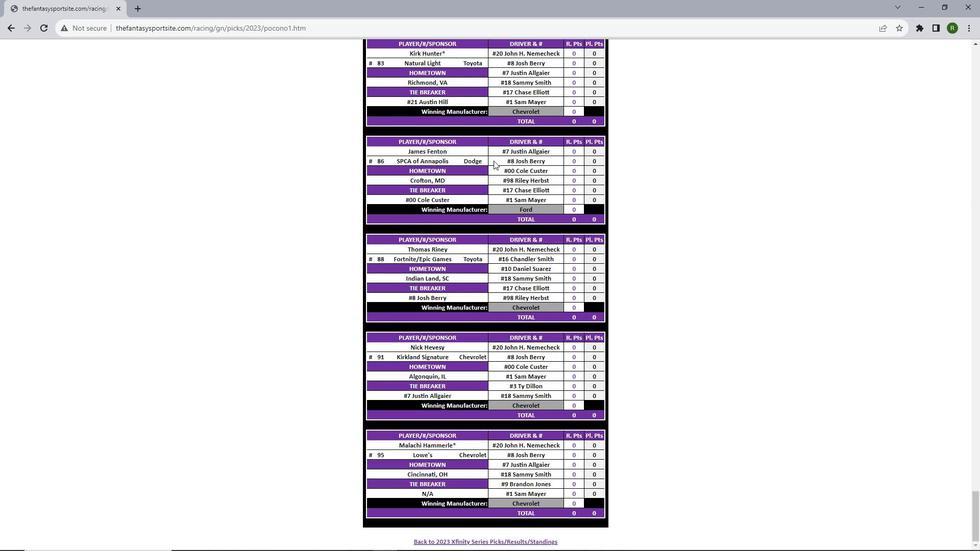 
Action: Mouse scrolled (493, 160) with delta (0, 0)
Screenshot: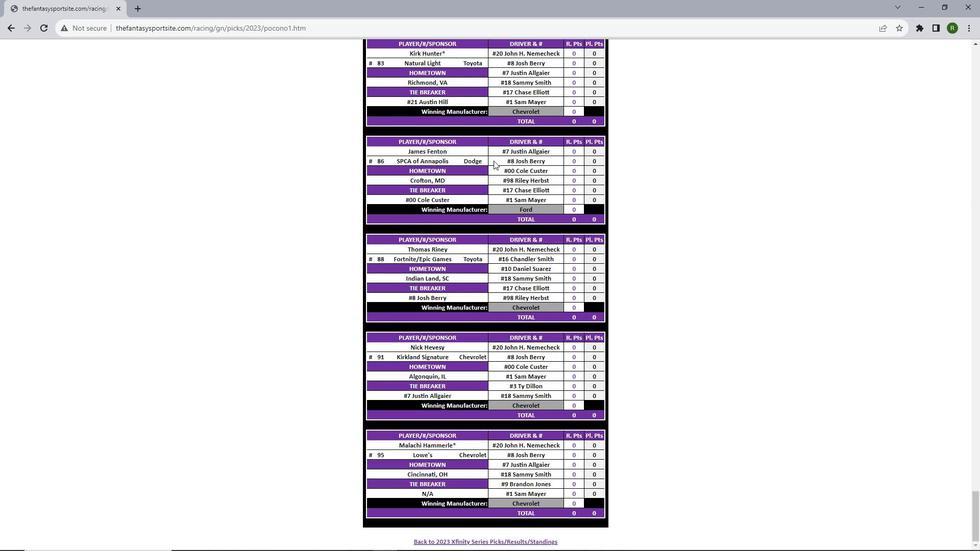 
Action: Mouse scrolled (493, 160) with delta (0, 0)
Screenshot: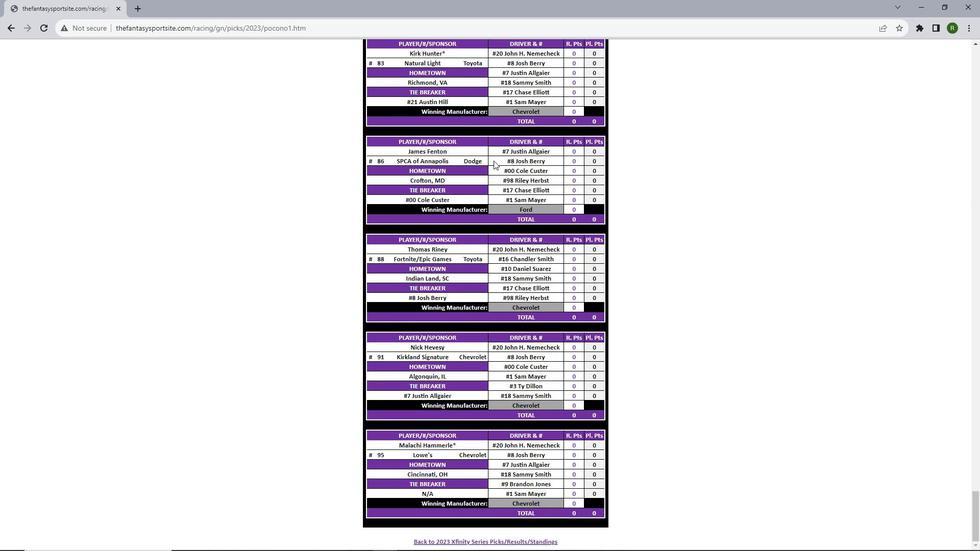 
Action: Mouse scrolled (493, 160) with delta (0, 0)
Screenshot: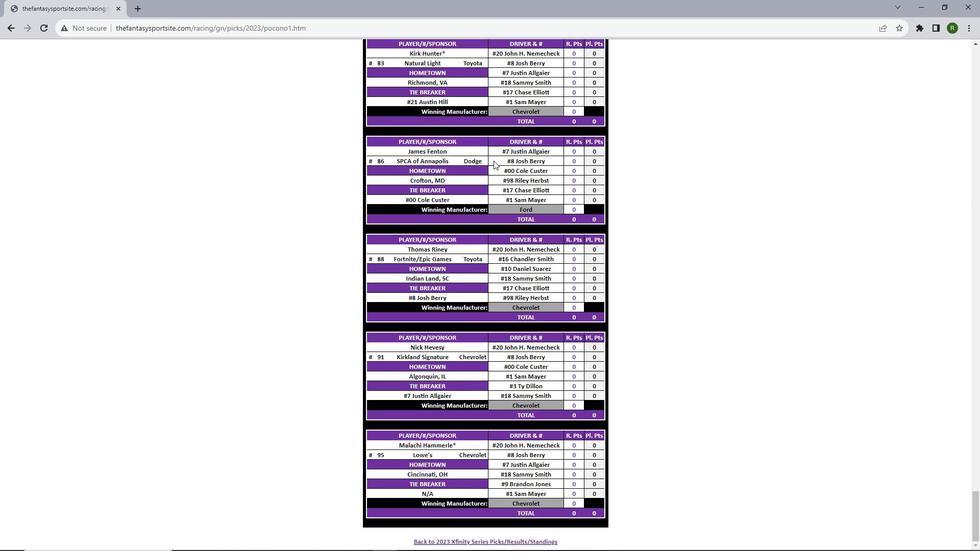 
Action: Mouse scrolled (493, 160) with delta (0, 0)
Screenshot: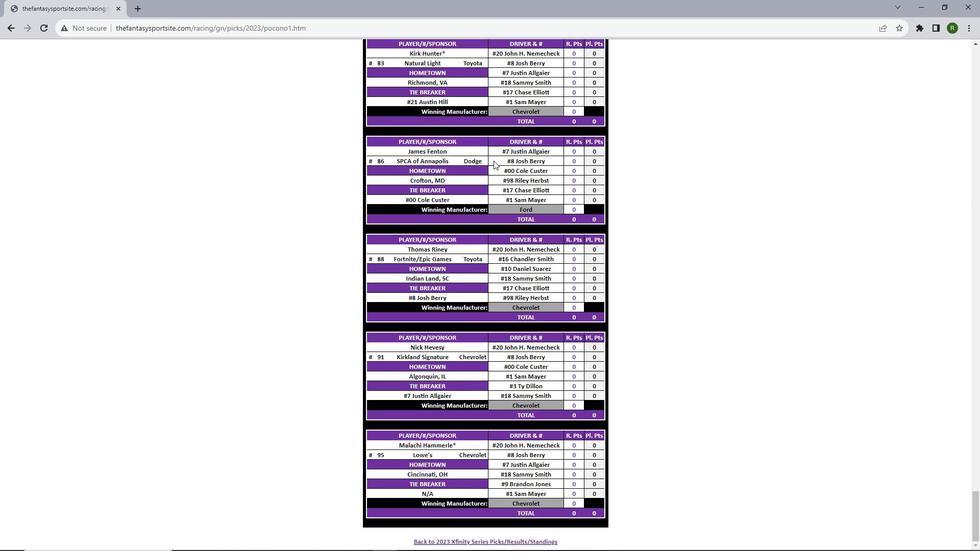 
Action: Mouse scrolled (493, 160) with delta (0, 0)
Screenshot: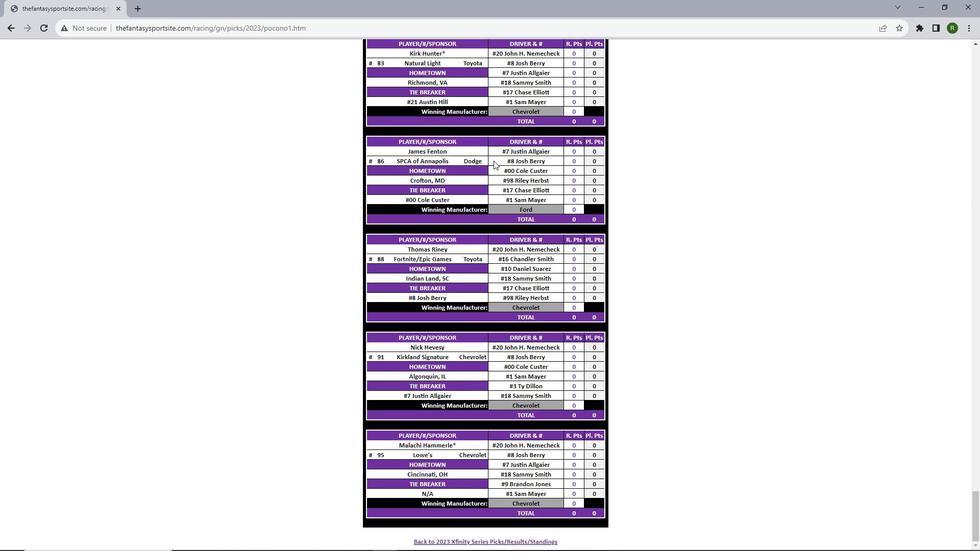 
Action: Mouse scrolled (493, 160) with delta (0, 0)
Screenshot: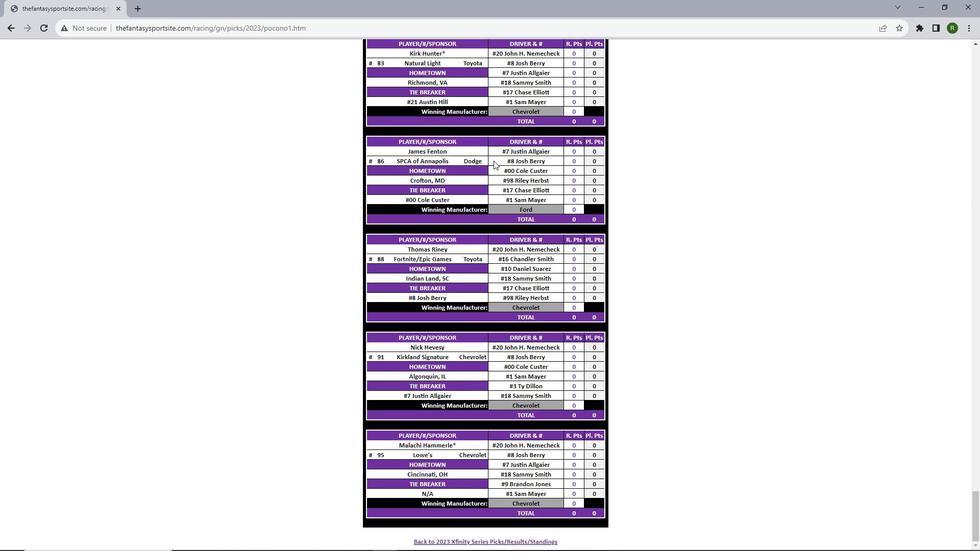 
Action: Mouse scrolled (493, 161) with delta (0, 0)
Screenshot: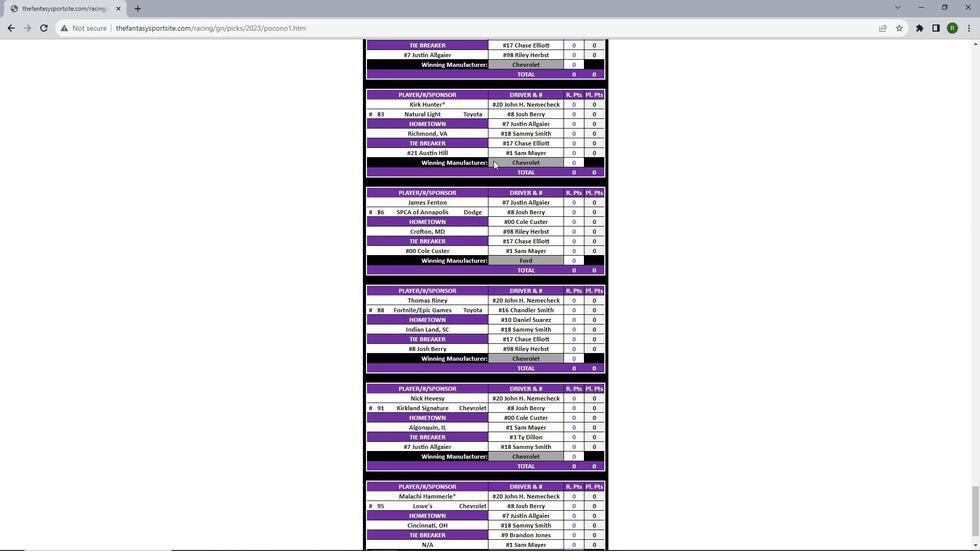 
